 Task: Find connections with filter location Wiehl with filter topic #healthwith filter profile language English with filter current company Work from Home Jobs with filter school Indian Institute Of Tourism And Travel Management with filter industry Non-profit Organizations with filter service category Print Design with filter keywords title Hotel Manager
Action: Mouse moved to (669, 83)
Screenshot: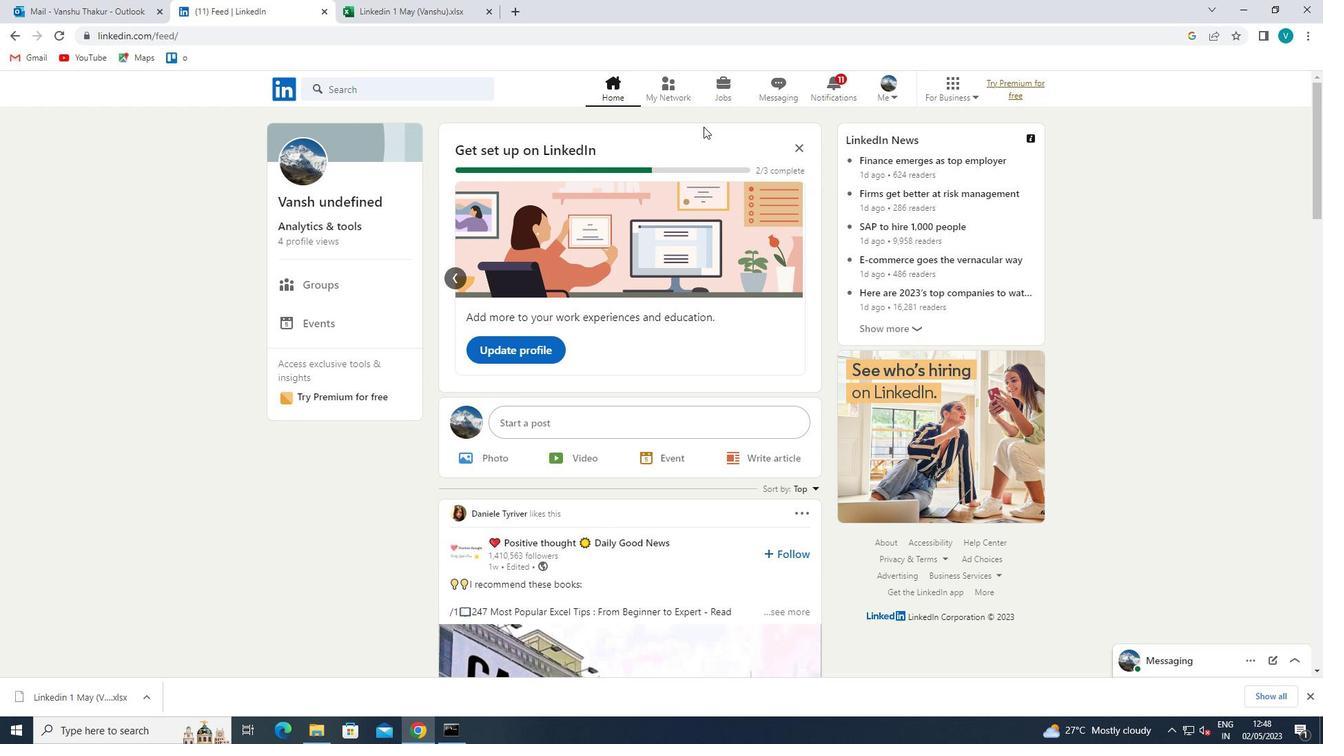 
Action: Mouse pressed left at (669, 83)
Screenshot: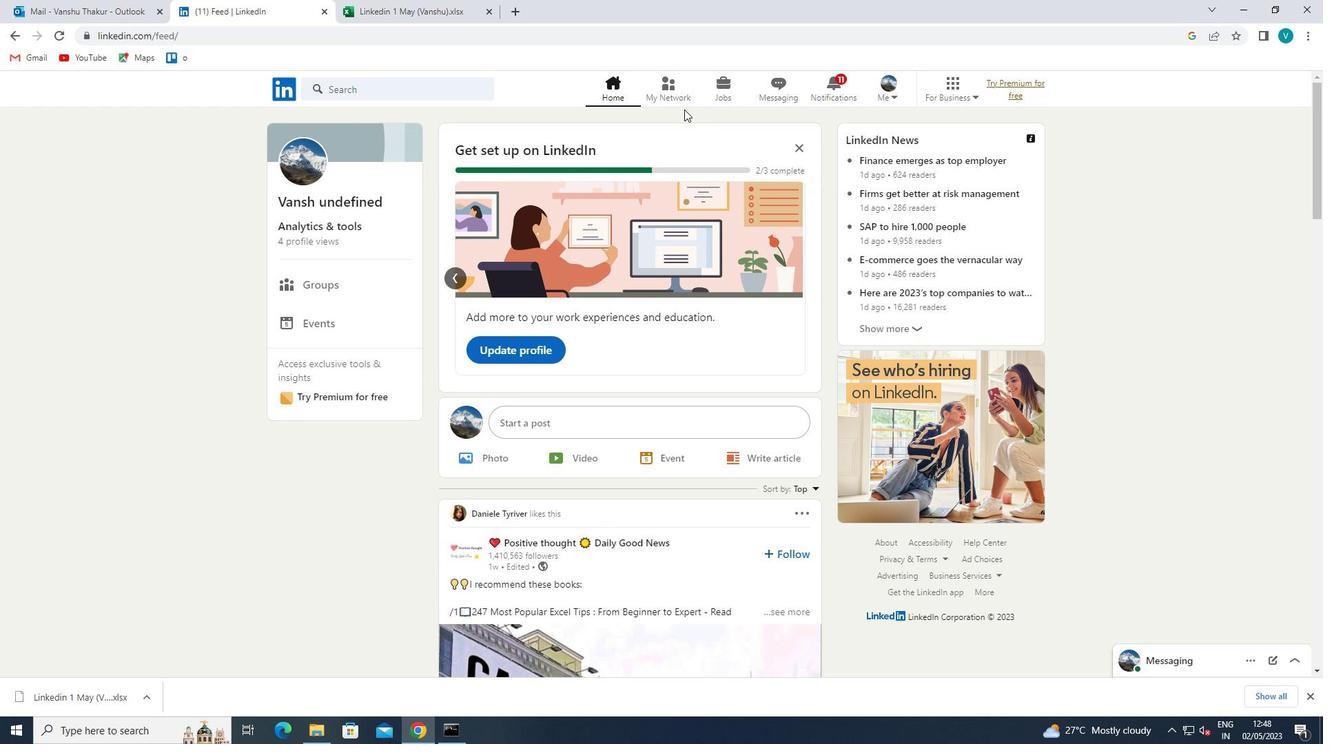 
Action: Mouse moved to (333, 157)
Screenshot: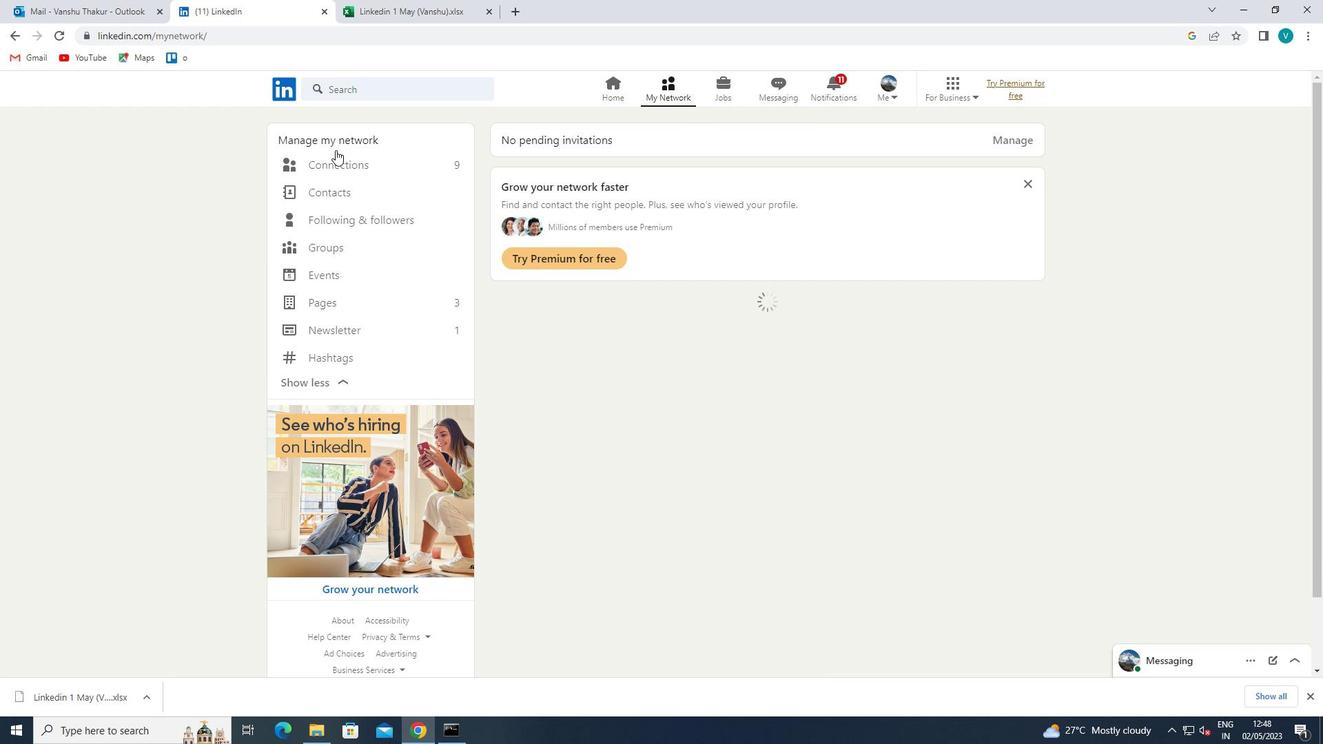 
Action: Mouse pressed left at (333, 157)
Screenshot: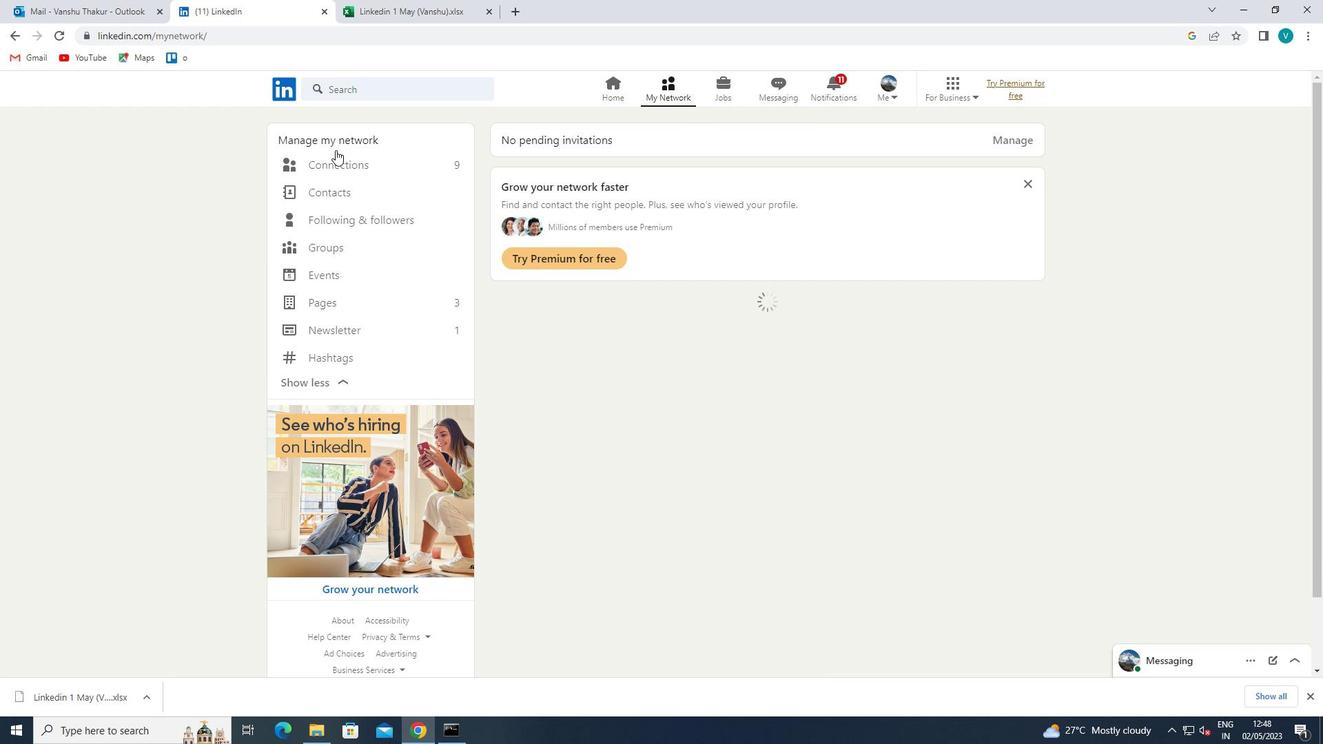 
Action: Mouse moved to (782, 172)
Screenshot: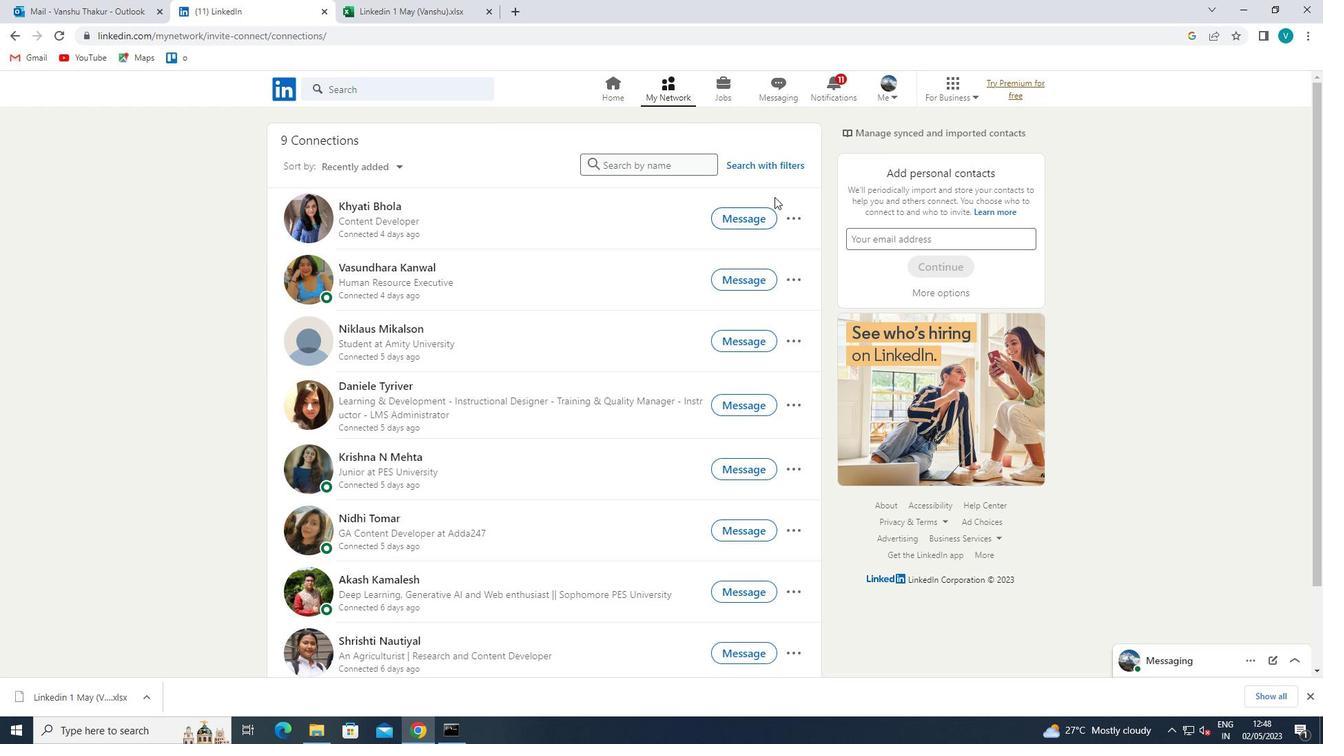 
Action: Mouse pressed left at (782, 172)
Screenshot: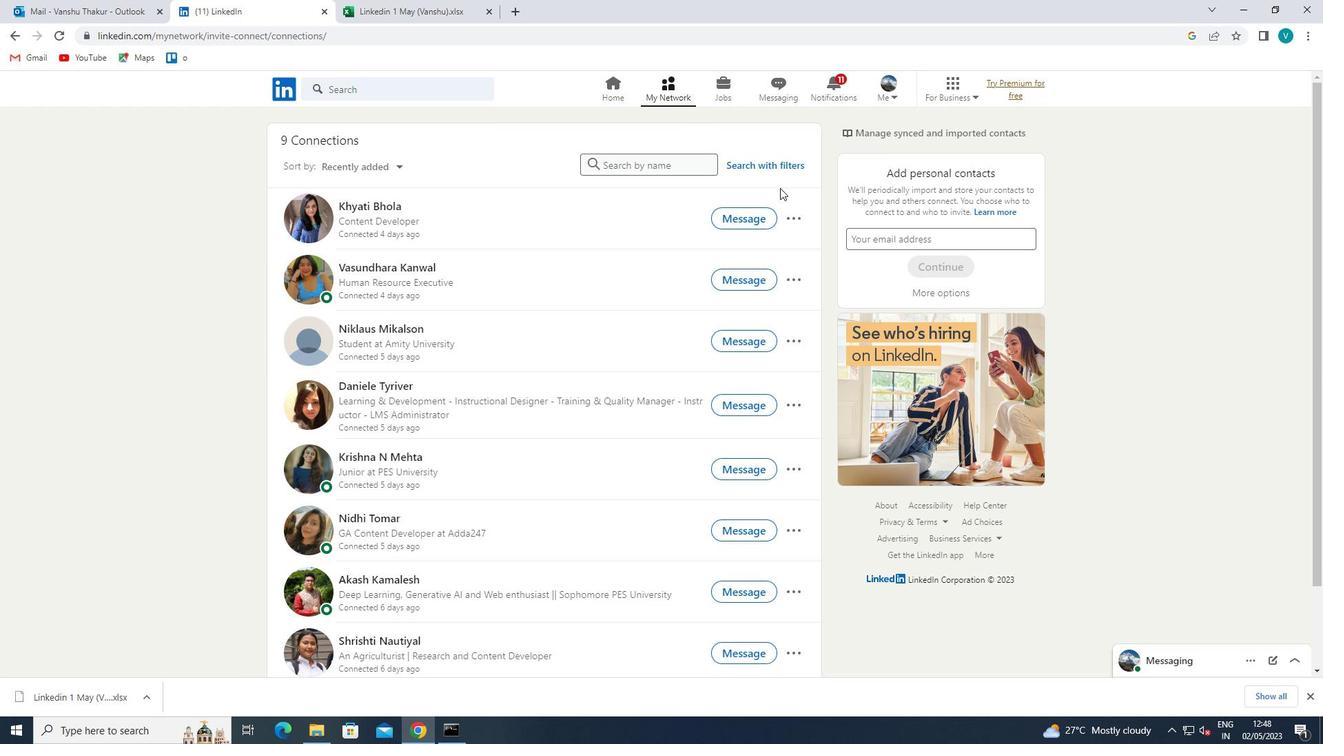 
Action: Mouse moved to (782, 166)
Screenshot: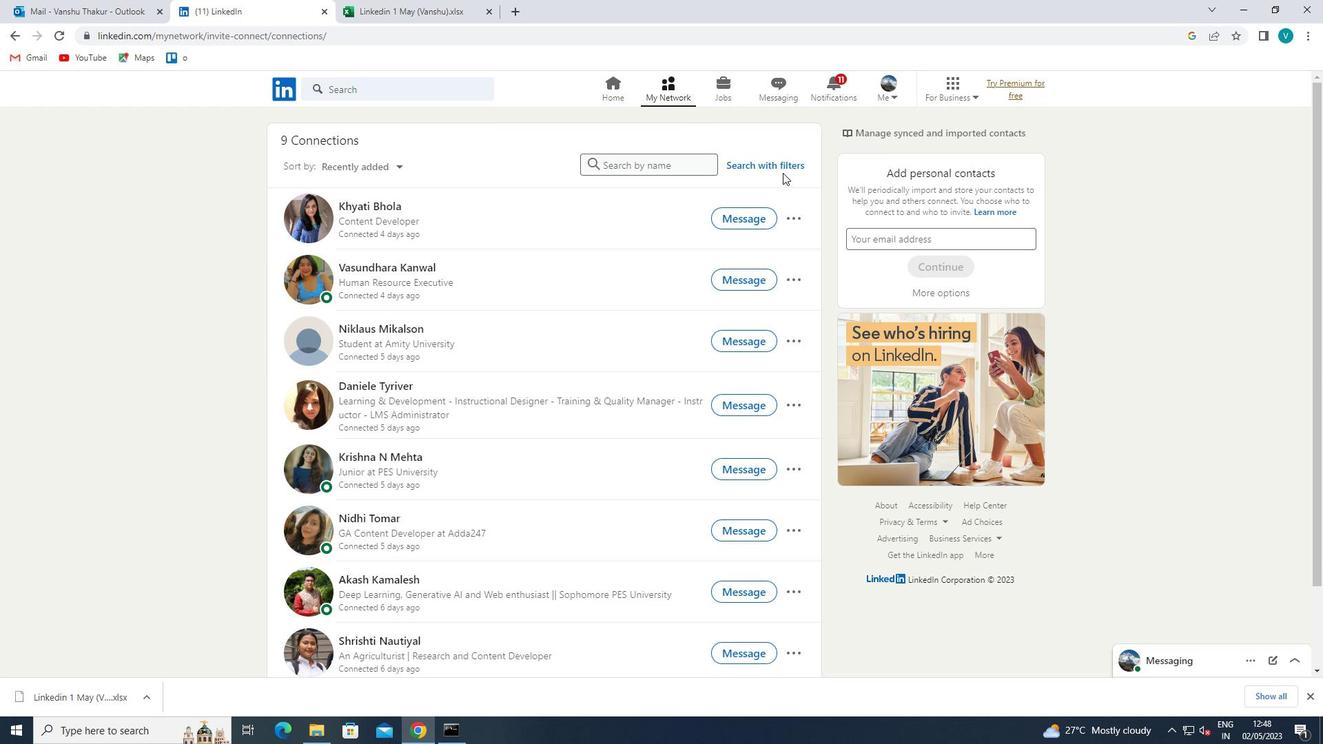 
Action: Mouse pressed left at (782, 166)
Screenshot: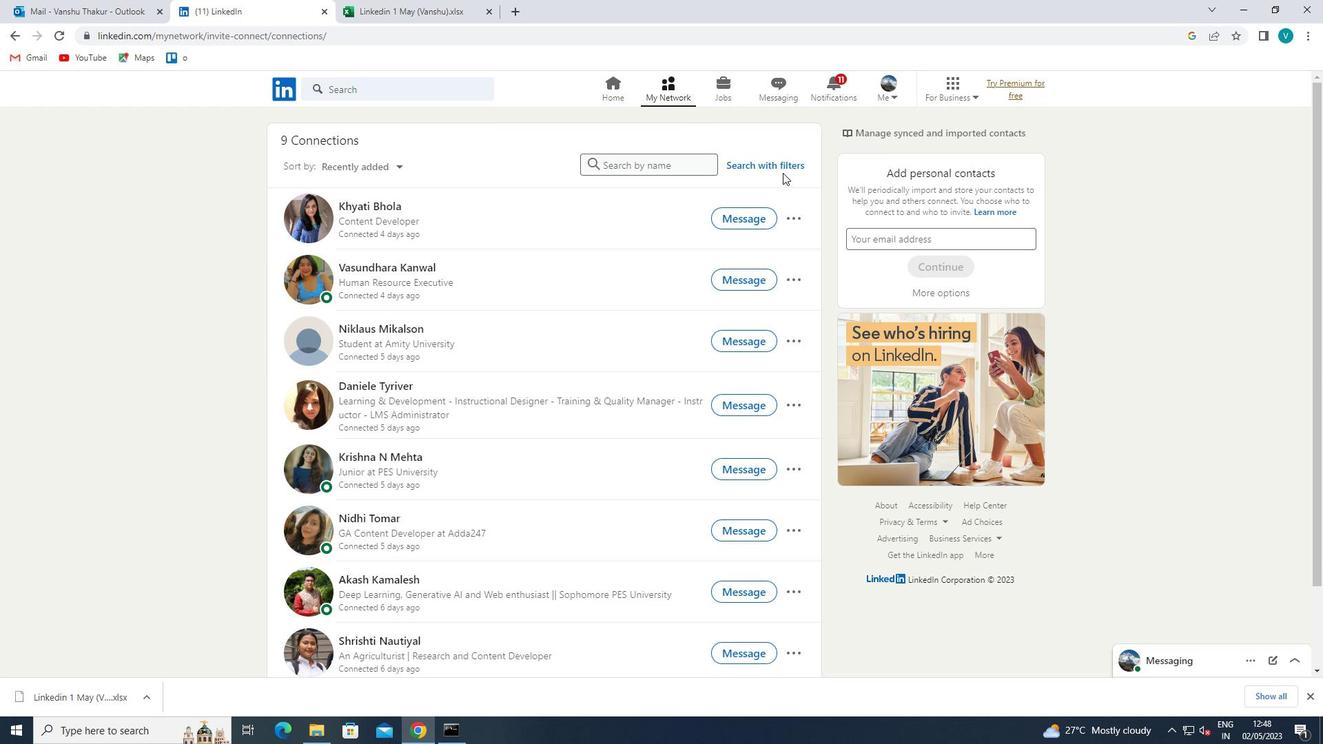 
Action: Mouse moved to (646, 126)
Screenshot: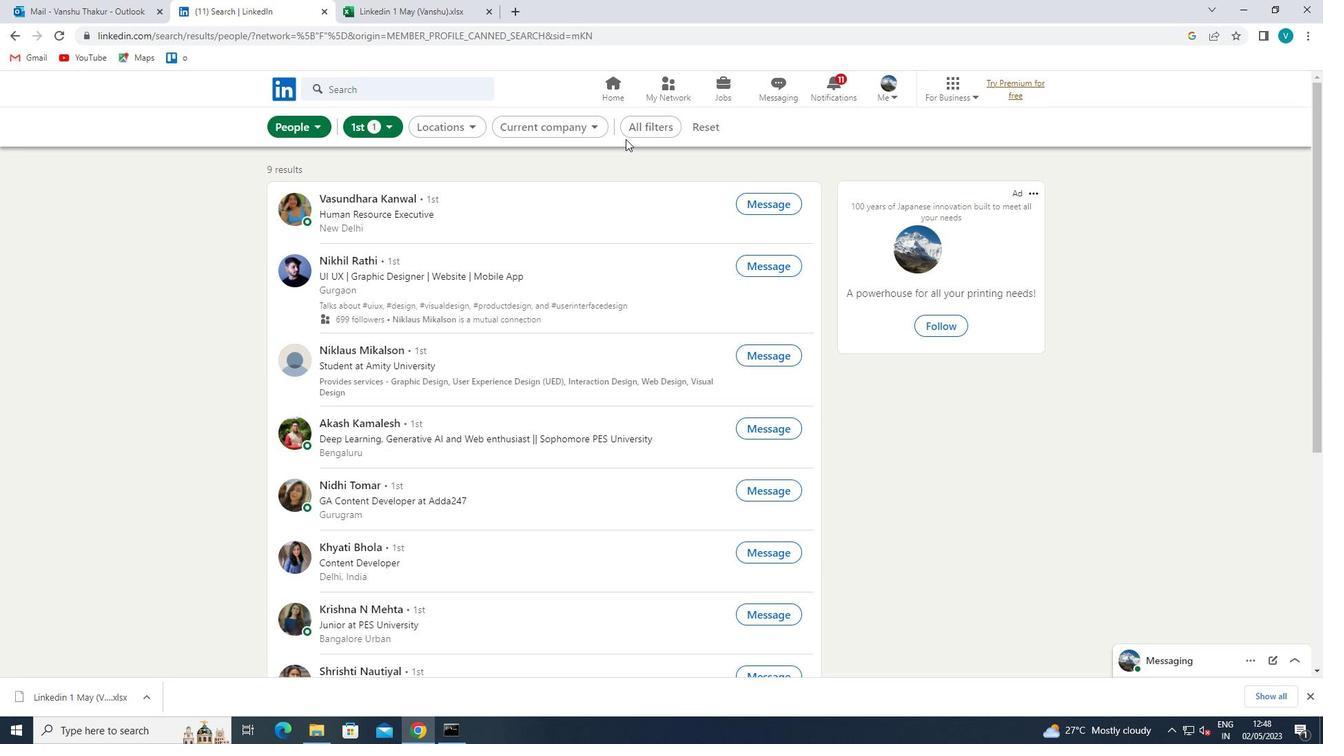 
Action: Mouse pressed left at (646, 126)
Screenshot: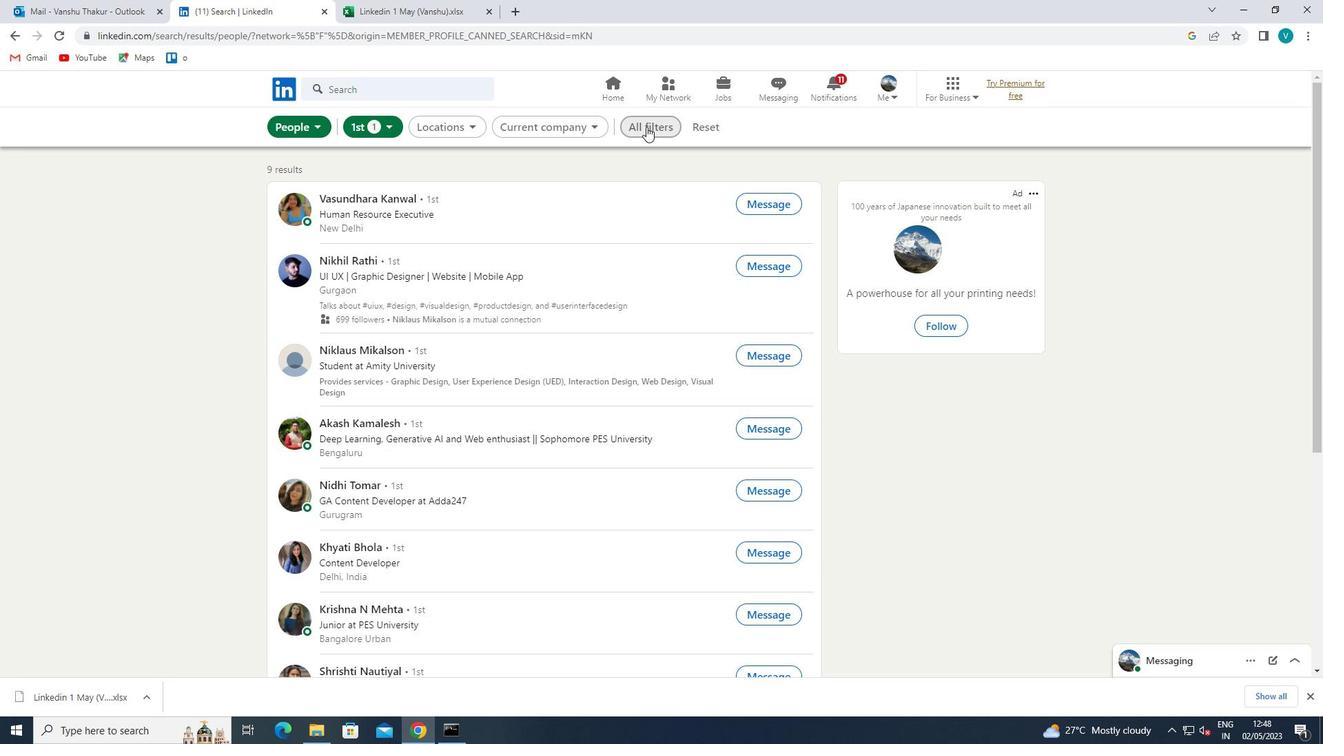
Action: Mouse moved to (1072, 423)
Screenshot: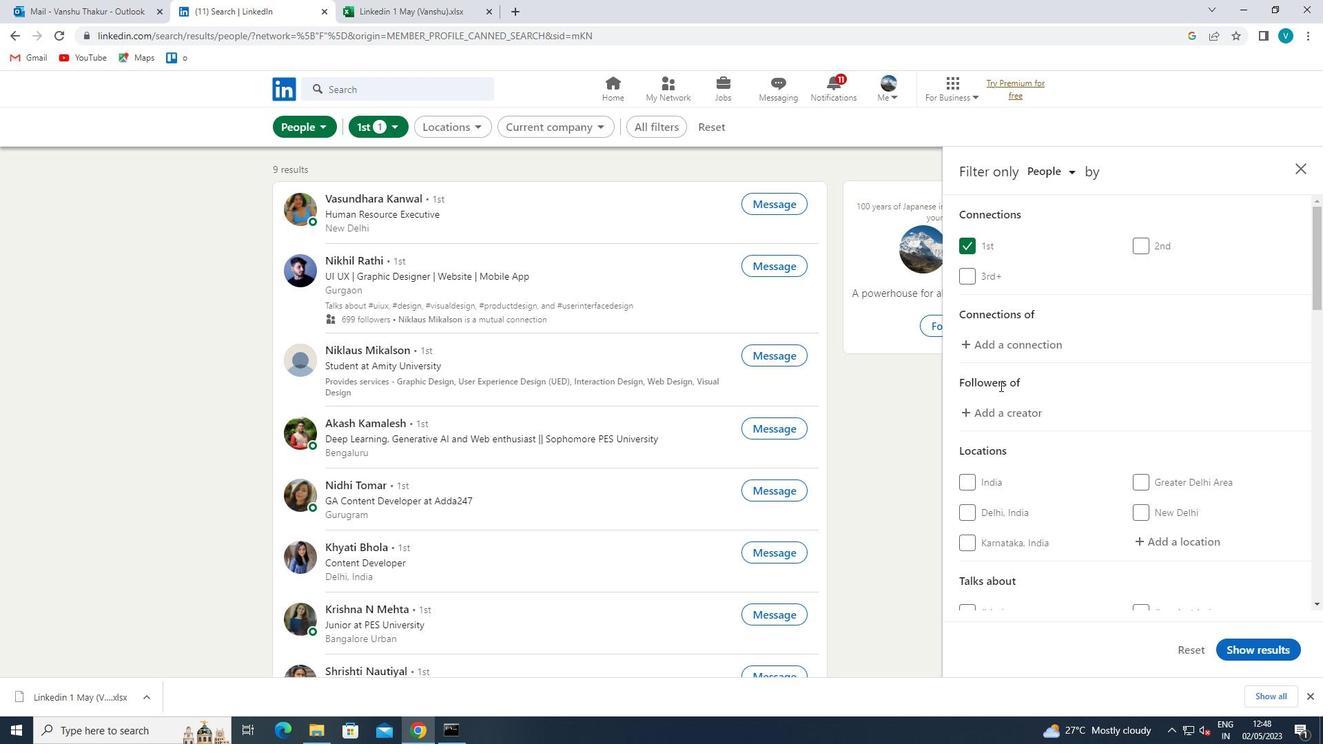 
Action: Mouse scrolled (1072, 423) with delta (0, 0)
Screenshot: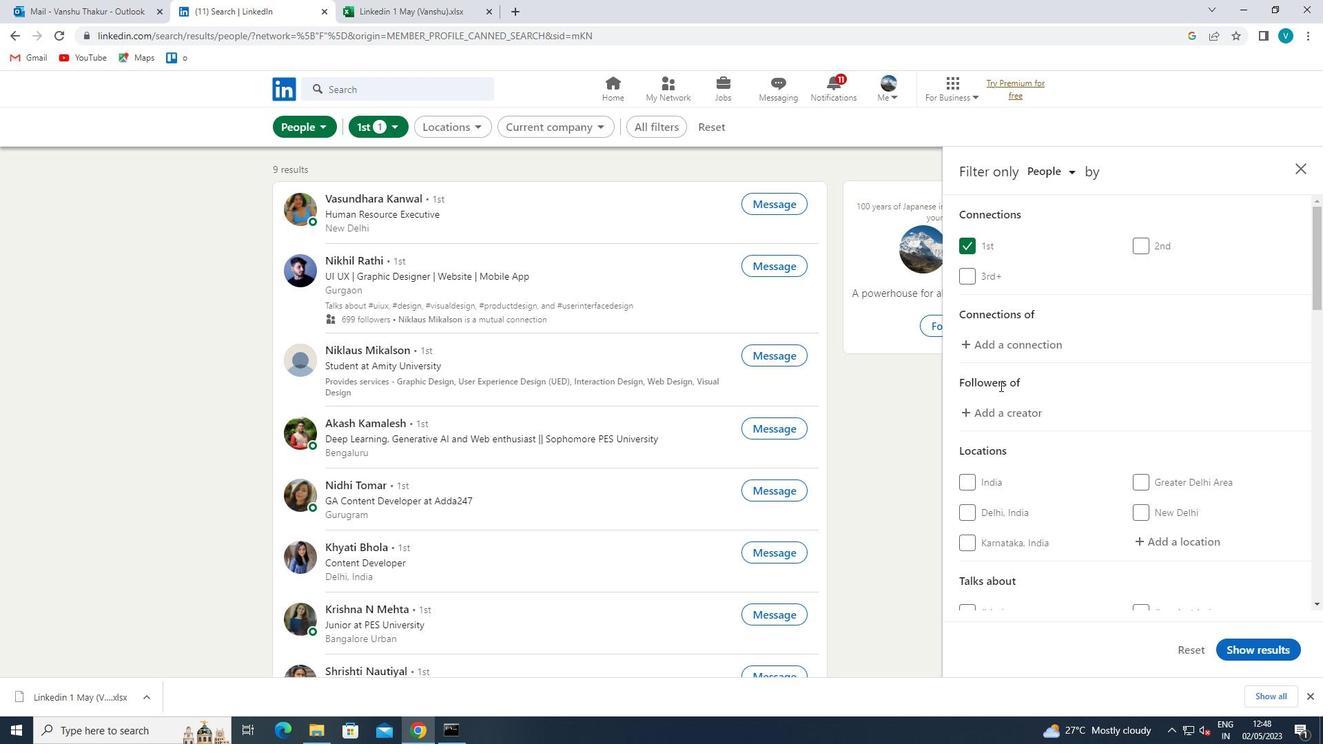 
Action: Mouse moved to (1112, 444)
Screenshot: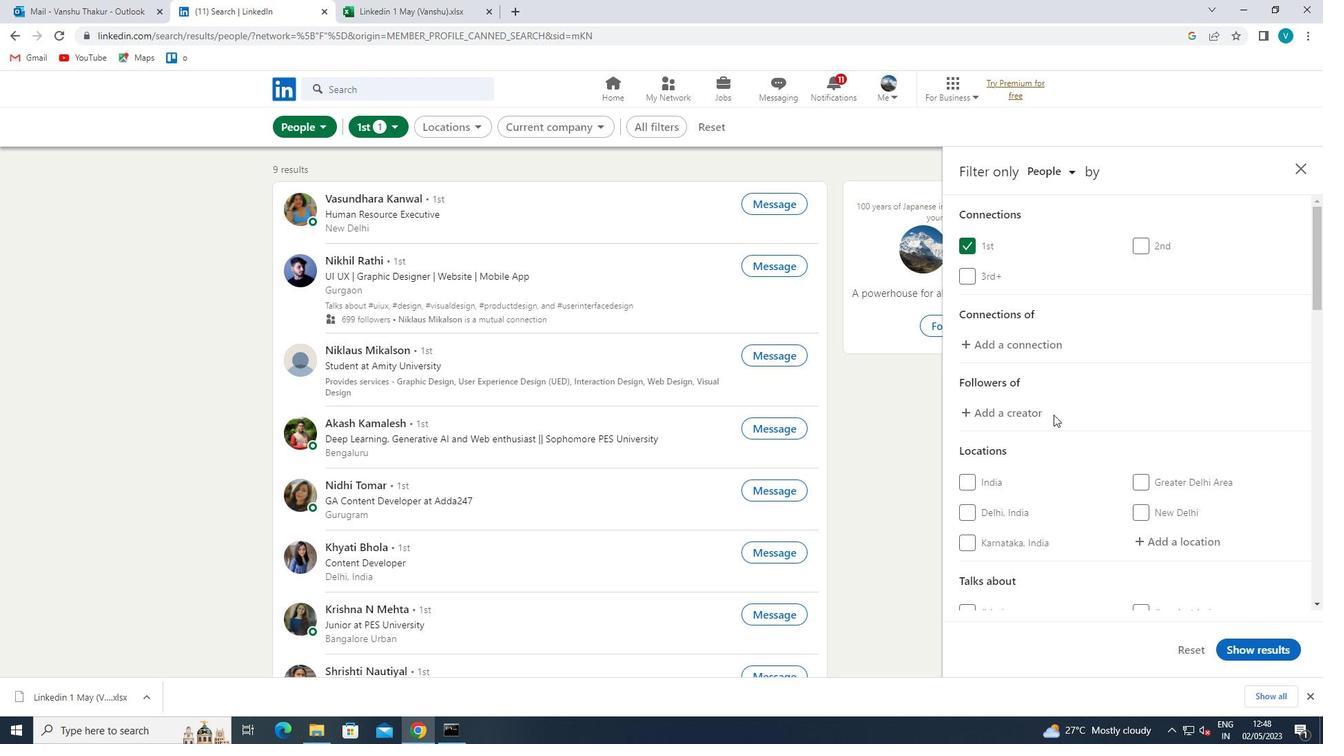 
Action: Mouse scrolled (1112, 443) with delta (0, 0)
Screenshot: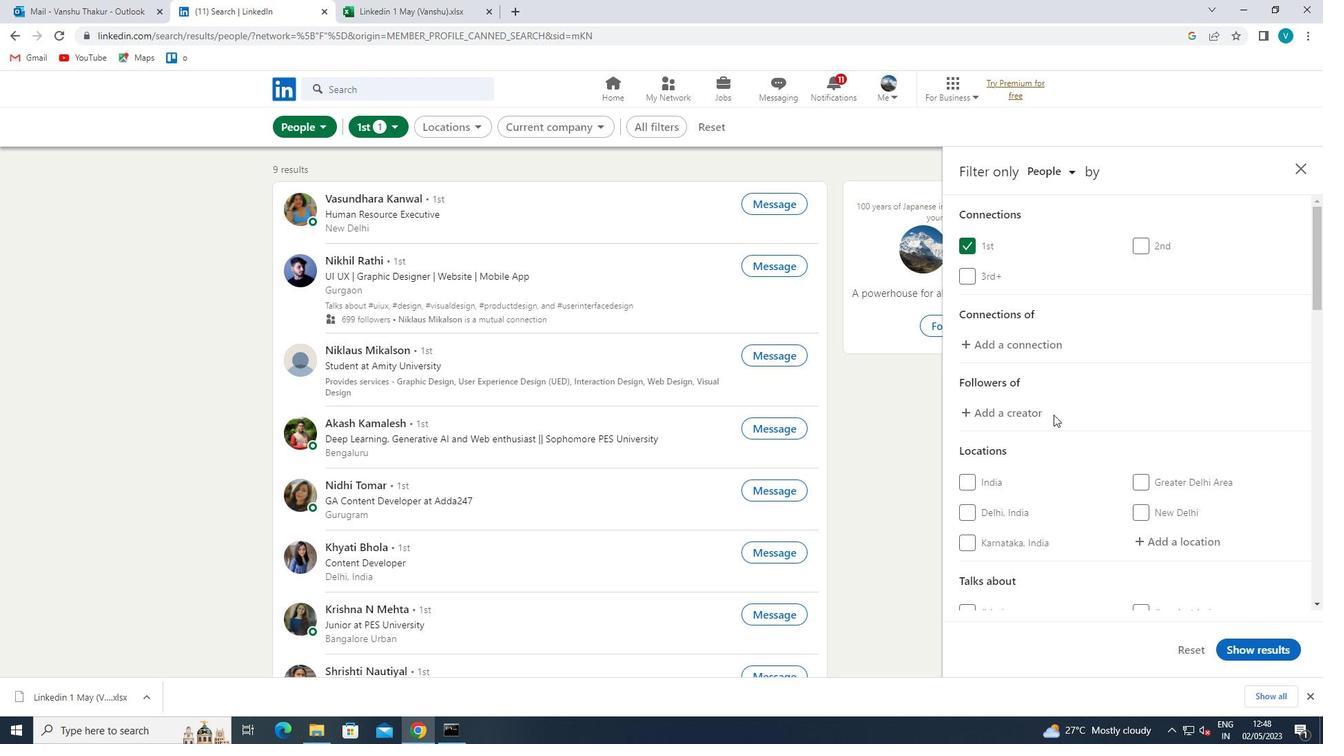 
Action: Mouse moved to (1161, 398)
Screenshot: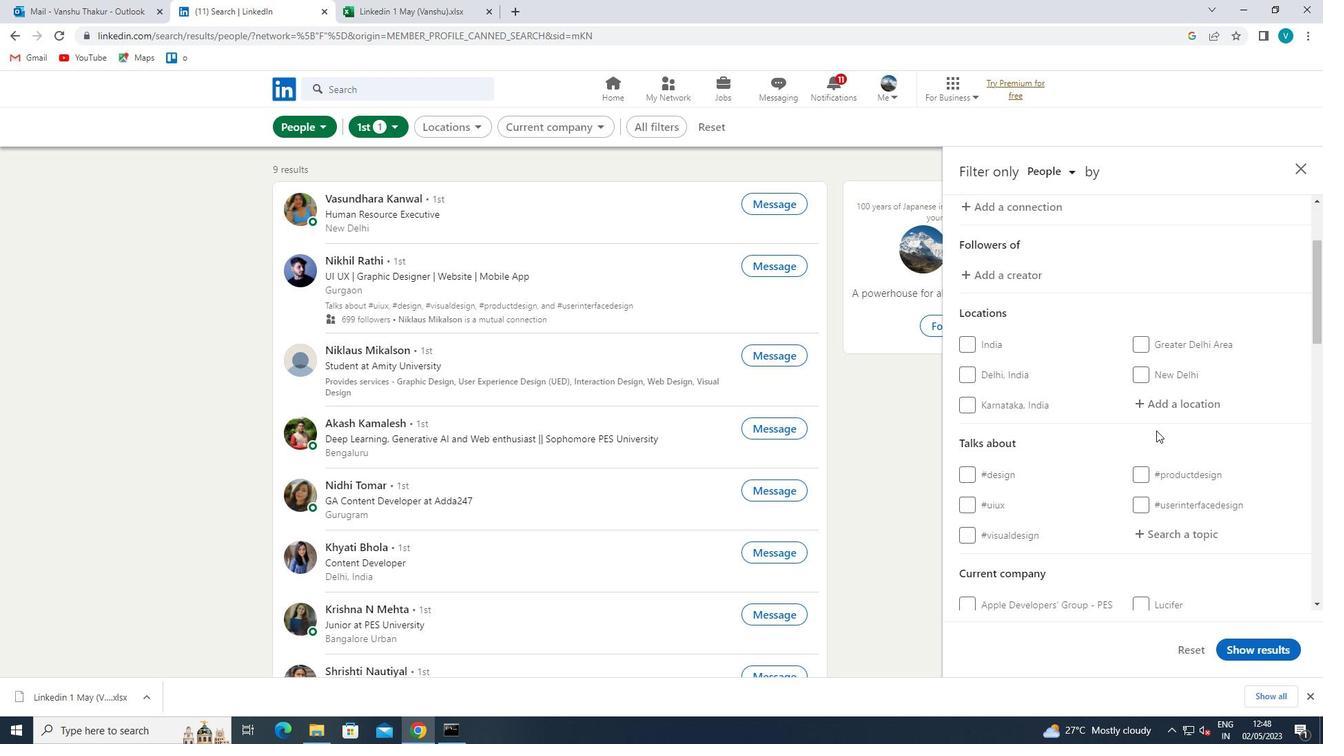 
Action: Mouse pressed left at (1161, 398)
Screenshot: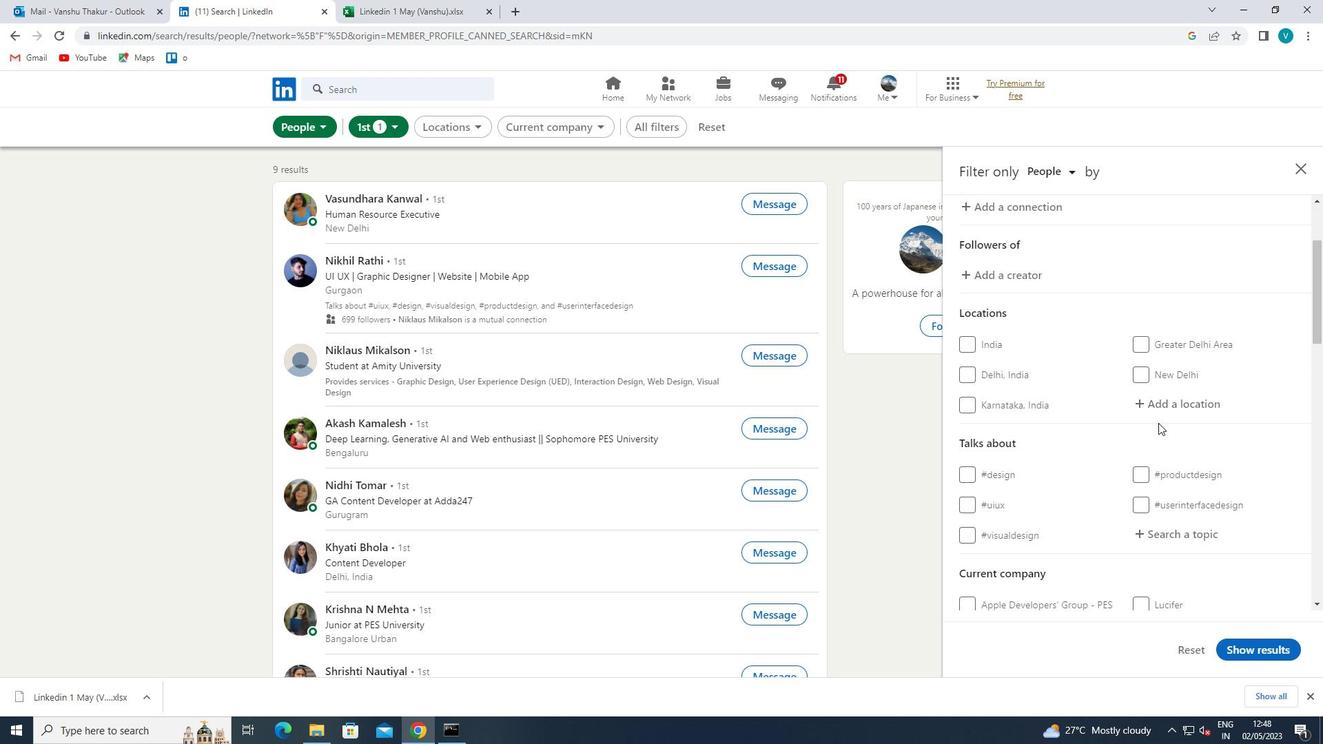 
Action: Key pressed <Key.shift>WIEHL
Screenshot: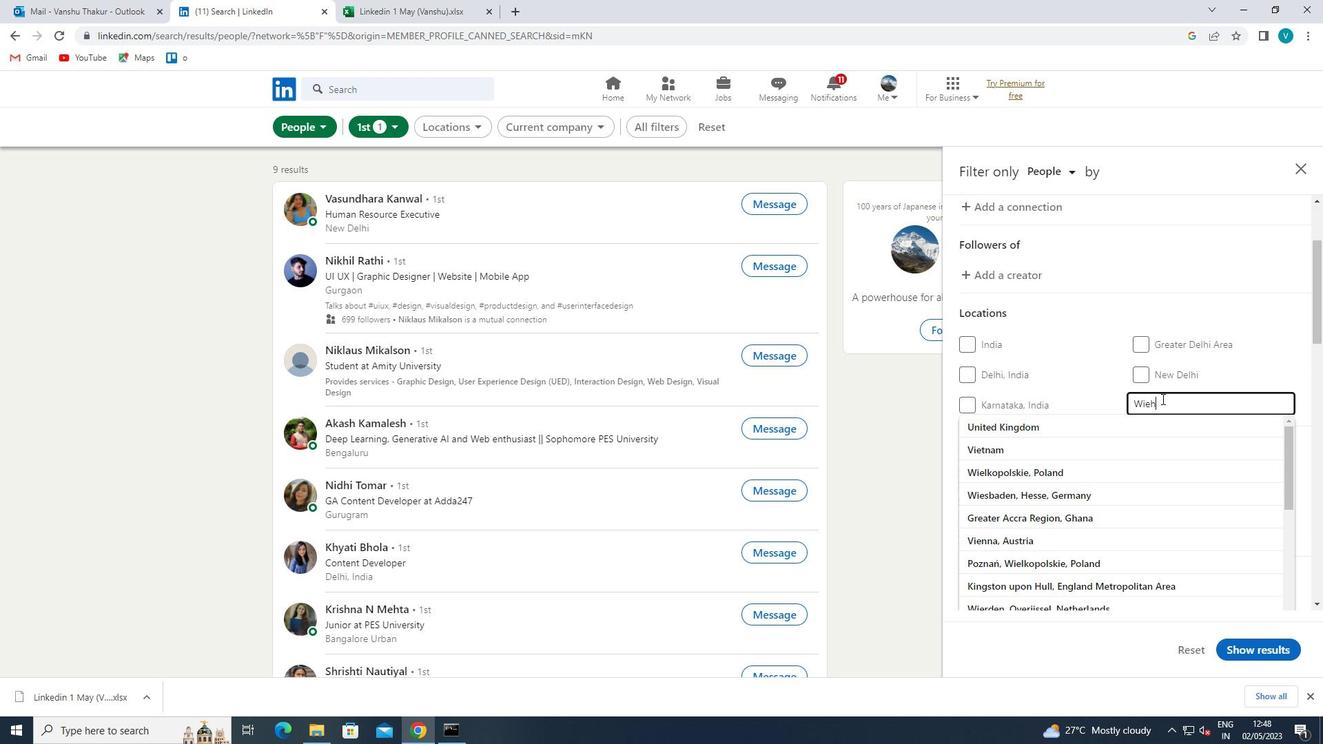 
Action: Mouse moved to (1137, 421)
Screenshot: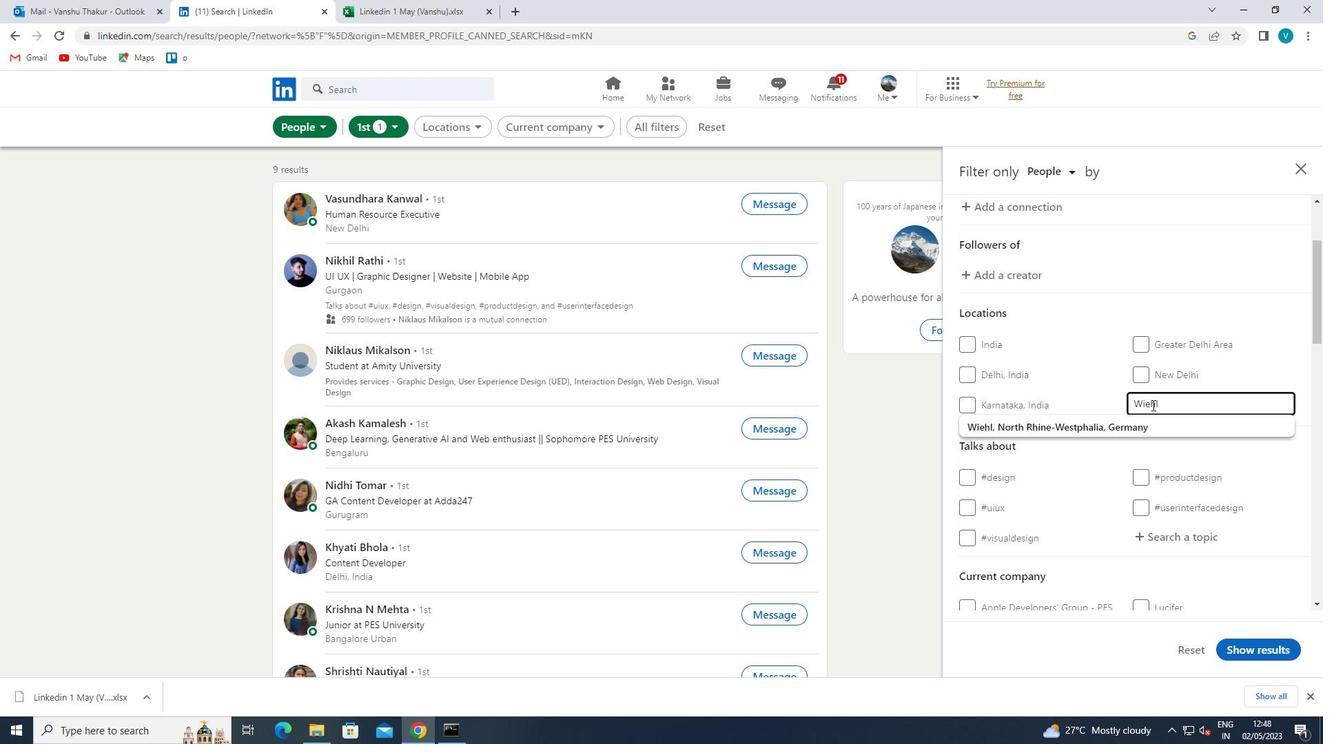 
Action: Mouse pressed left at (1137, 421)
Screenshot: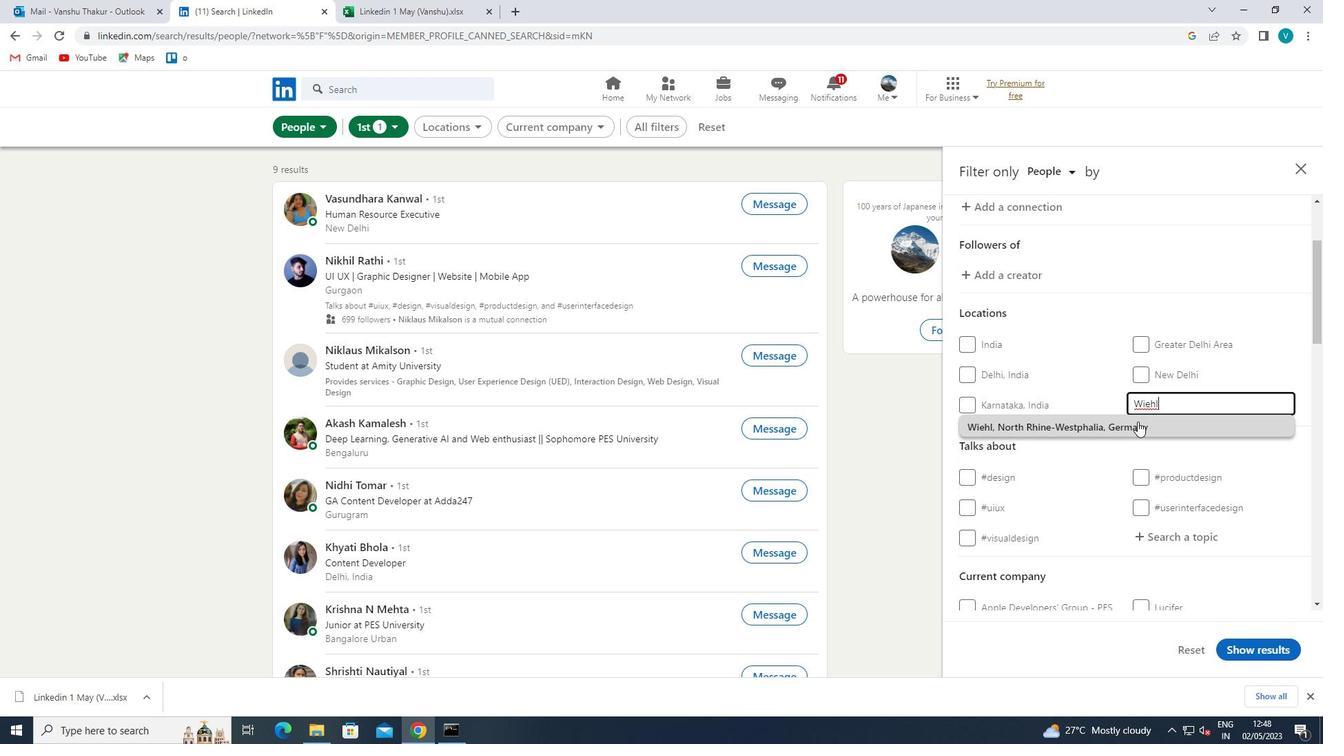 
Action: Mouse moved to (1135, 438)
Screenshot: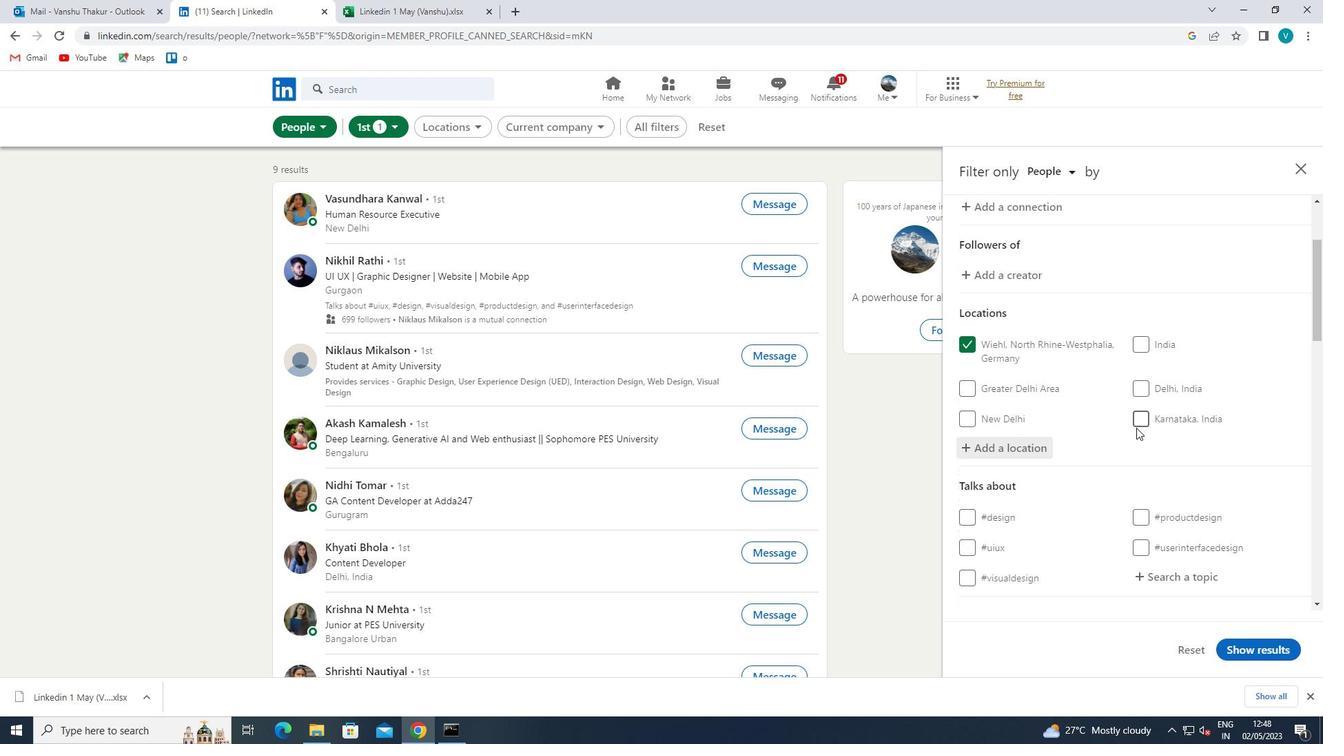 
Action: Mouse scrolled (1135, 437) with delta (0, 0)
Screenshot: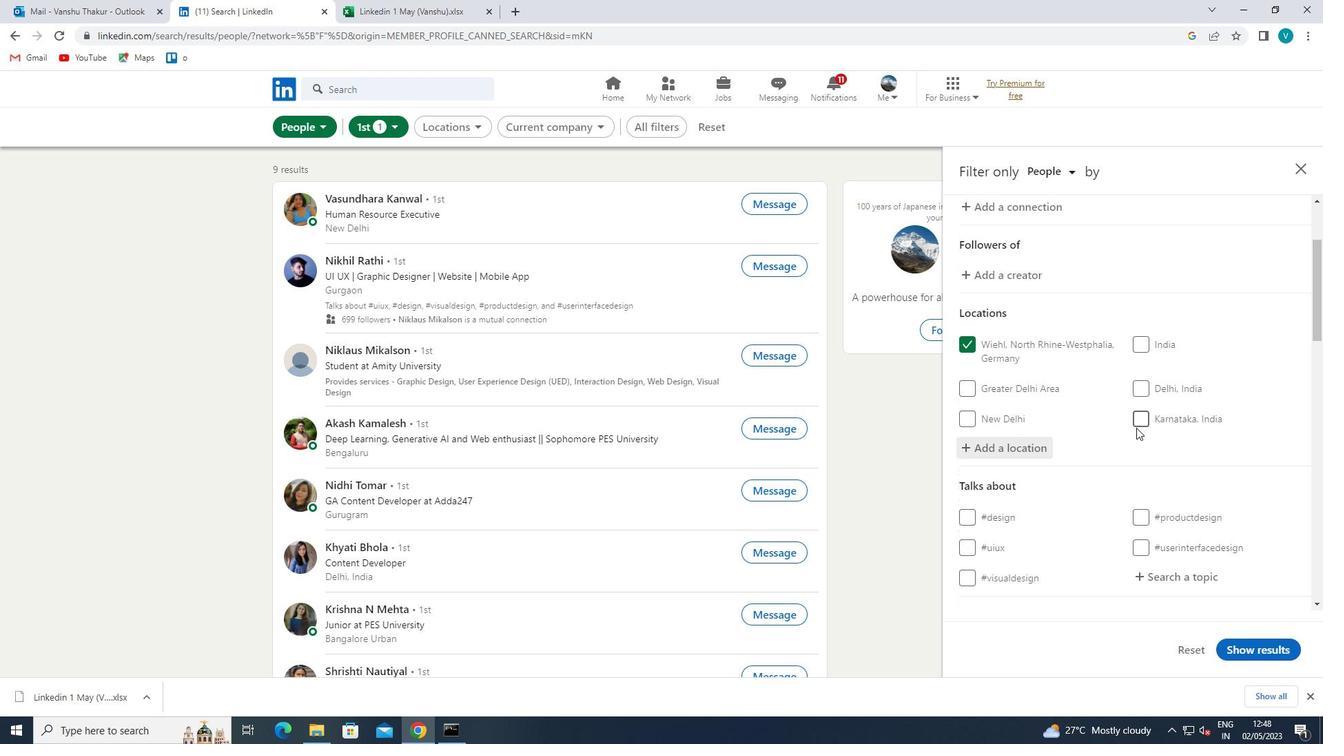 
Action: Mouse moved to (1139, 454)
Screenshot: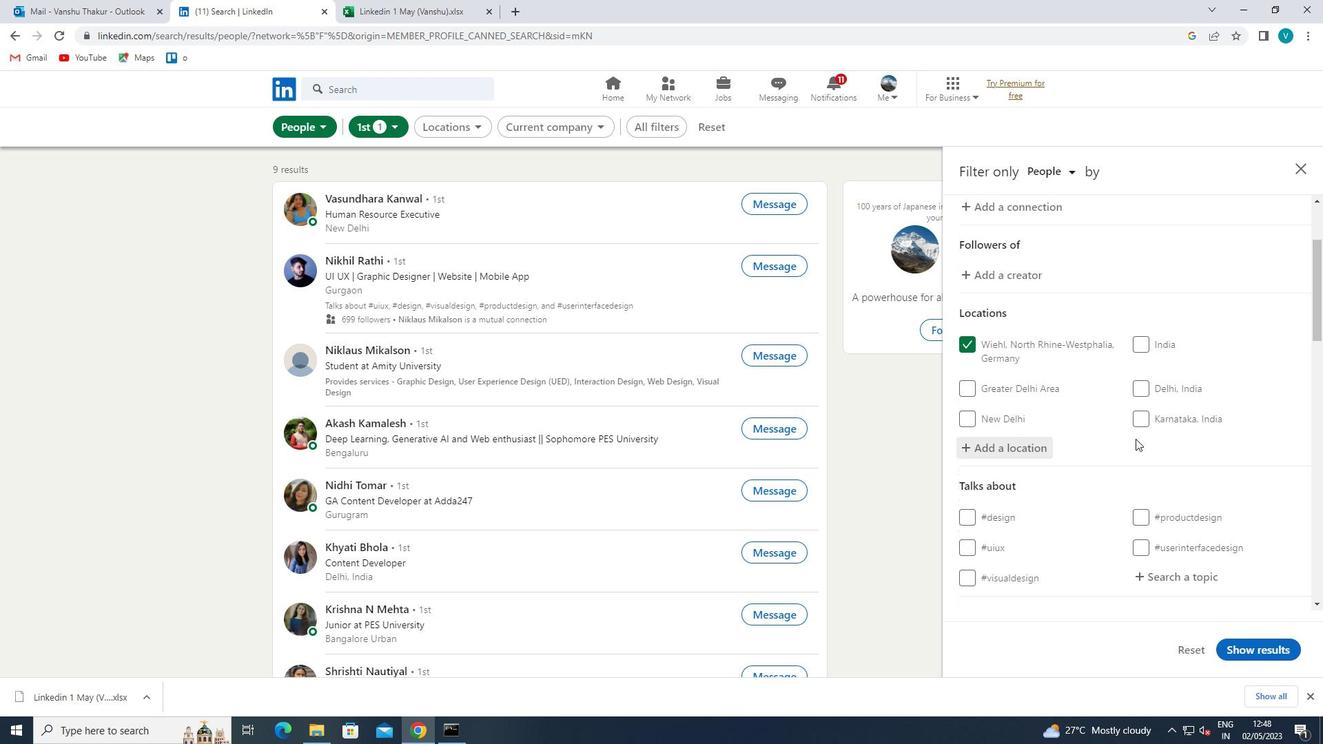 
Action: Mouse scrolled (1139, 454) with delta (0, 0)
Screenshot: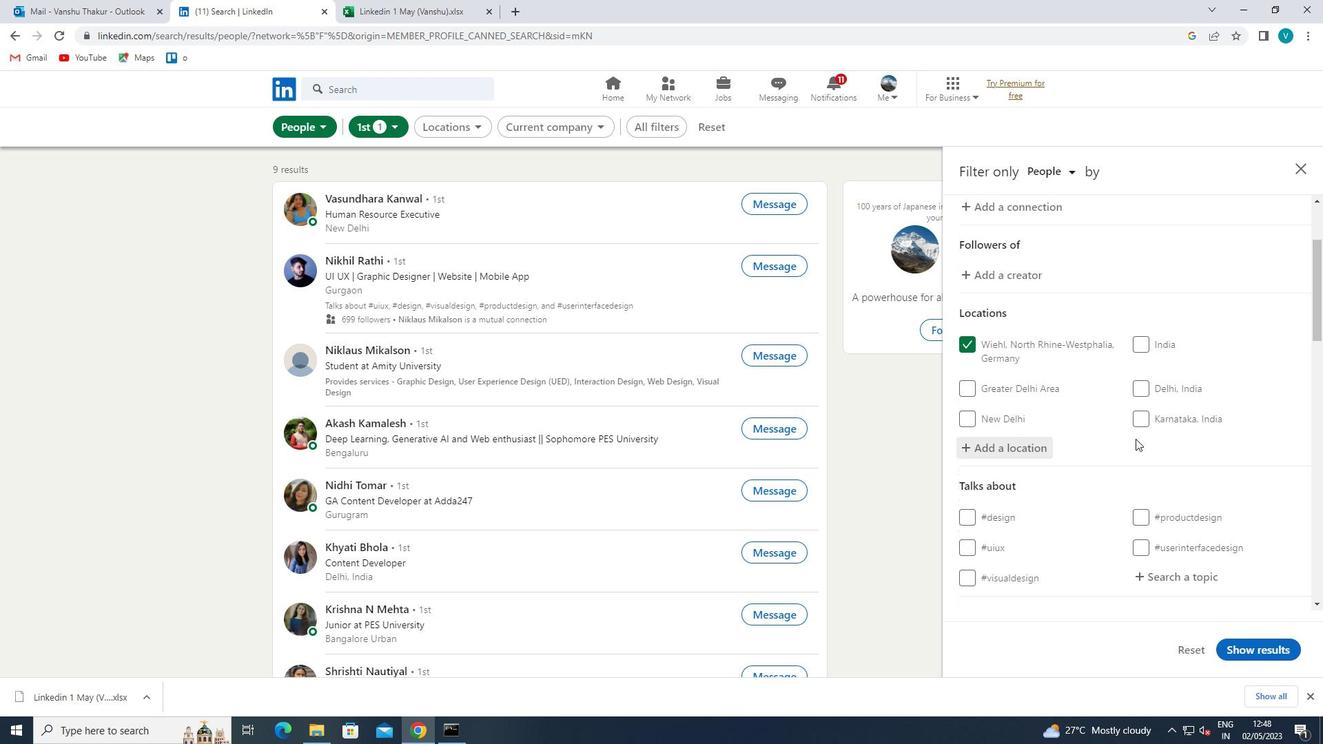 
Action: Mouse moved to (1212, 441)
Screenshot: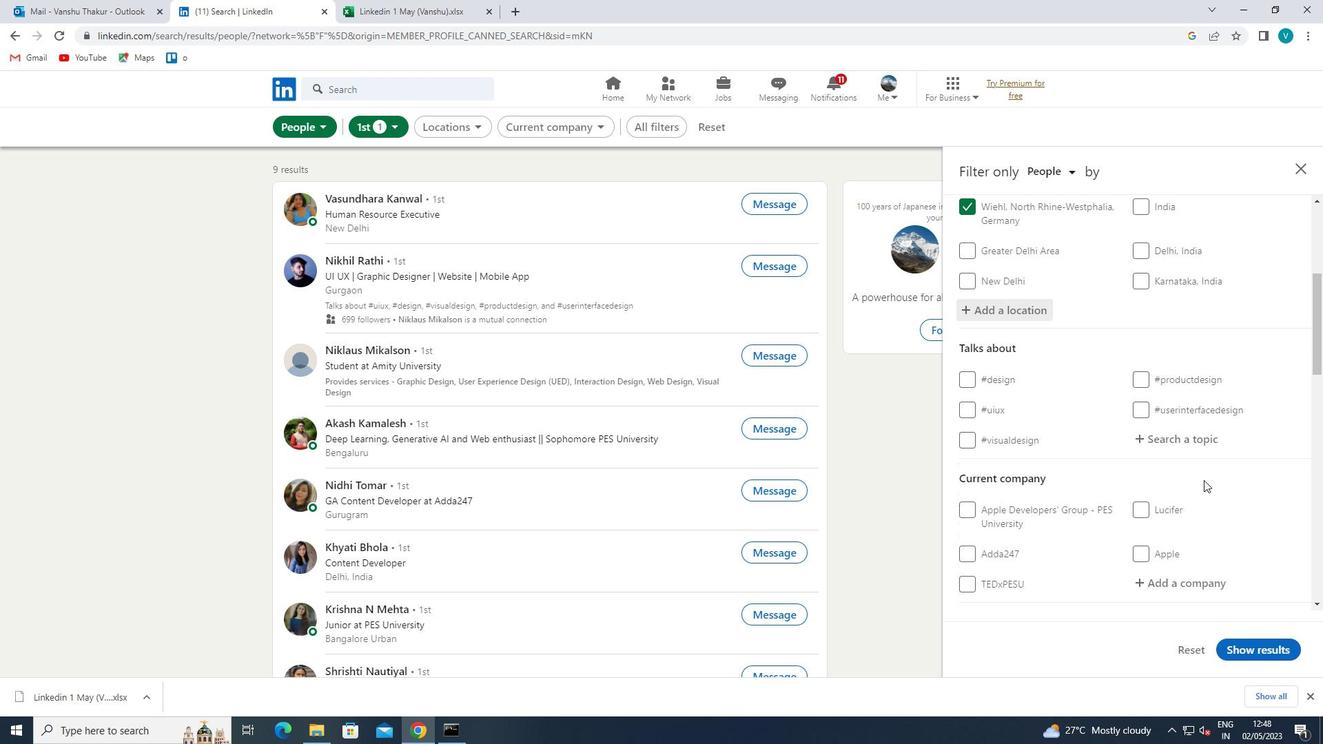 
Action: Mouse pressed left at (1212, 441)
Screenshot: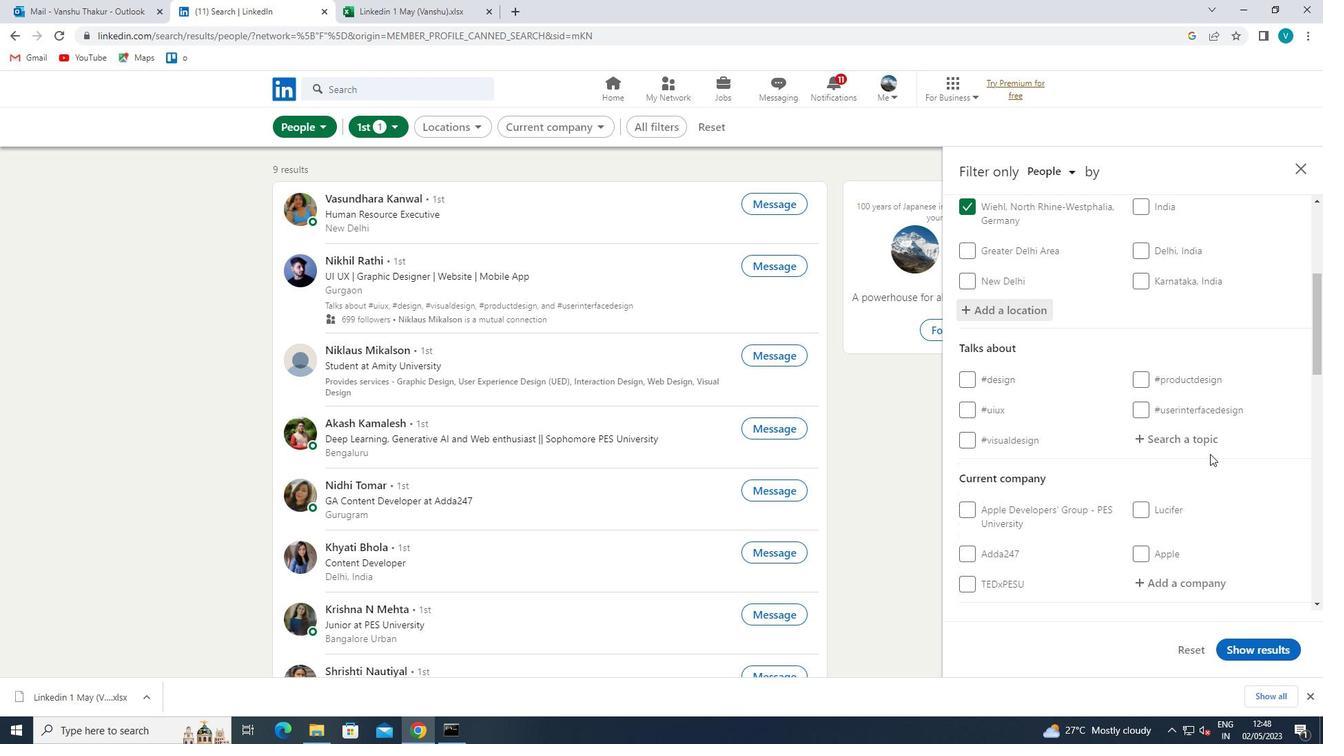 
Action: Key pressed <Key.shift>#HEALTH
Screenshot: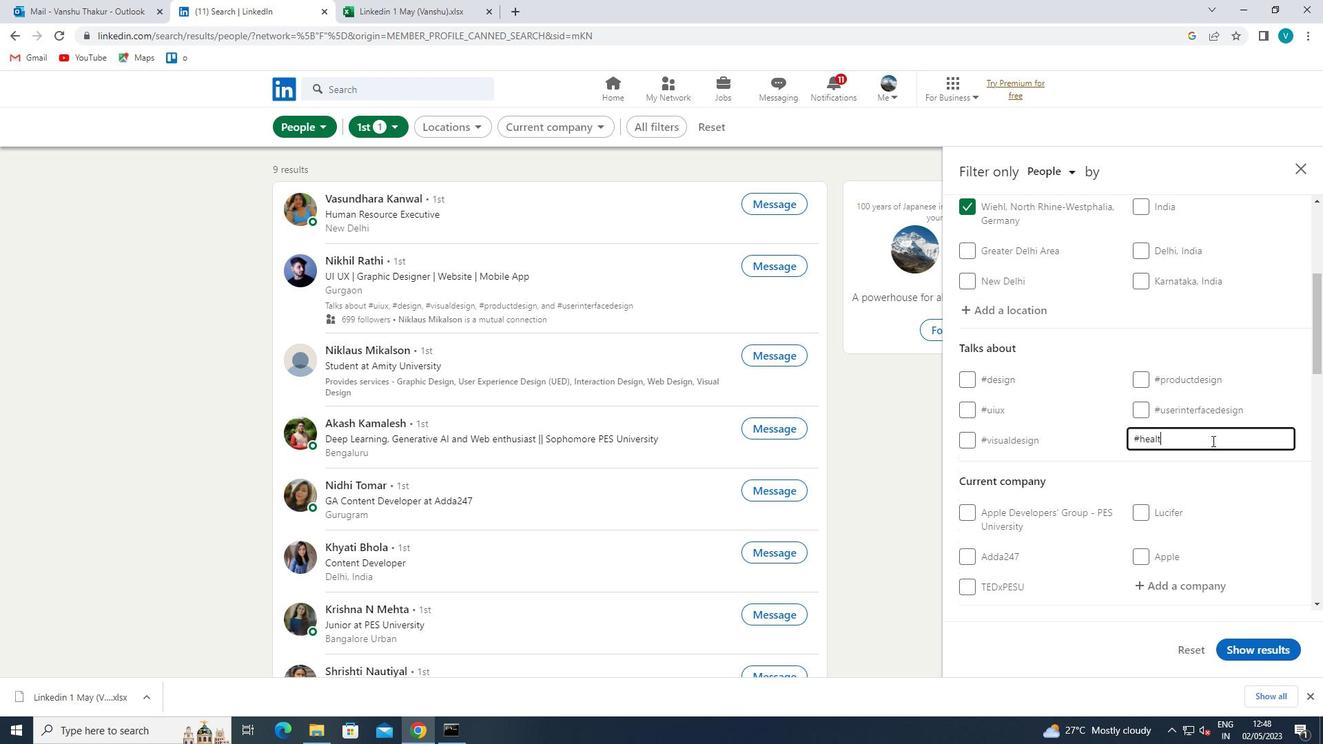 
Action: Mouse moved to (1138, 478)
Screenshot: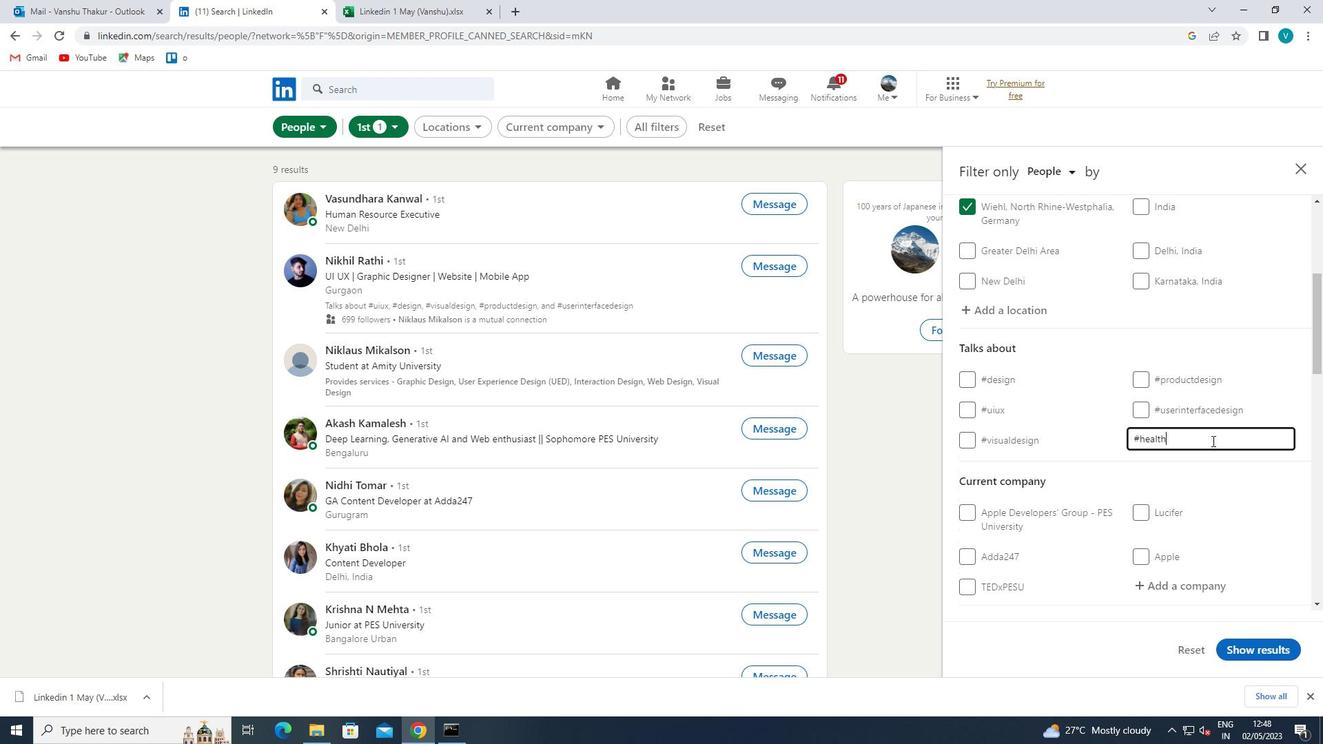 
Action: Mouse pressed left at (1138, 478)
Screenshot: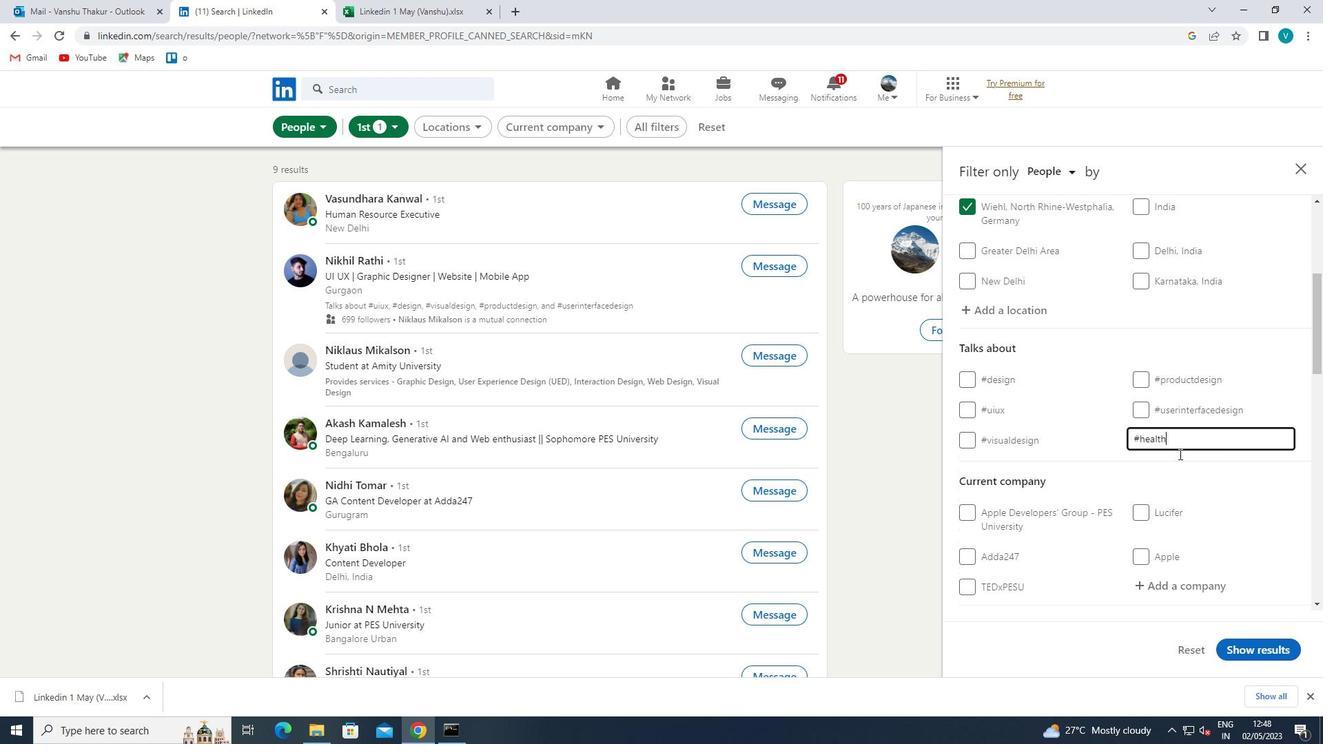
Action: Mouse moved to (1106, 457)
Screenshot: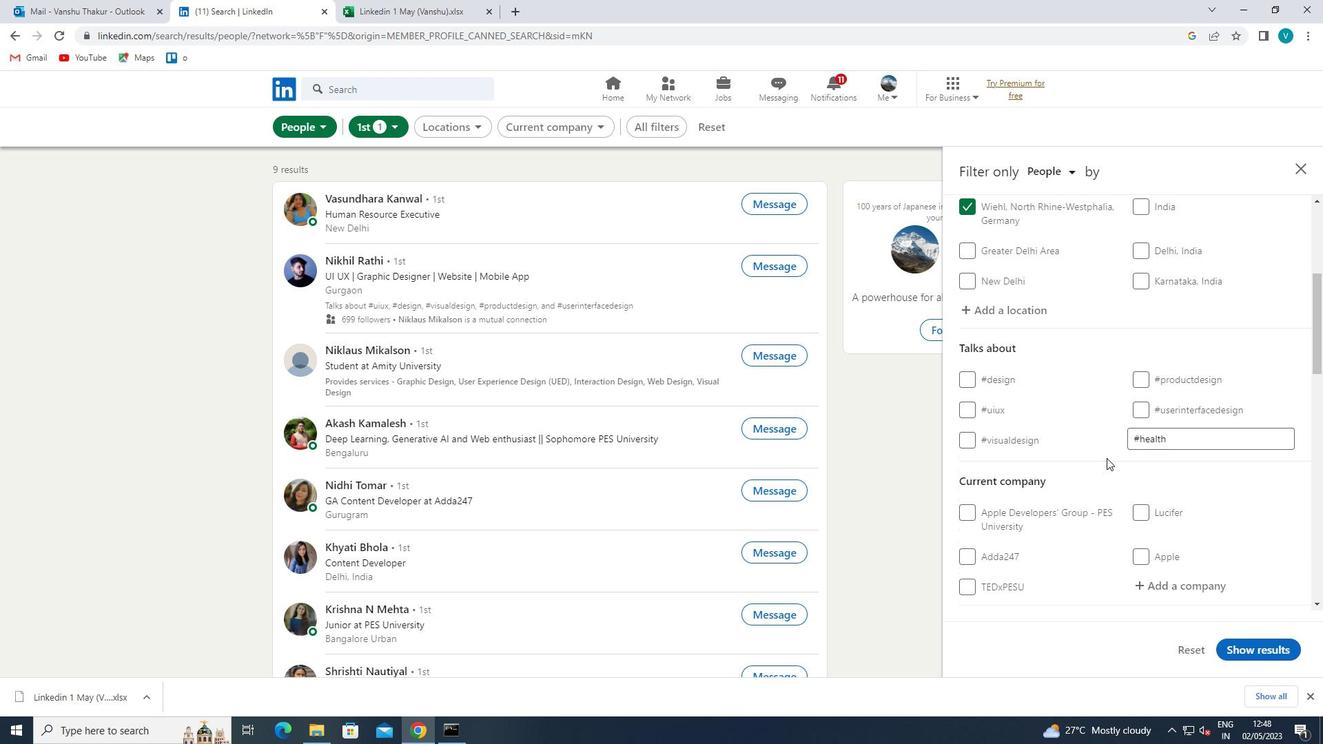 
Action: Mouse scrolled (1106, 456) with delta (0, 0)
Screenshot: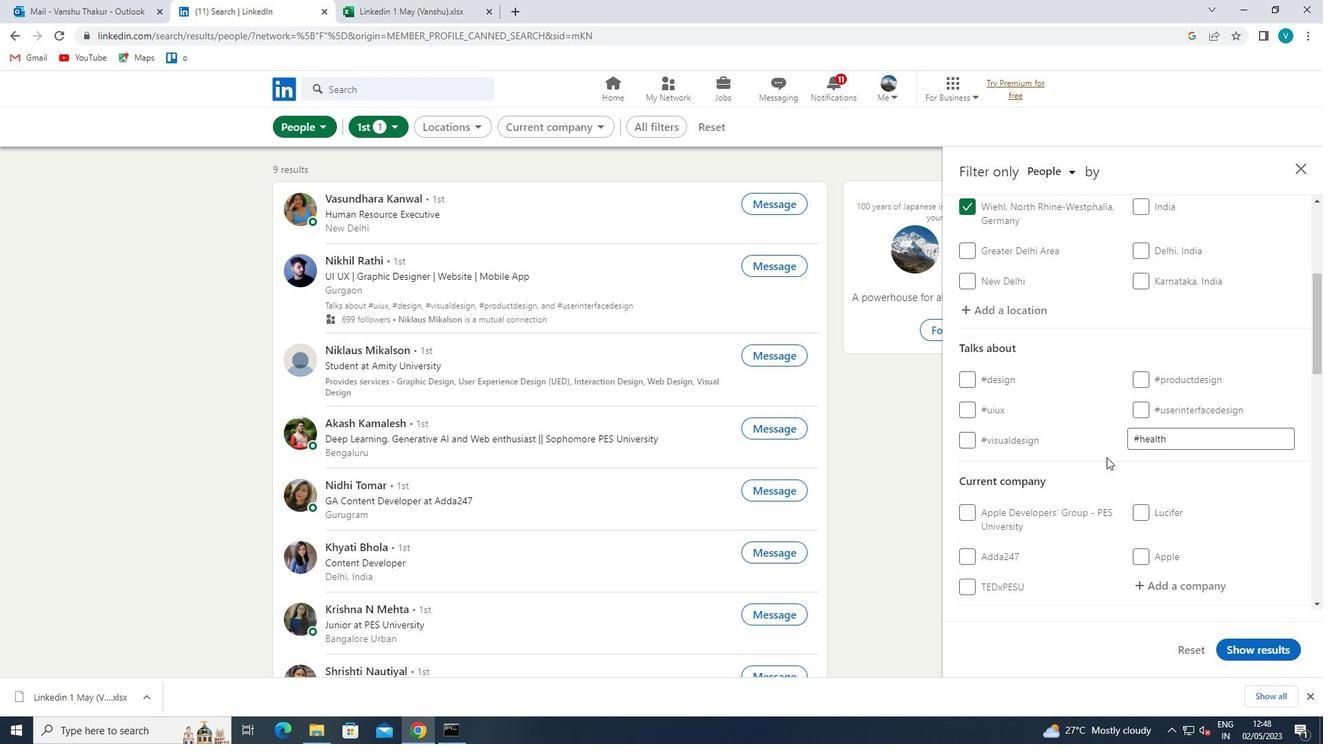 
Action: Mouse scrolled (1106, 456) with delta (0, 0)
Screenshot: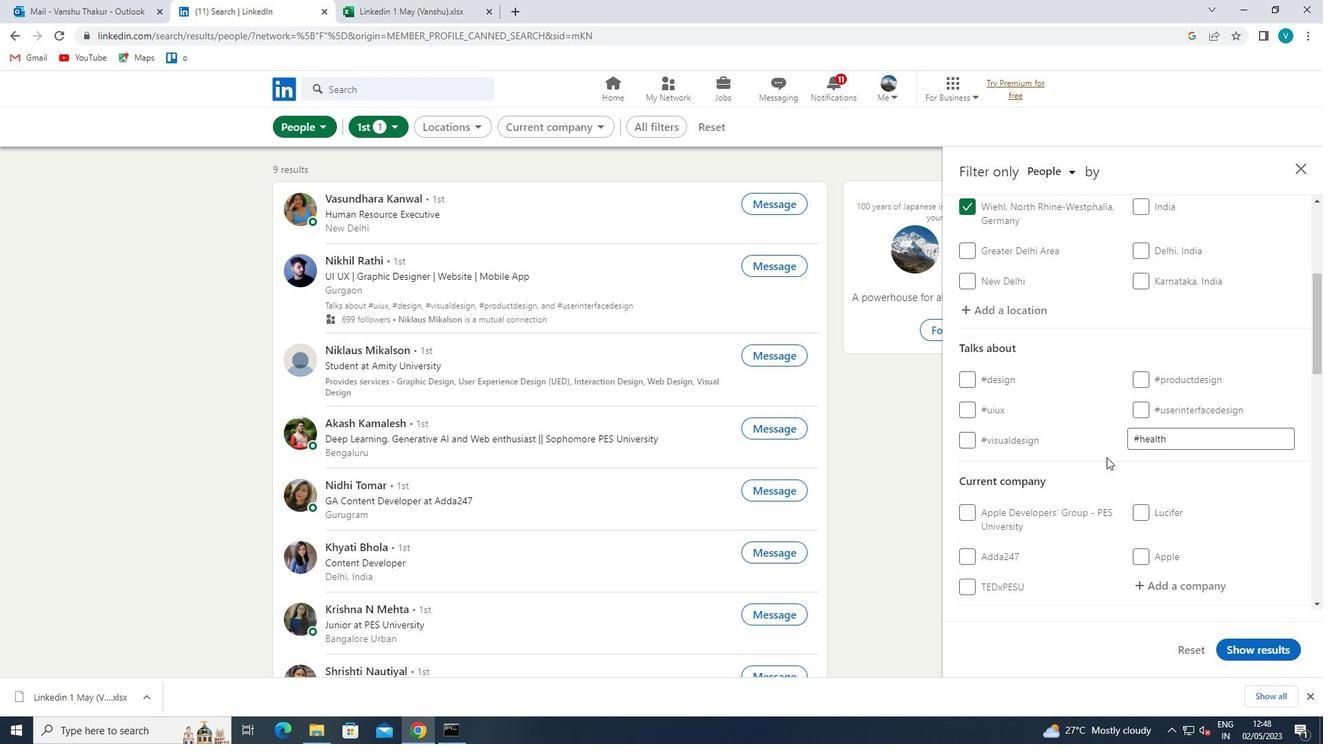 
Action: Mouse scrolled (1106, 456) with delta (0, 0)
Screenshot: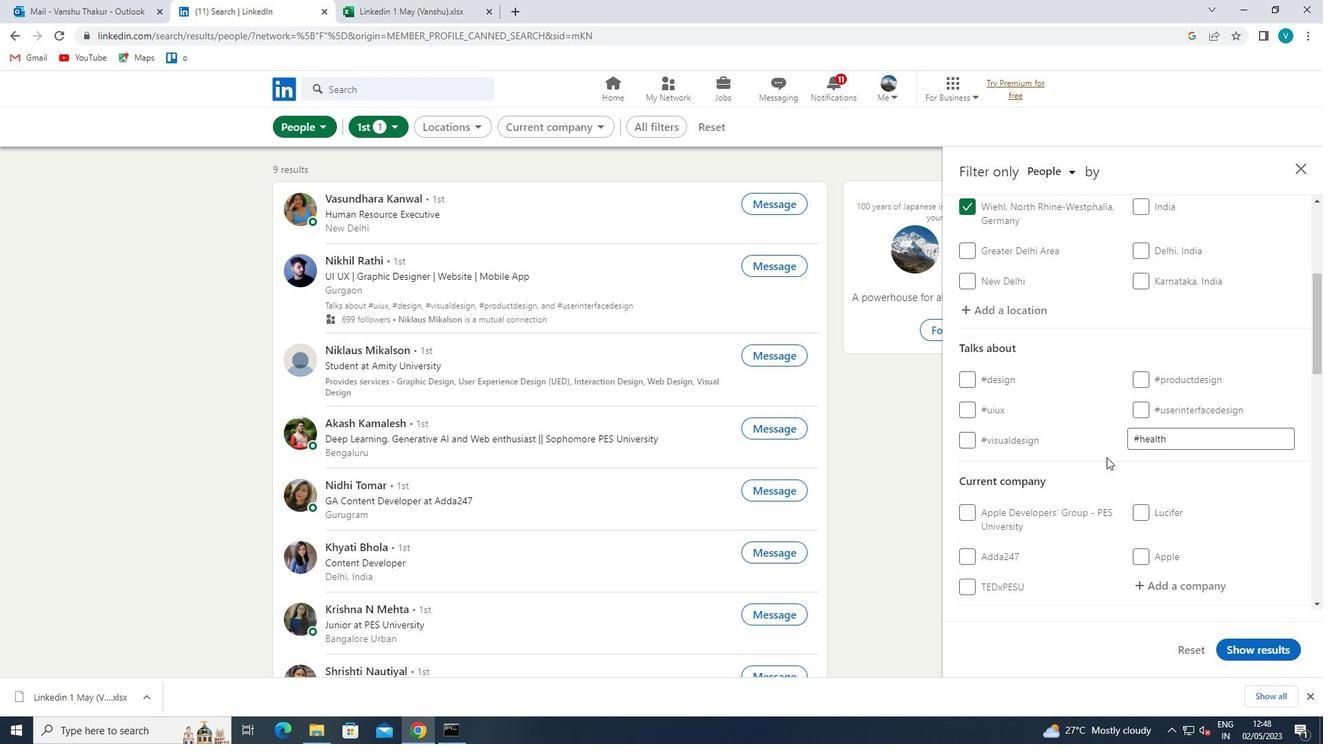 
Action: Mouse scrolled (1106, 456) with delta (0, 0)
Screenshot: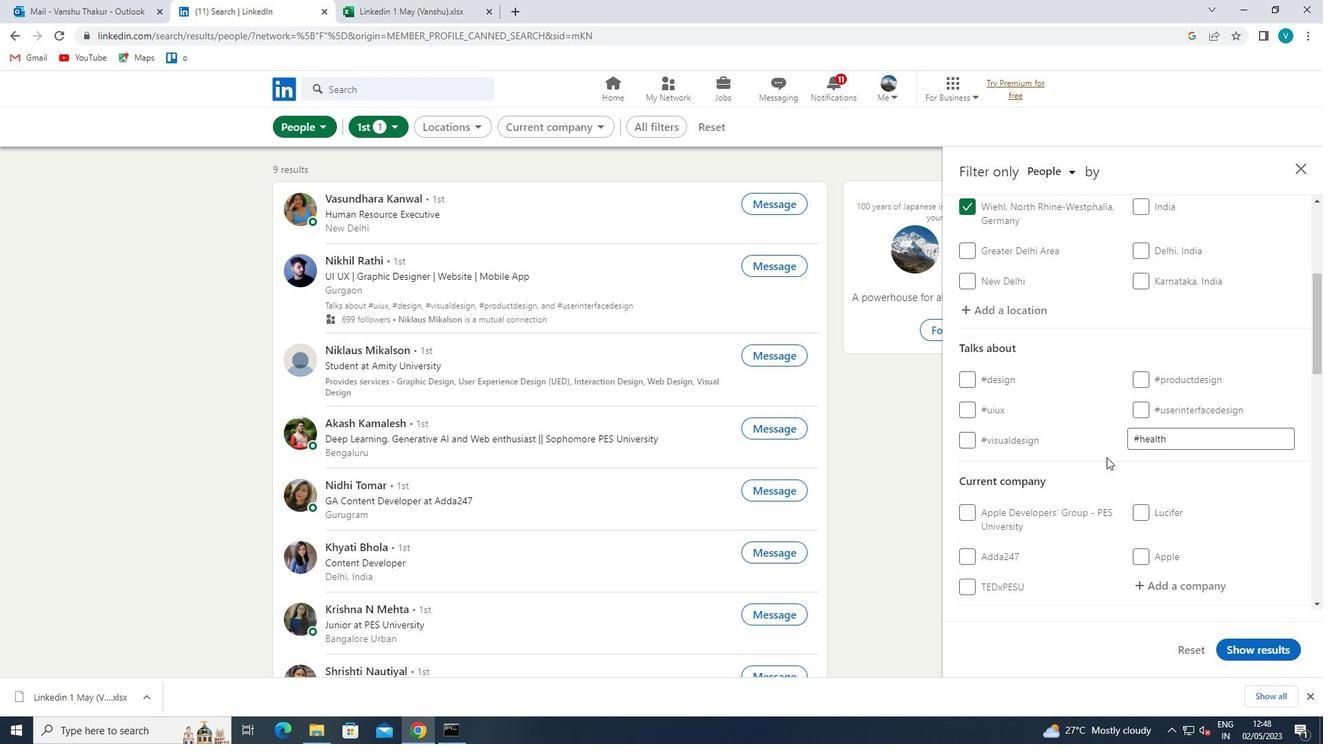
Action: Mouse scrolled (1106, 456) with delta (0, 0)
Screenshot: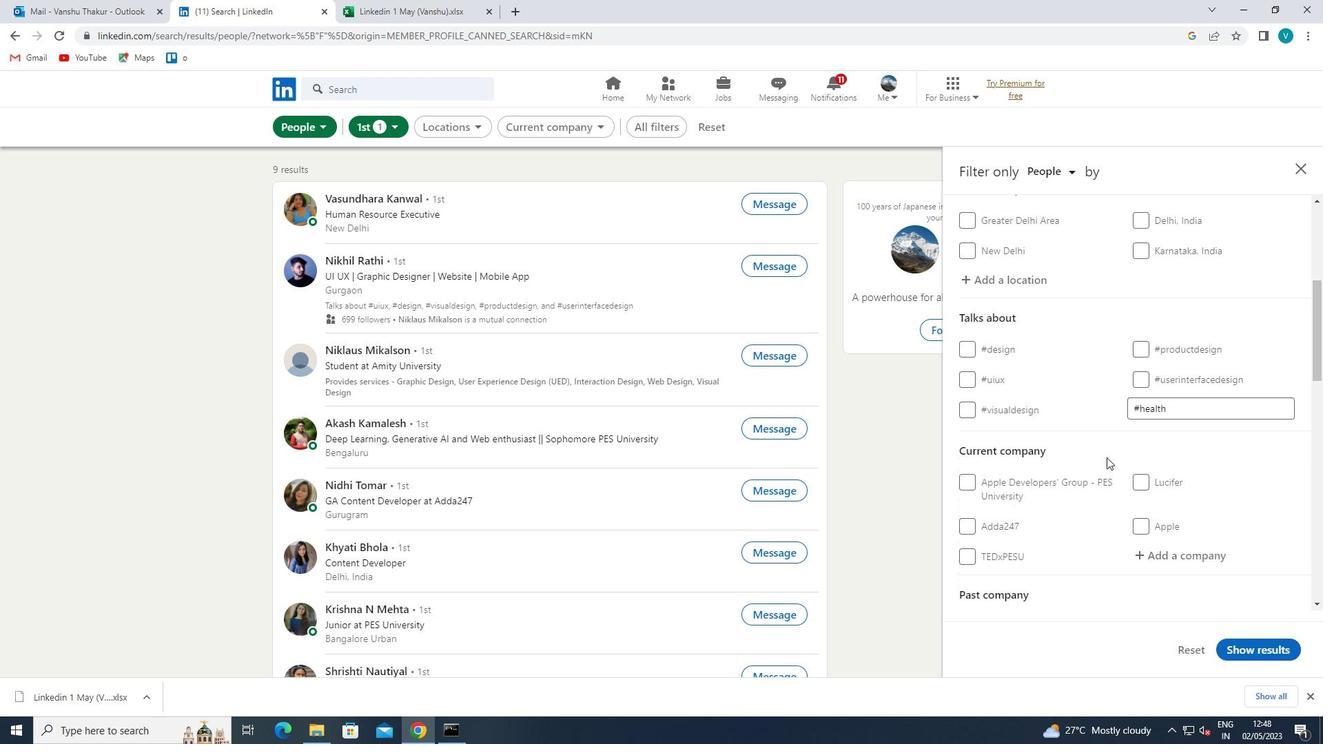 
Action: Mouse scrolled (1106, 456) with delta (0, 0)
Screenshot: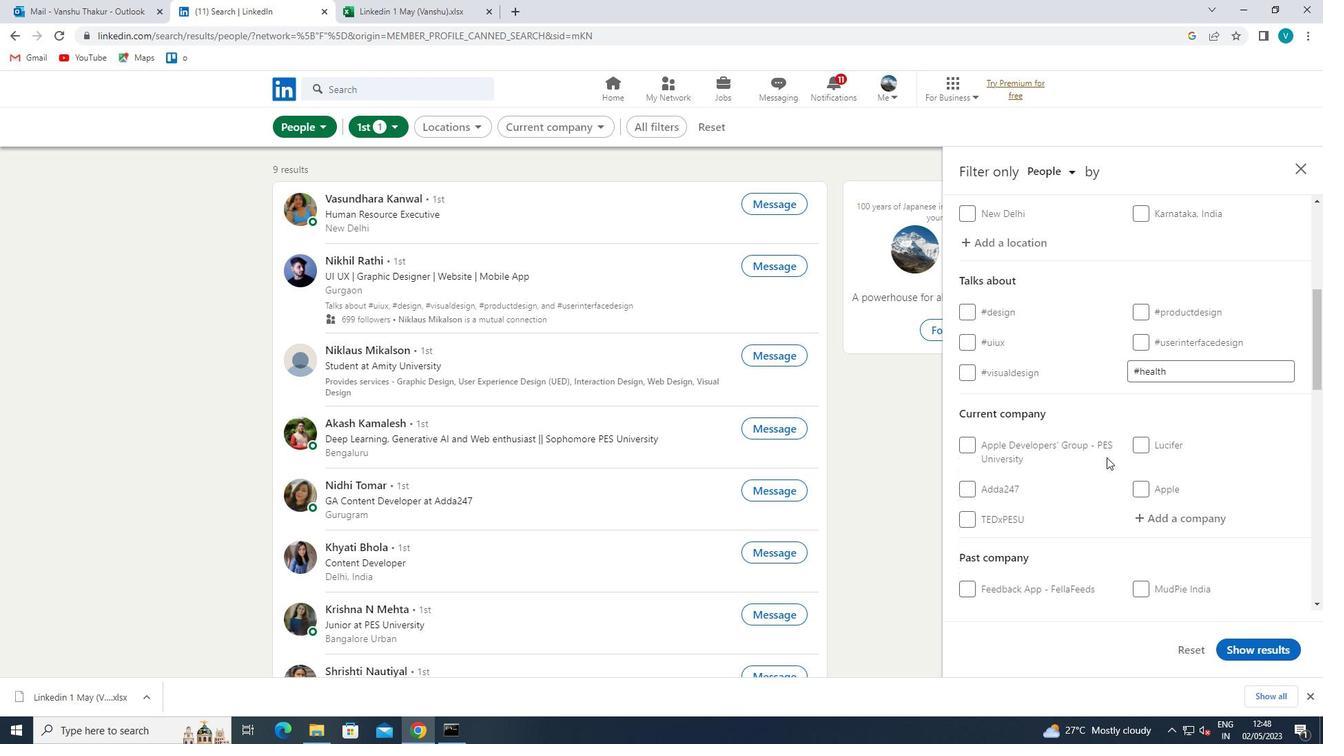 
Action: Mouse scrolled (1106, 456) with delta (0, 0)
Screenshot: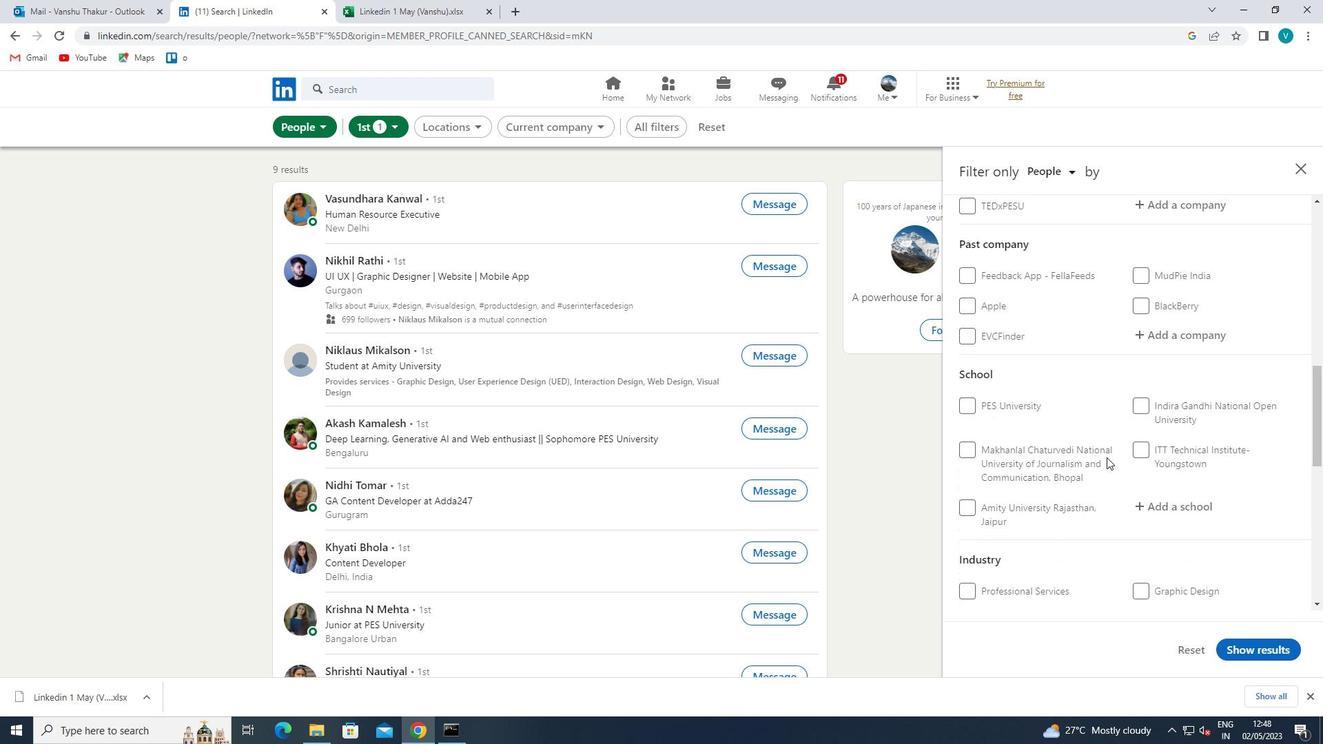
Action: Mouse scrolled (1106, 456) with delta (0, 0)
Screenshot: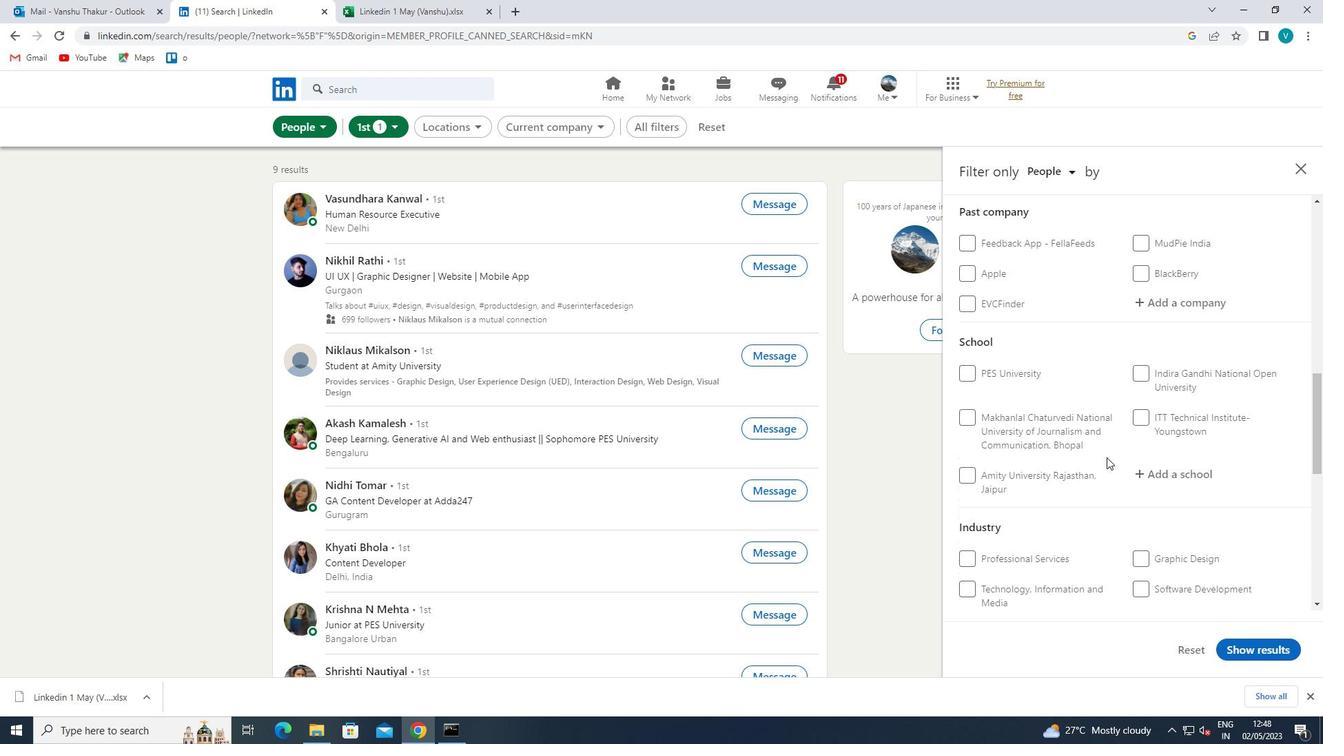 
Action: Mouse scrolled (1106, 456) with delta (0, 0)
Screenshot: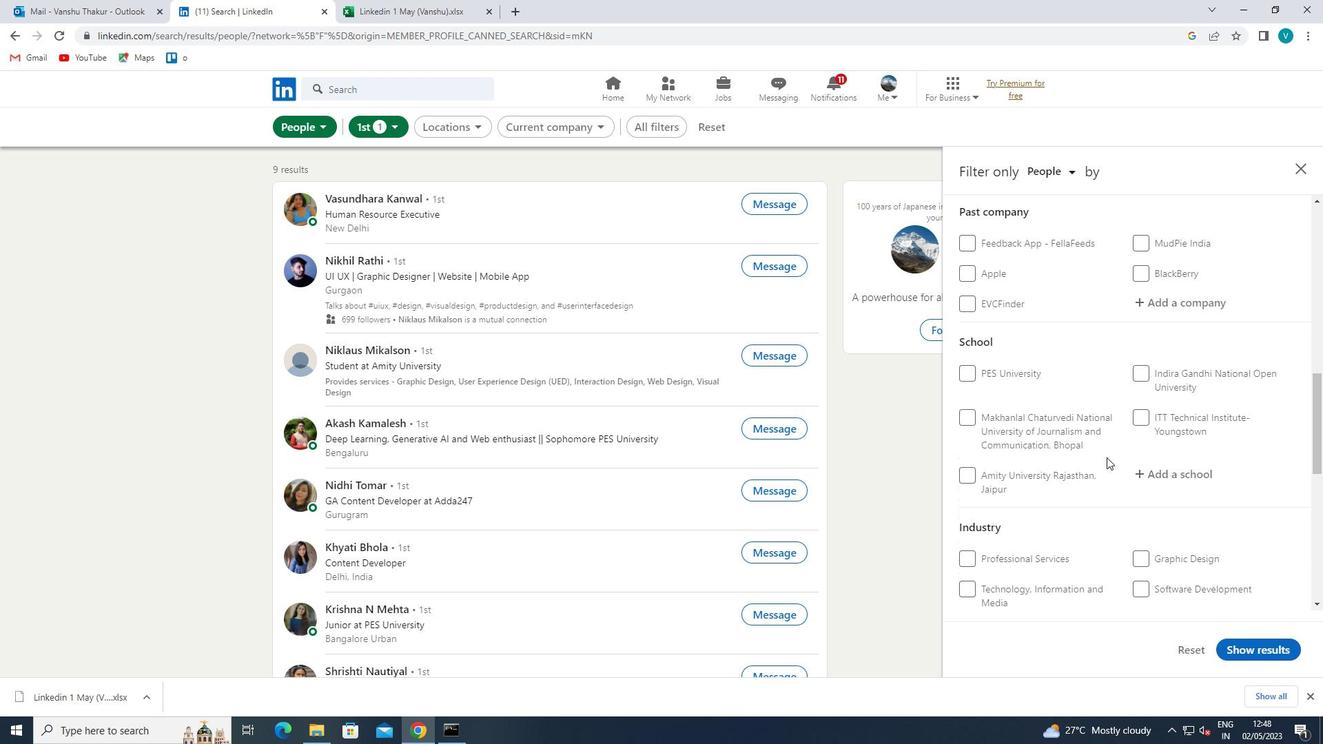 
Action: Mouse scrolled (1106, 456) with delta (0, 0)
Screenshot: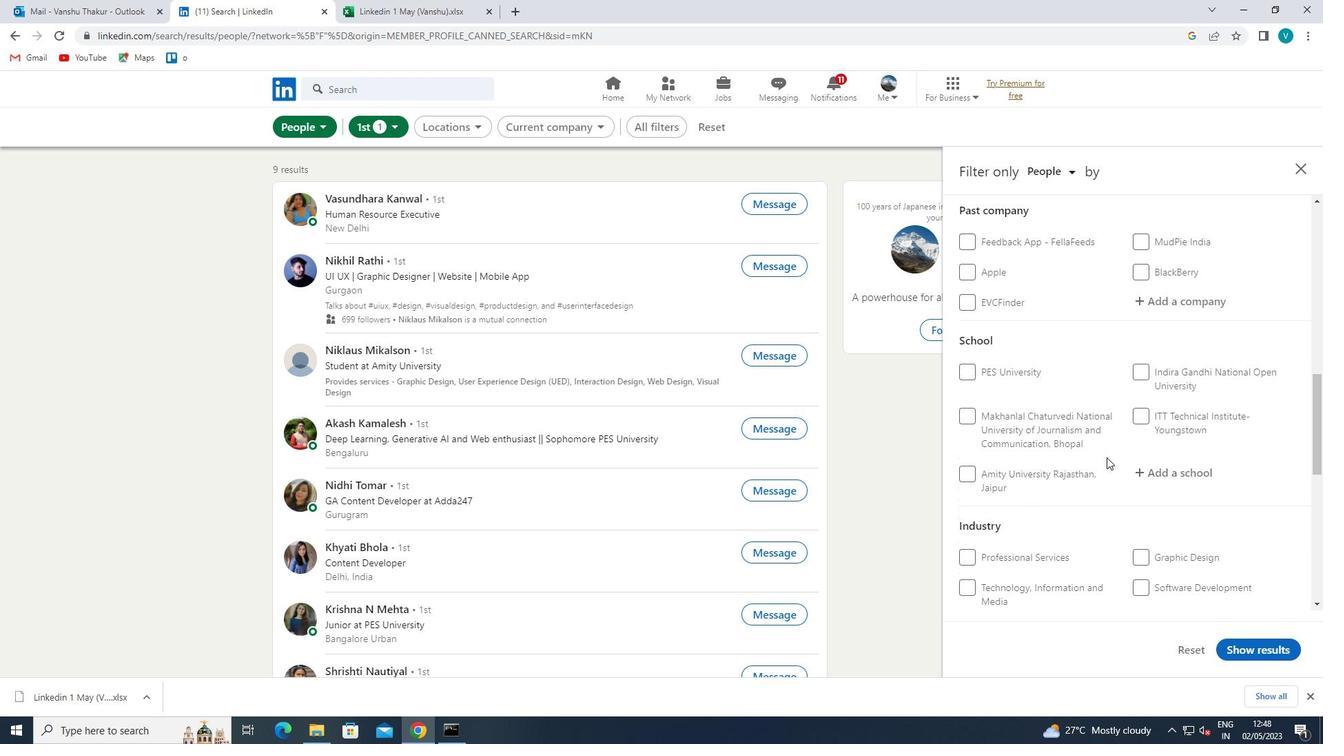 
Action: Mouse moved to (963, 440)
Screenshot: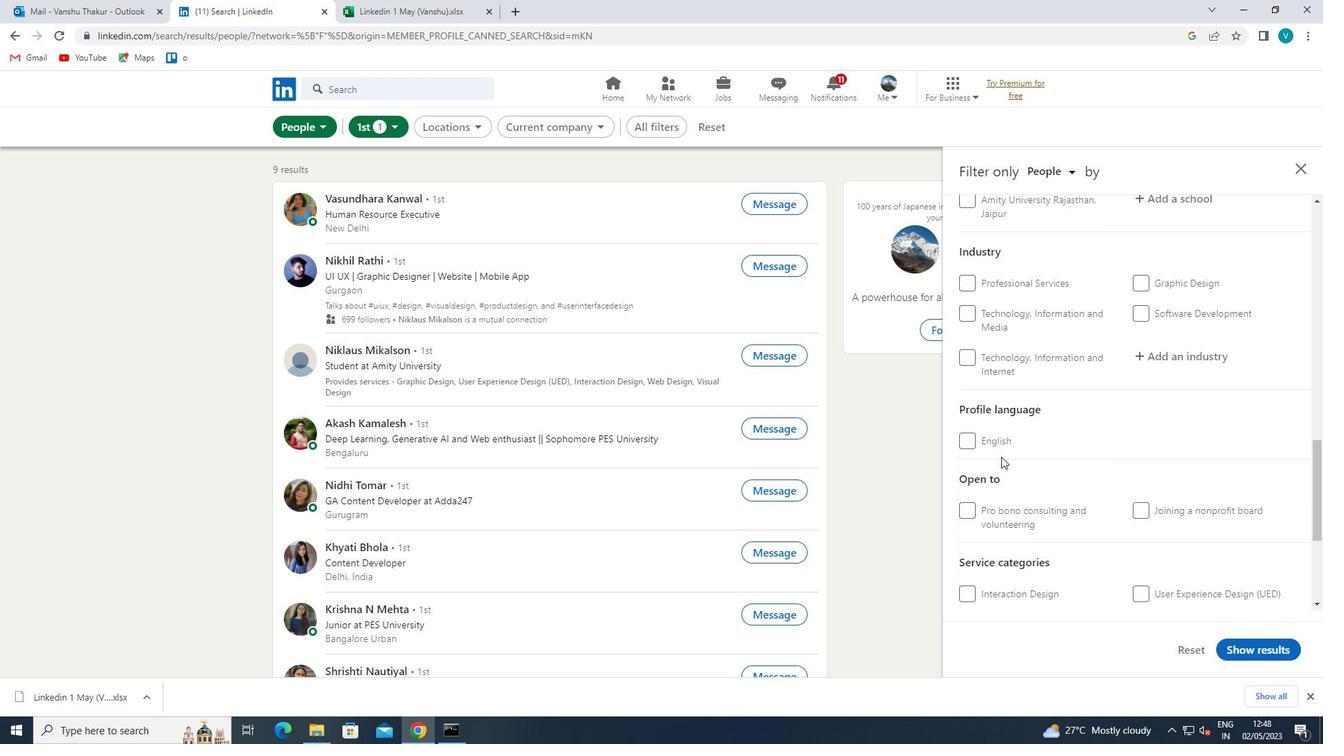 
Action: Mouse pressed left at (963, 440)
Screenshot: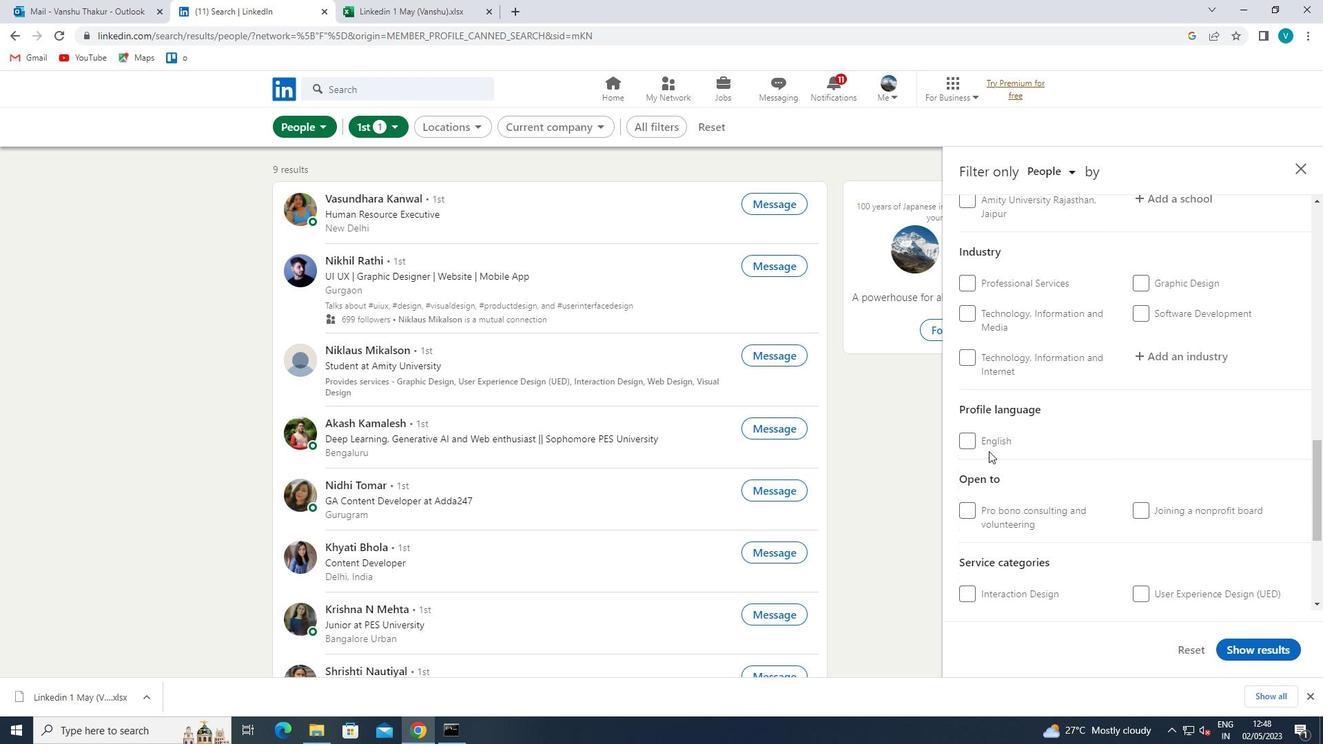 
Action: Mouse moved to (1092, 436)
Screenshot: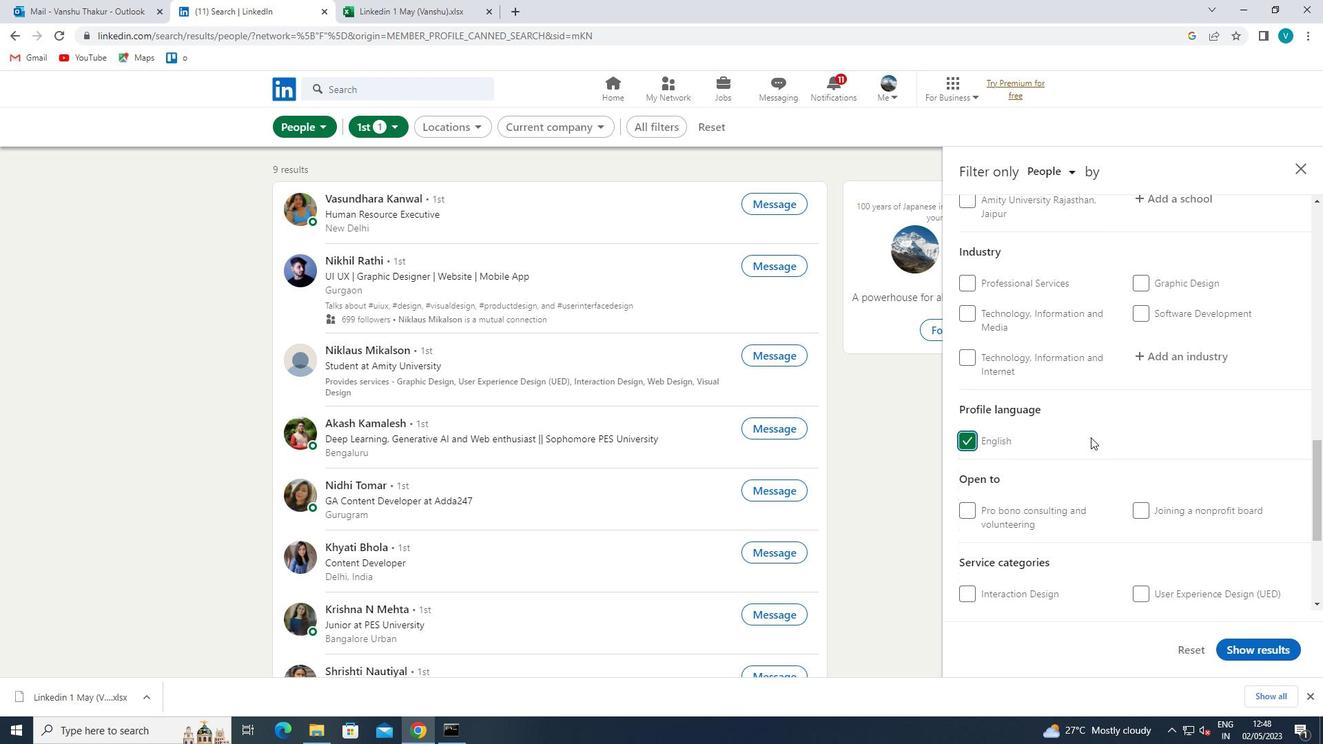 
Action: Mouse scrolled (1092, 437) with delta (0, 0)
Screenshot: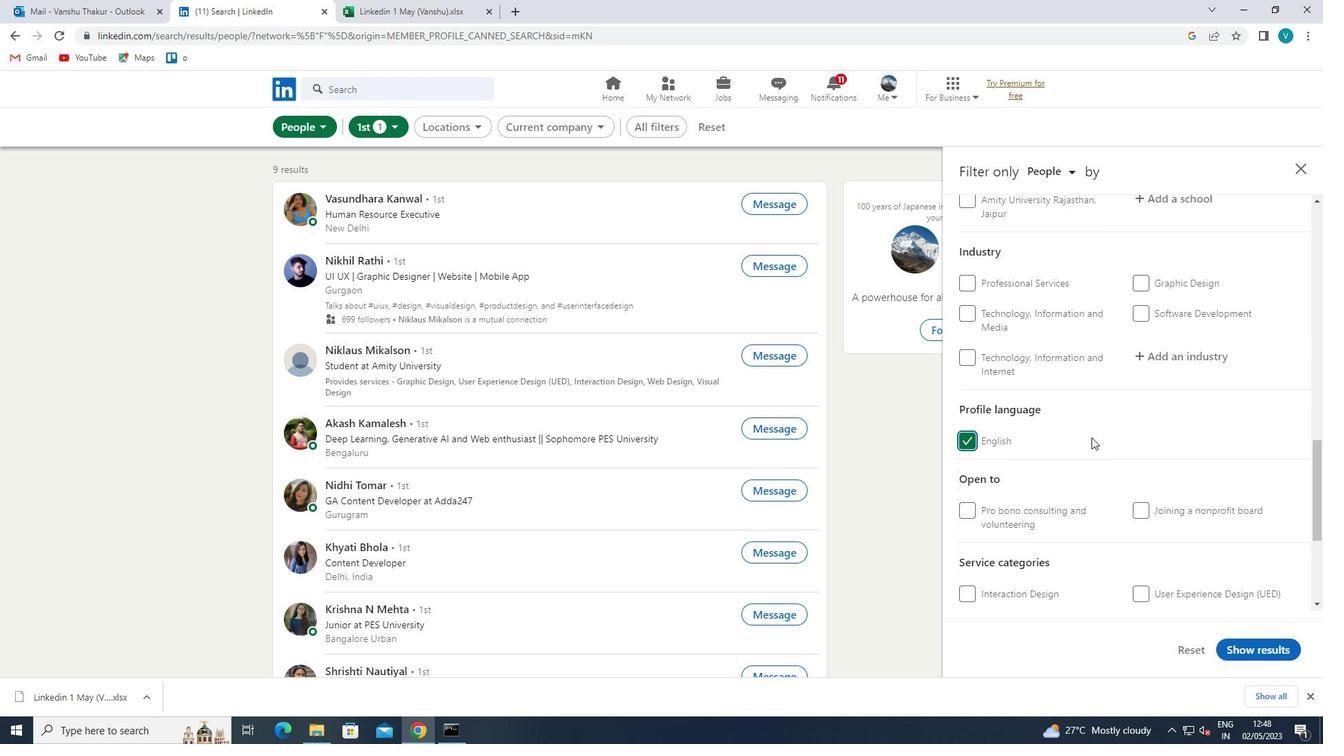 
Action: Mouse moved to (1092, 436)
Screenshot: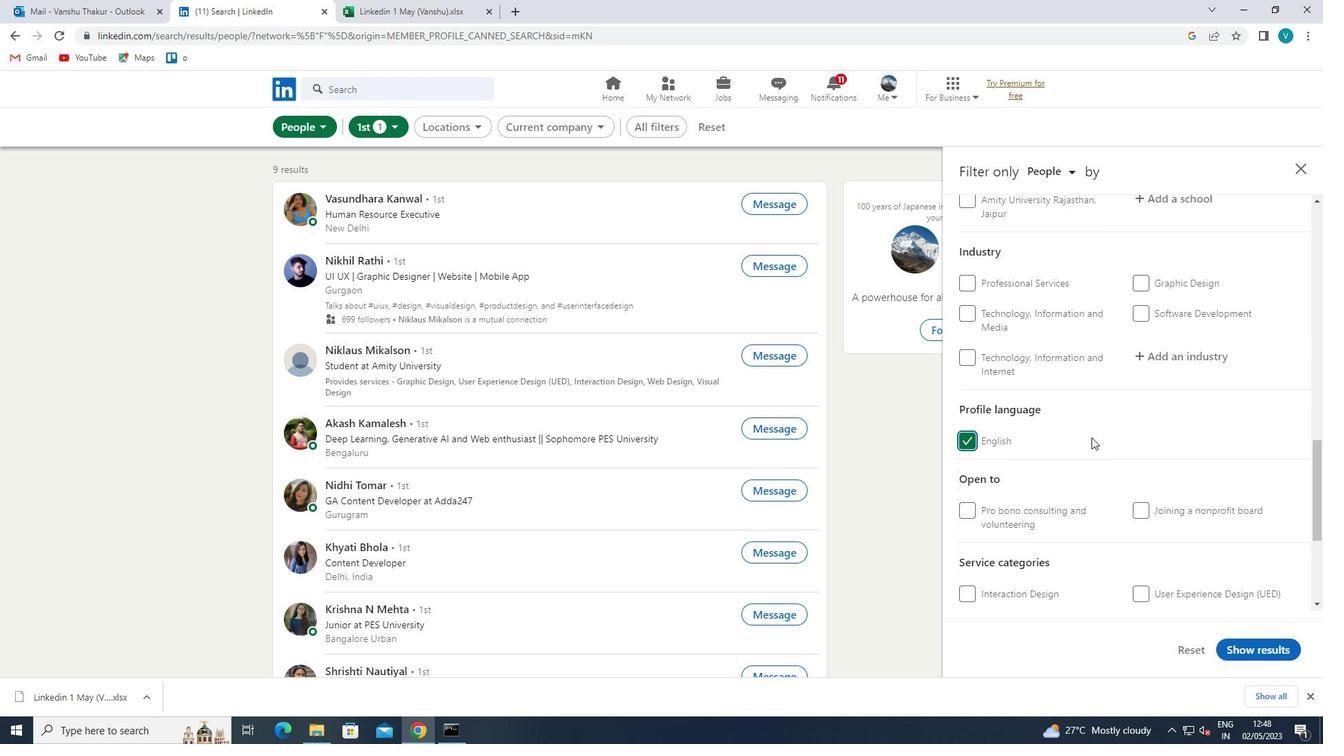 
Action: Mouse scrolled (1092, 437) with delta (0, 0)
Screenshot: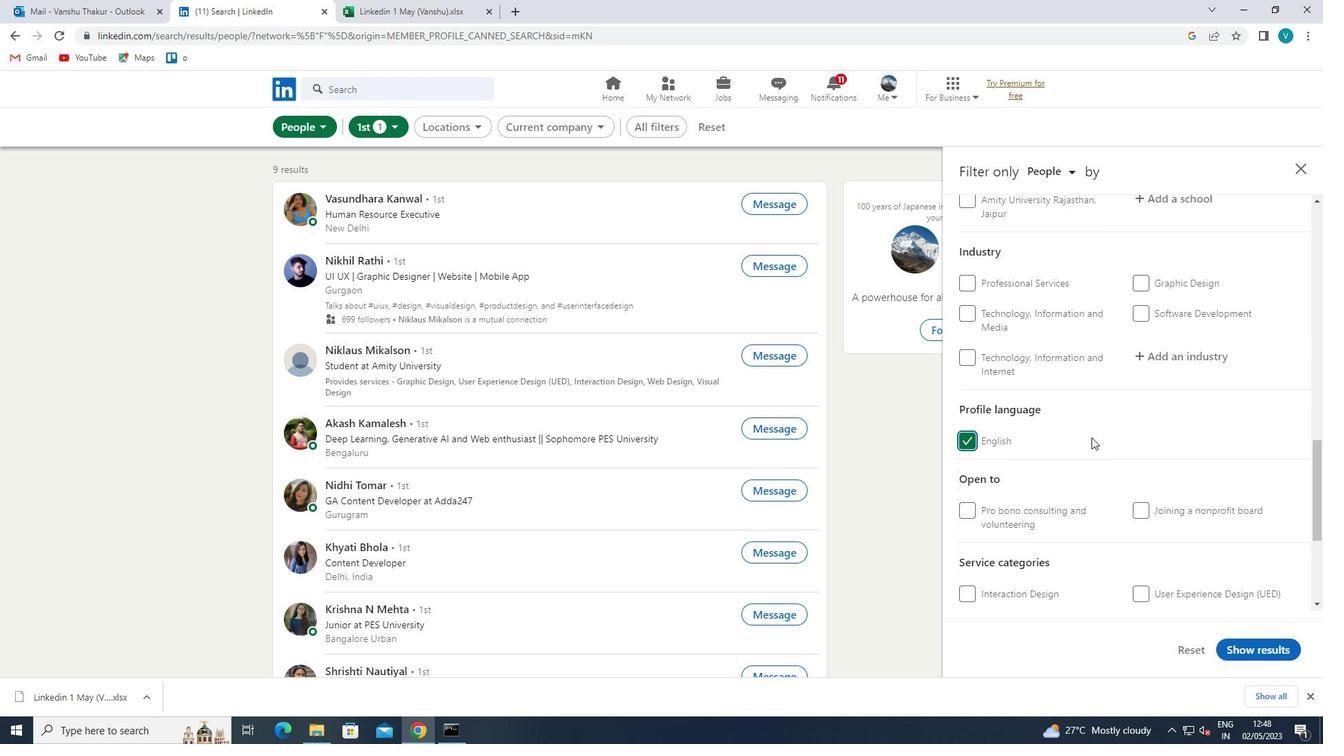 
Action: Mouse scrolled (1092, 437) with delta (0, 0)
Screenshot: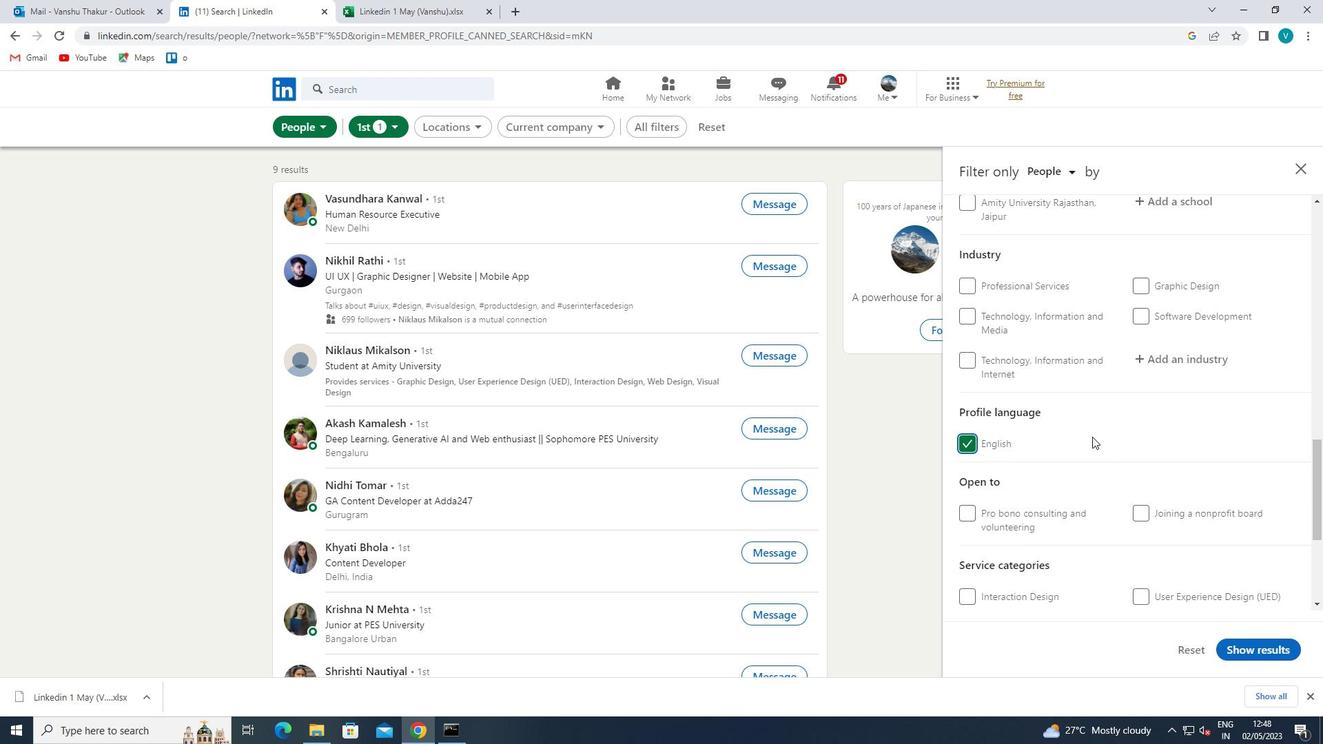 
Action: Mouse scrolled (1092, 437) with delta (0, 0)
Screenshot: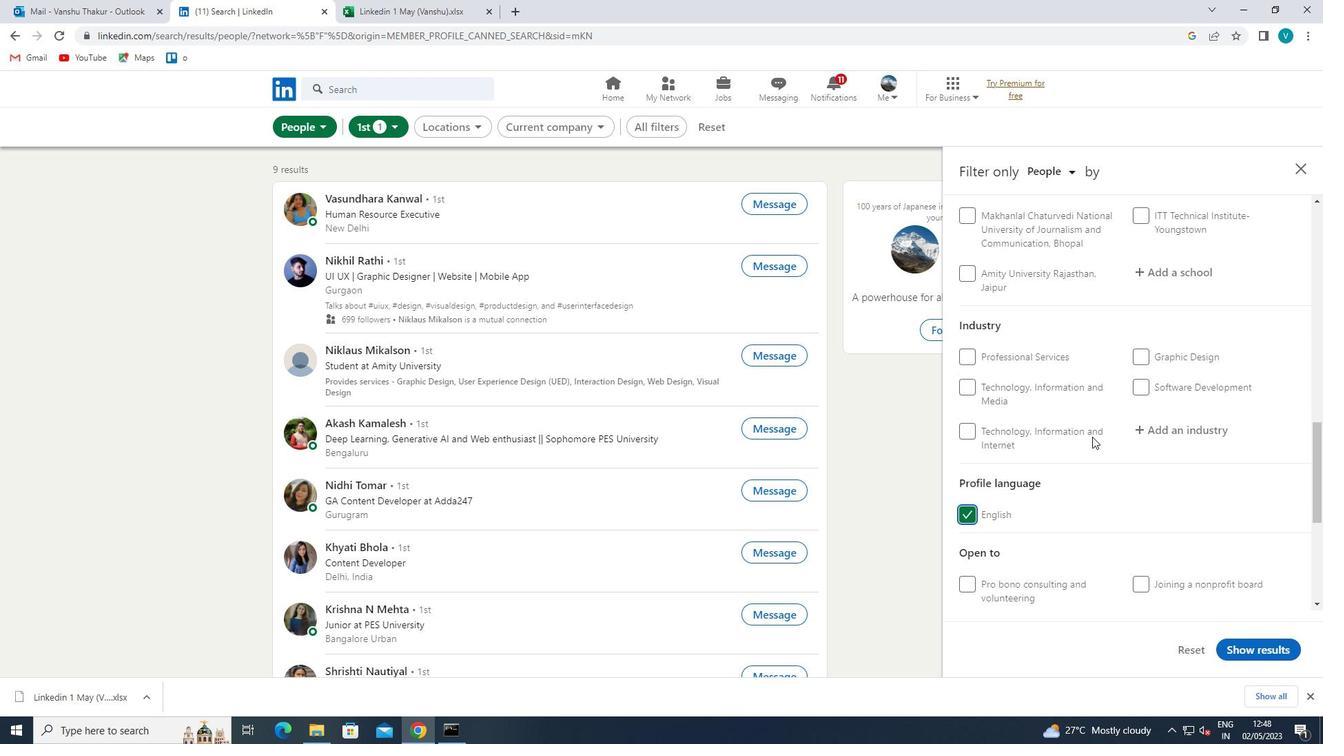 
Action: Mouse scrolled (1092, 437) with delta (0, 0)
Screenshot: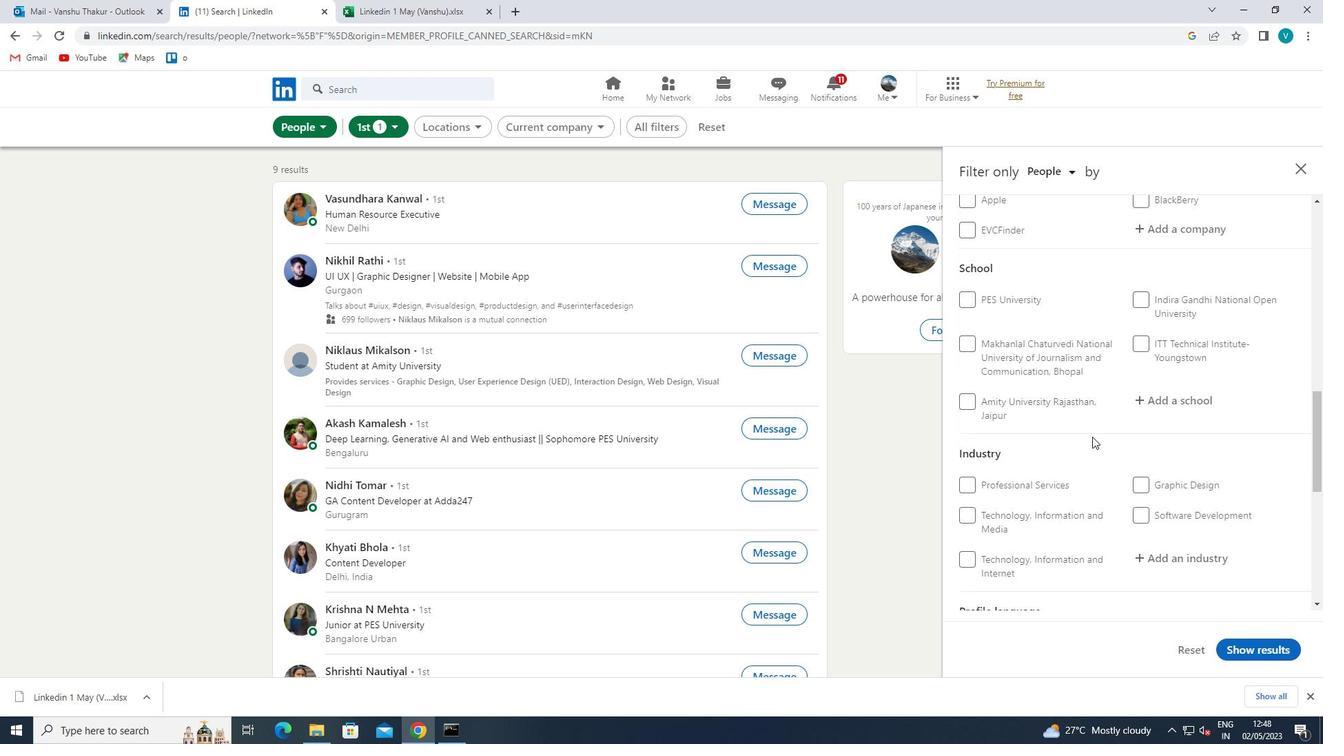 
Action: Mouse scrolled (1092, 437) with delta (0, 0)
Screenshot: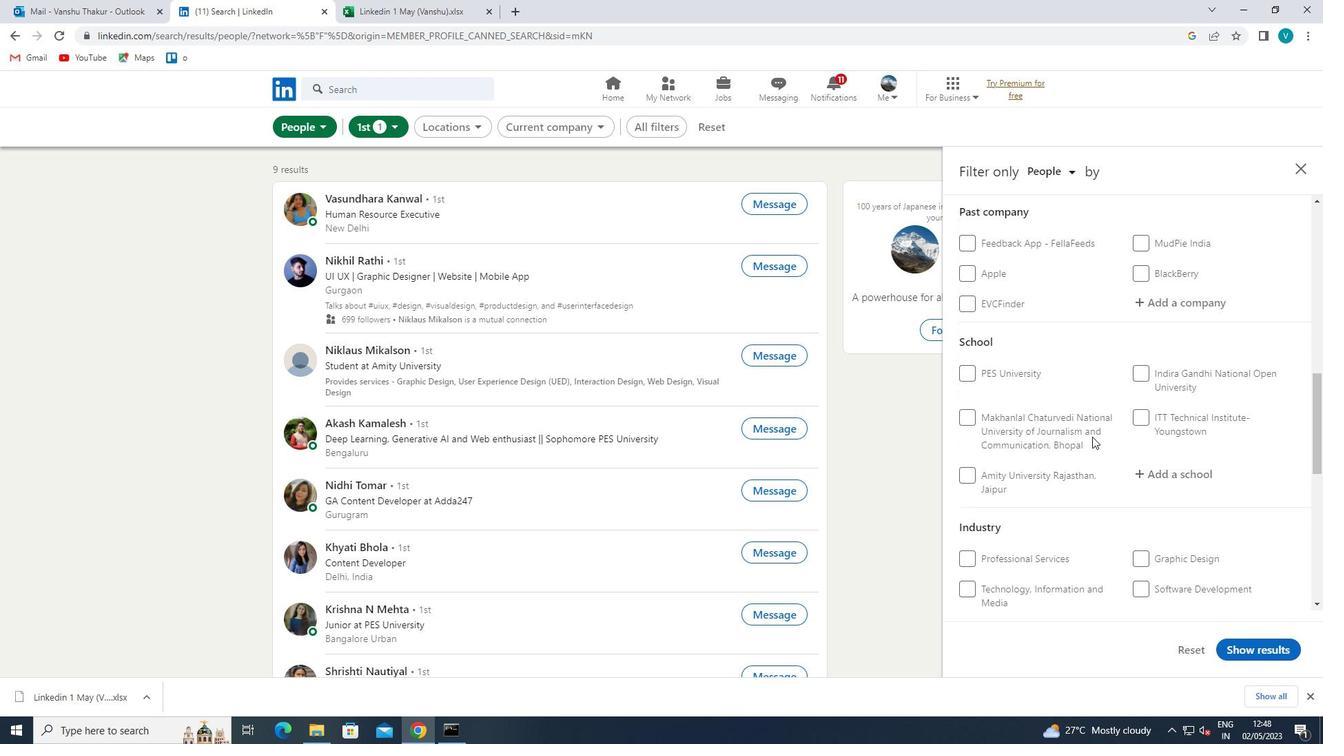 
Action: Mouse scrolled (1092, 437) with delta (0, 0)
Screenshot: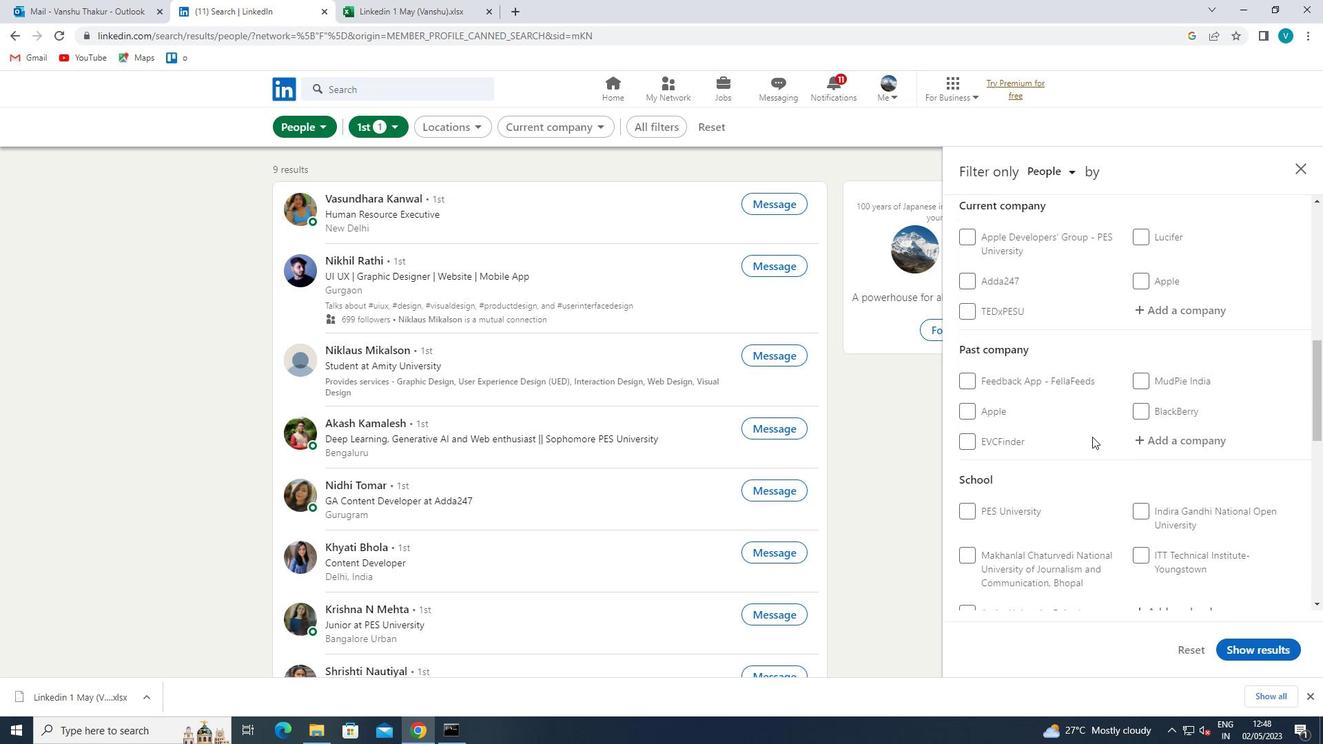 
Action: Mouse moved to (1183, 384)
Screenshot: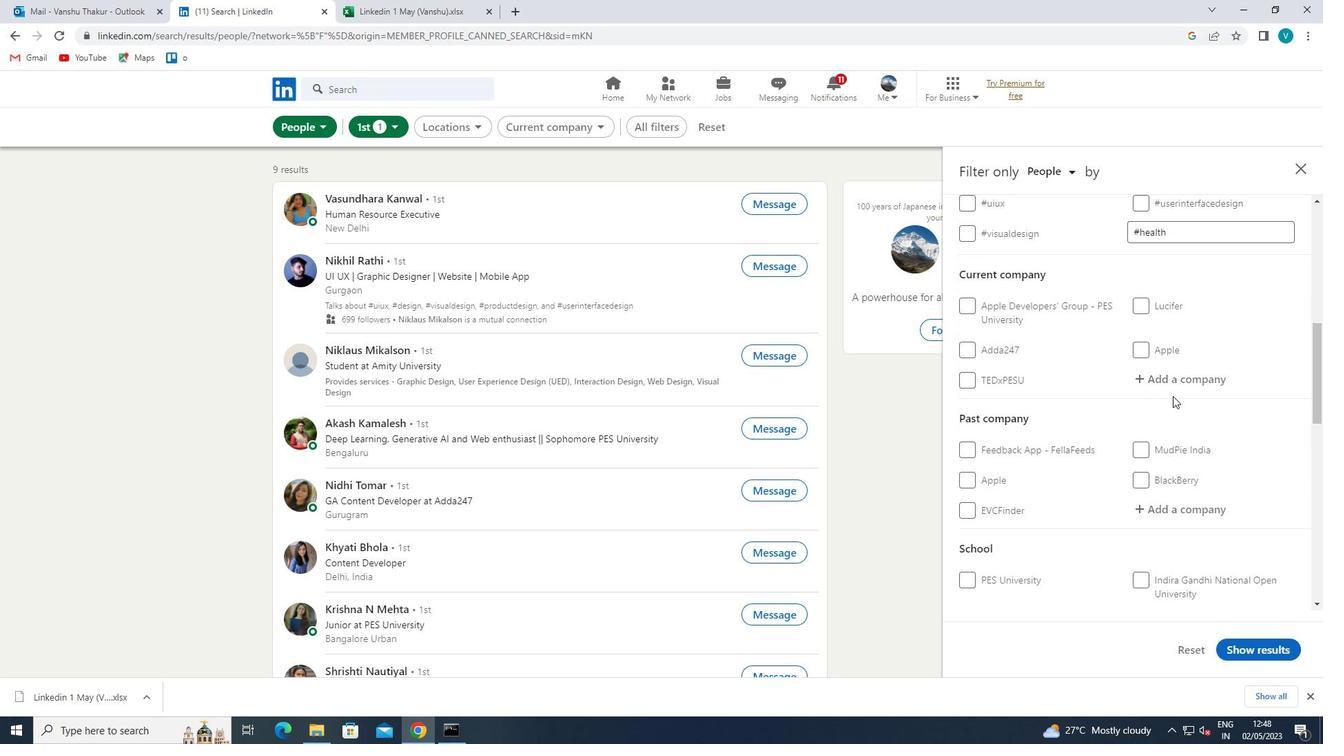 
Action: Mouse pressed left at (1183, 384)
Screenshot: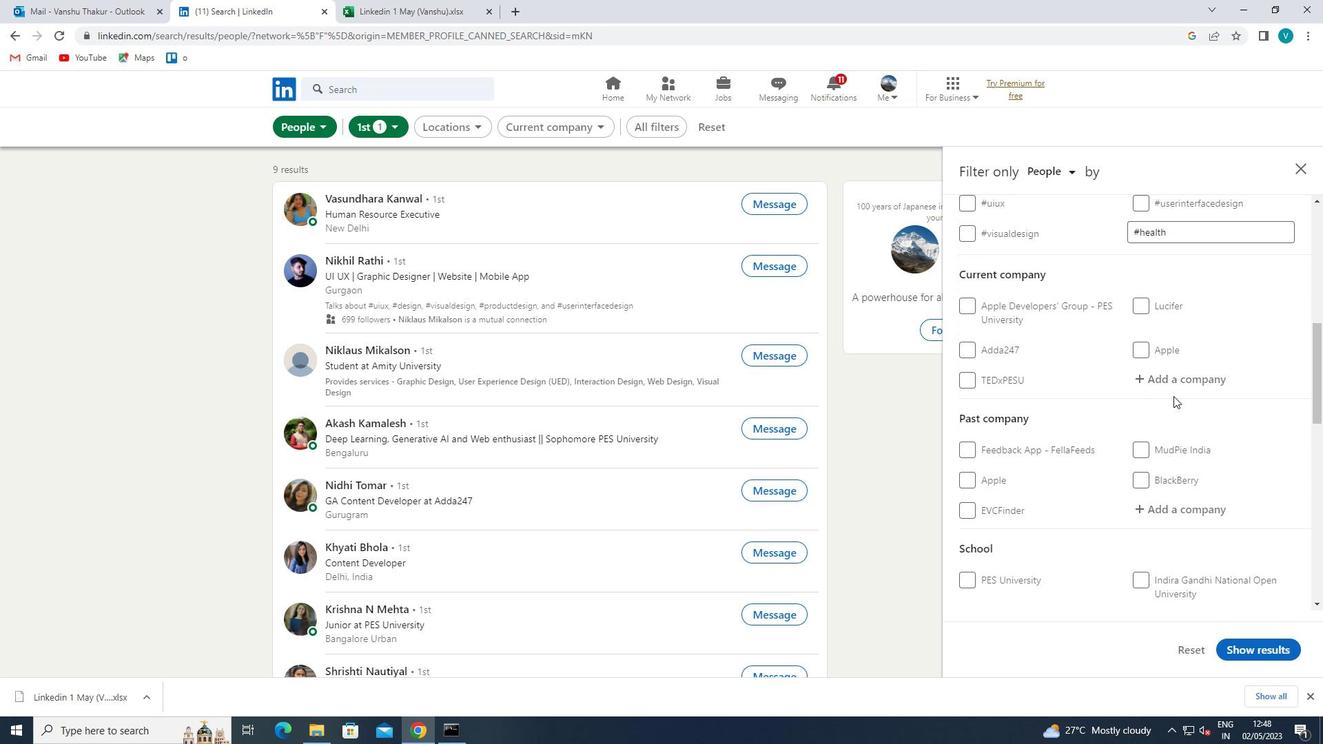 
Action: Key pressed <Key.shift>WORK<Key.space>FROM<Key.space><Key.shift><Key.shift><Key.shift><Key.shift><Key.shift><Key.shift><Key.shift><Key.shift><Key.shift><Key.shift><Key.shift><Key.shift><Key.shift><Key.shift><Key.shift><Key.shift><Key.shift><Key.shift><Key.shift>HOME<Key.space>
Screenshot: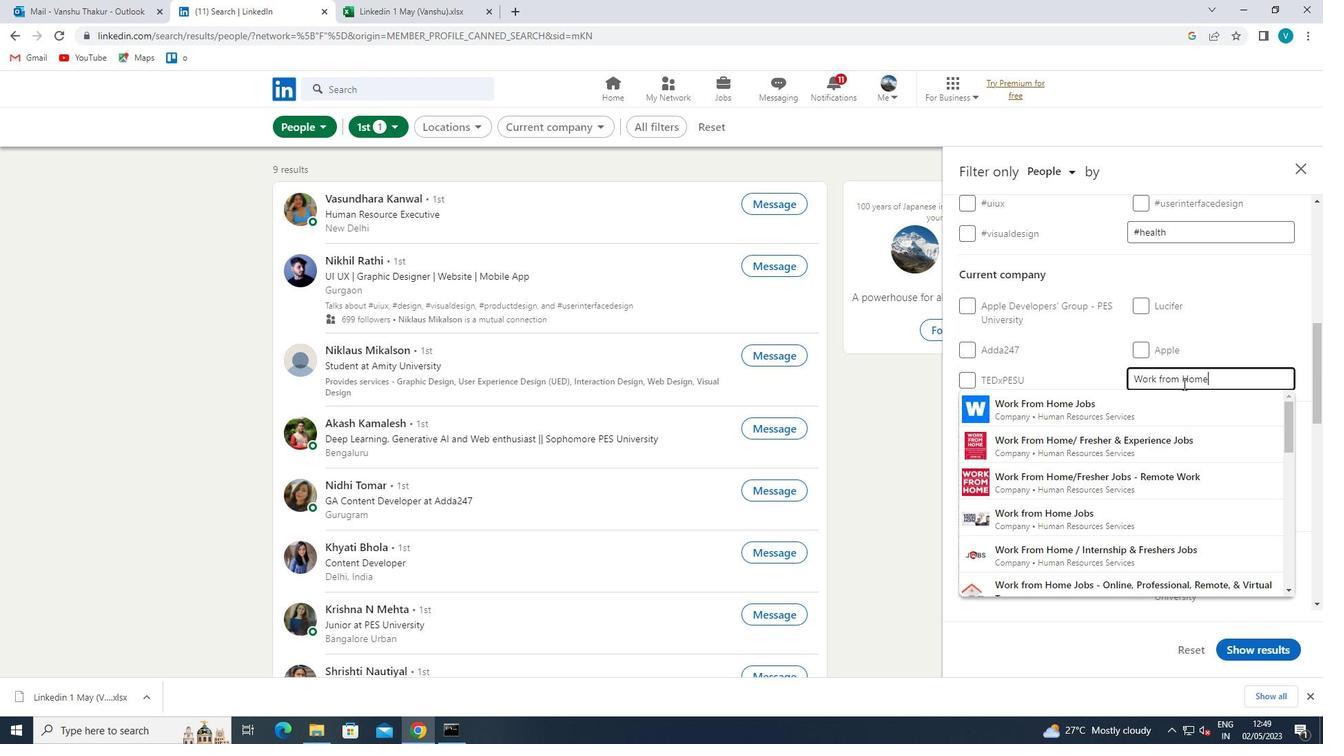 
Action: Mouse moved to (1183, 403)
Screenshot: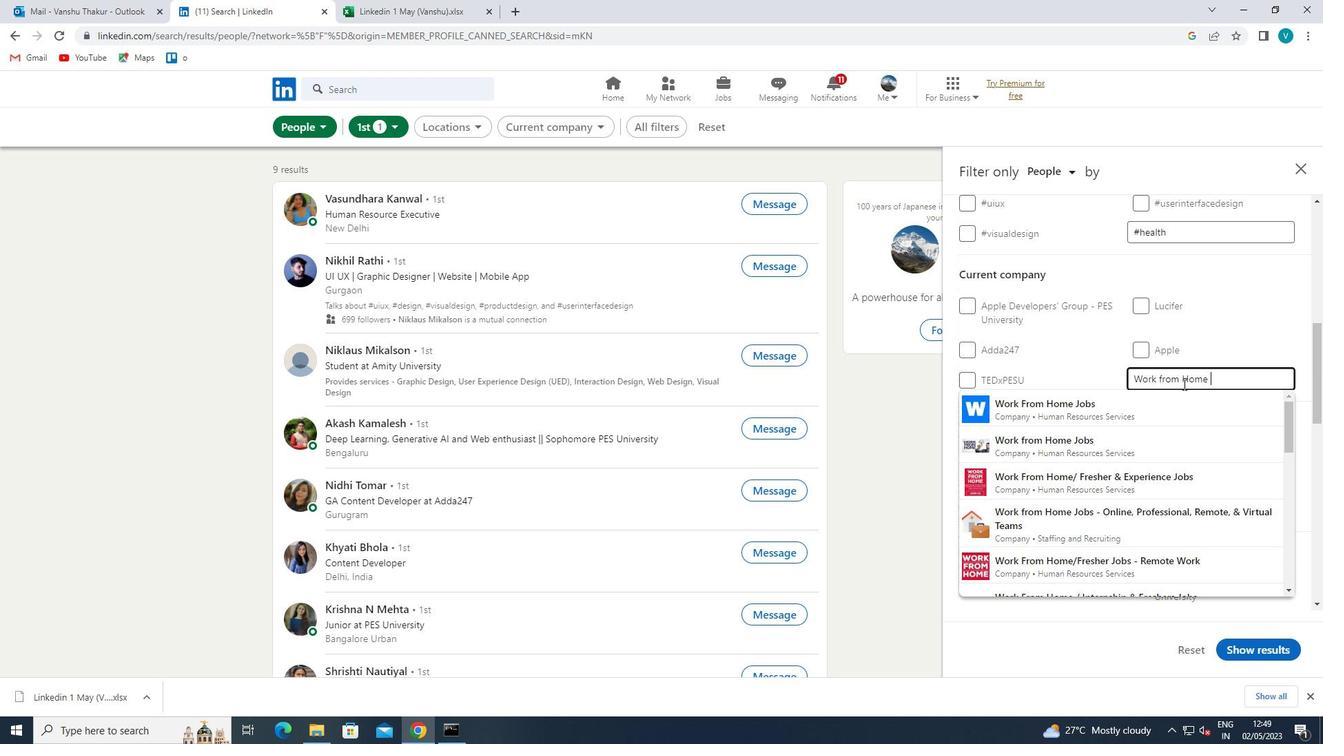 
Action: Mouse pressed left at (1183, 403)
Screenshot: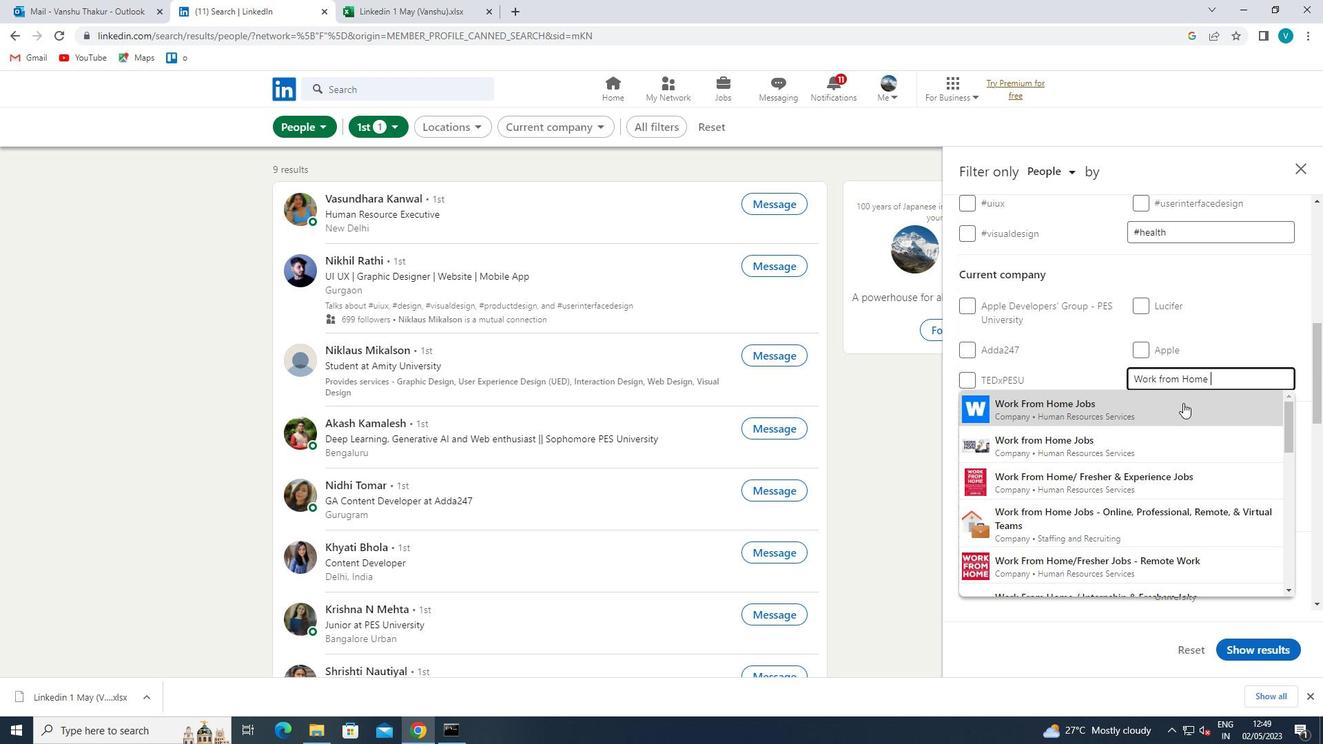 
Action: Mouse moved to (1183, 410)
Screenshot: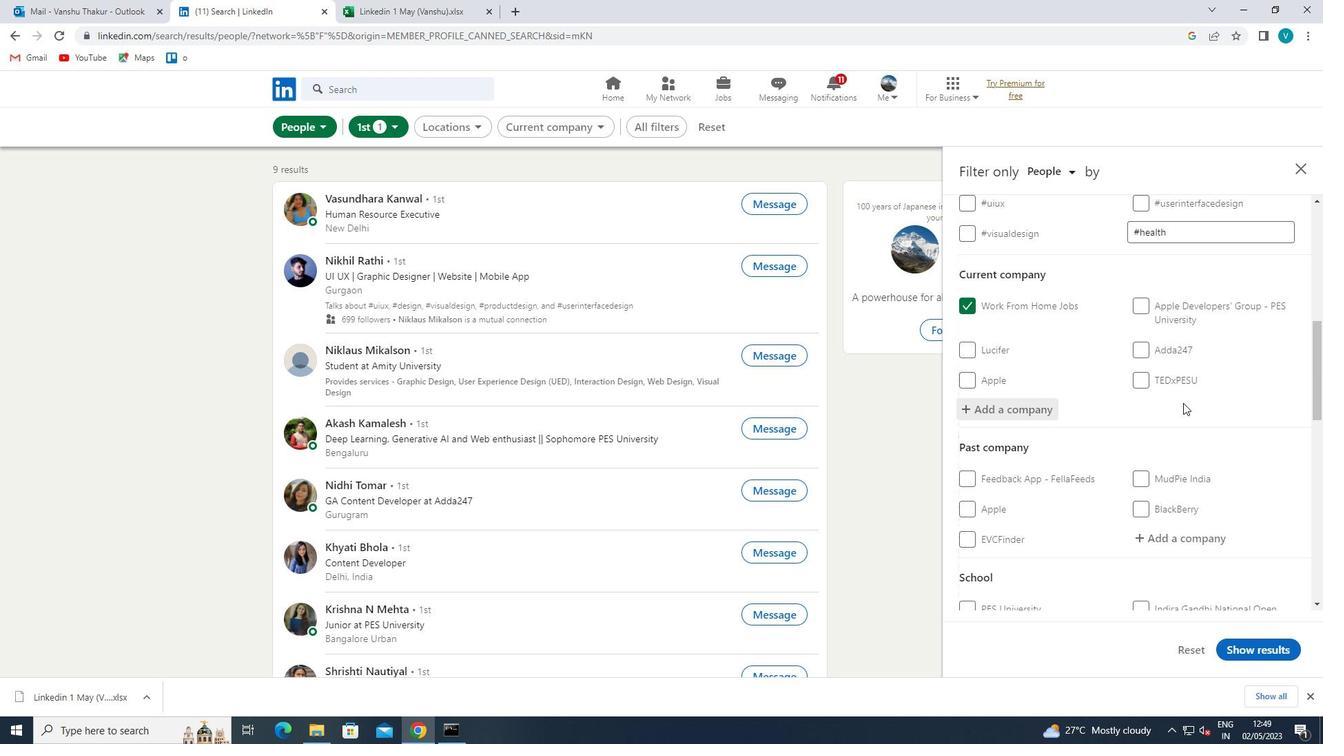 
Action: Mouse scrolled (1183, 409) with delta (0, 0)
Screenshot: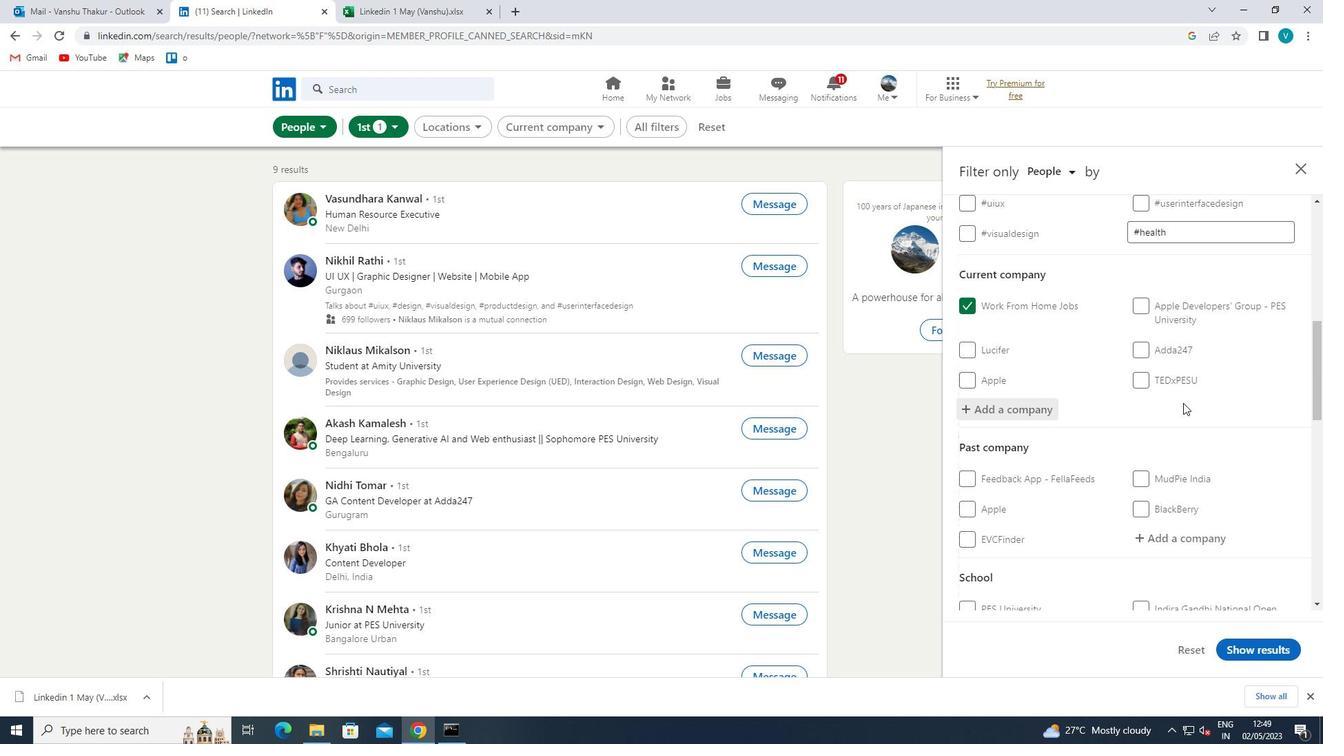 
Action: Mouse moved to (1183, 411)
Screenshot: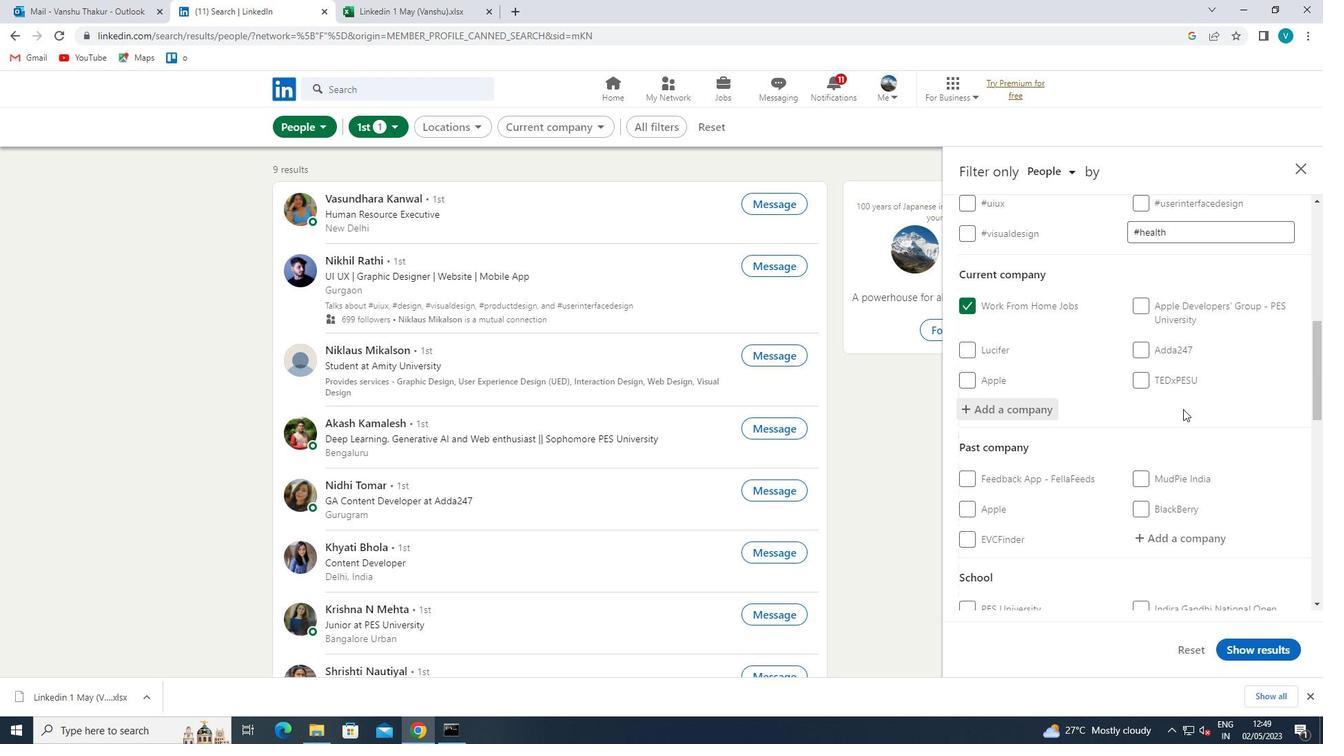 
Action: Mouse scrolled (1183, 410) with delta (0, 0)
Screenshot: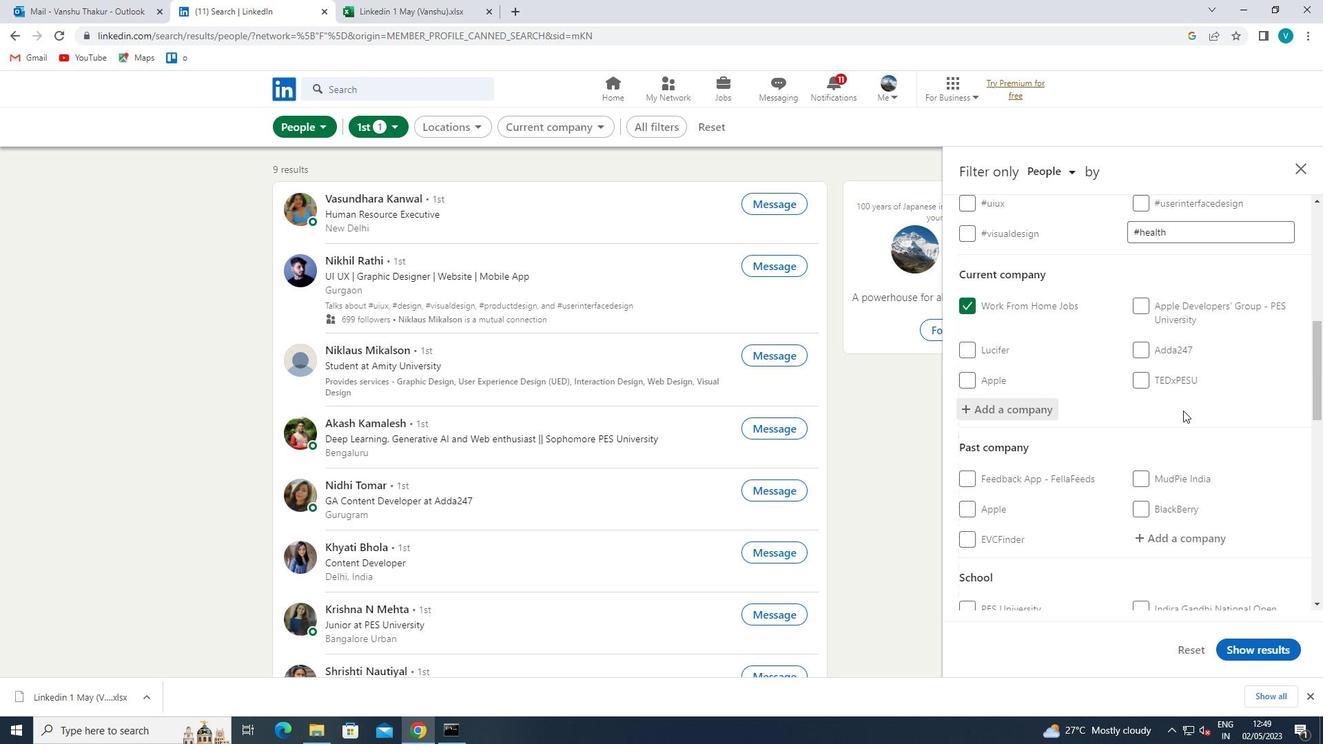 
Action: Mouse scrolled (1183, 410) with delta (0, 0)
Screenshot: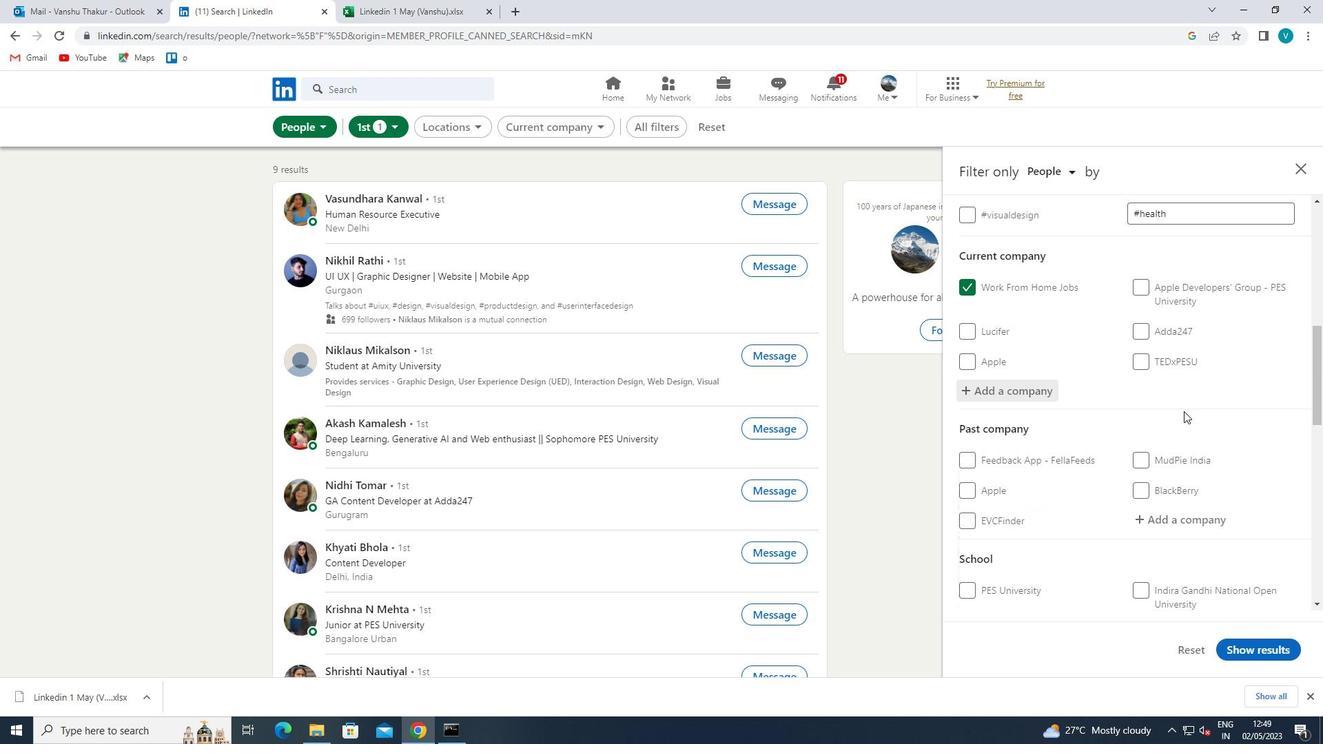 
Action: Mouse moved to (1183, 417)
Screenshot: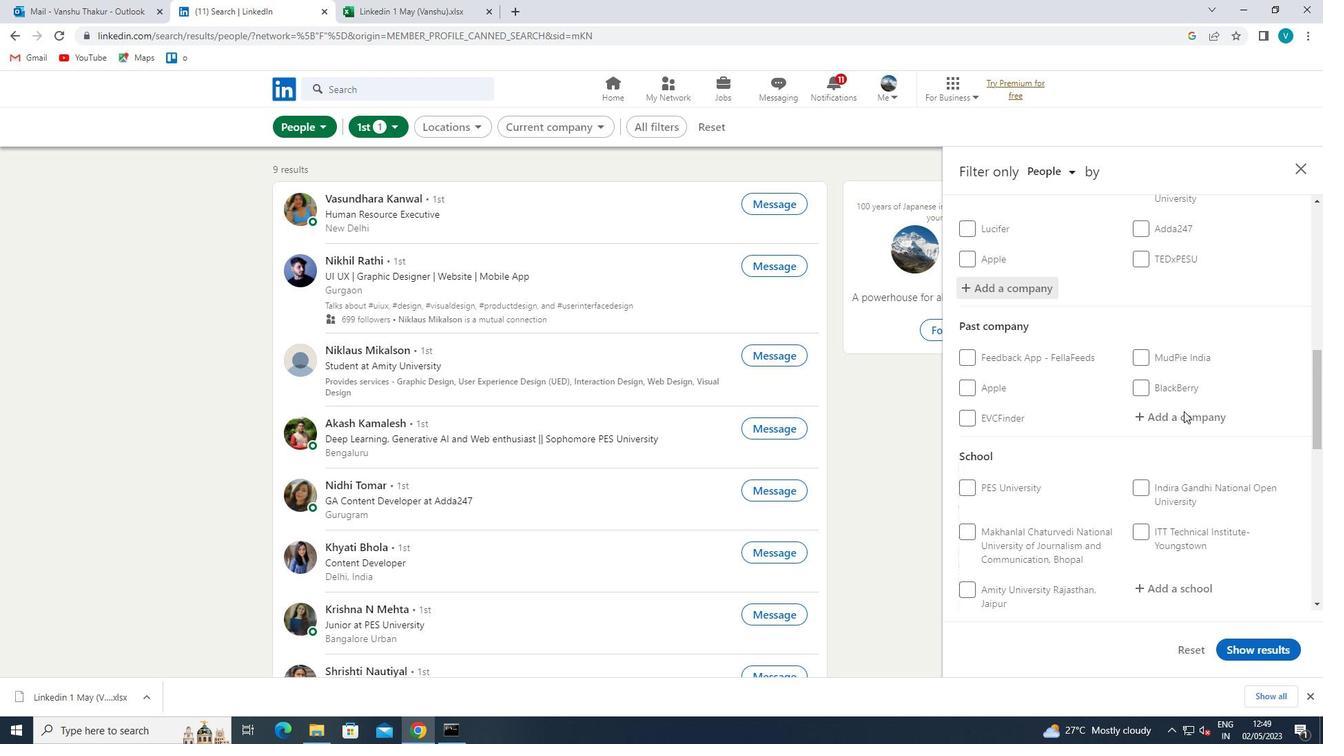 
Action: Mouse scrolled (1183, 416) with delta (0, 0)
Screenshot: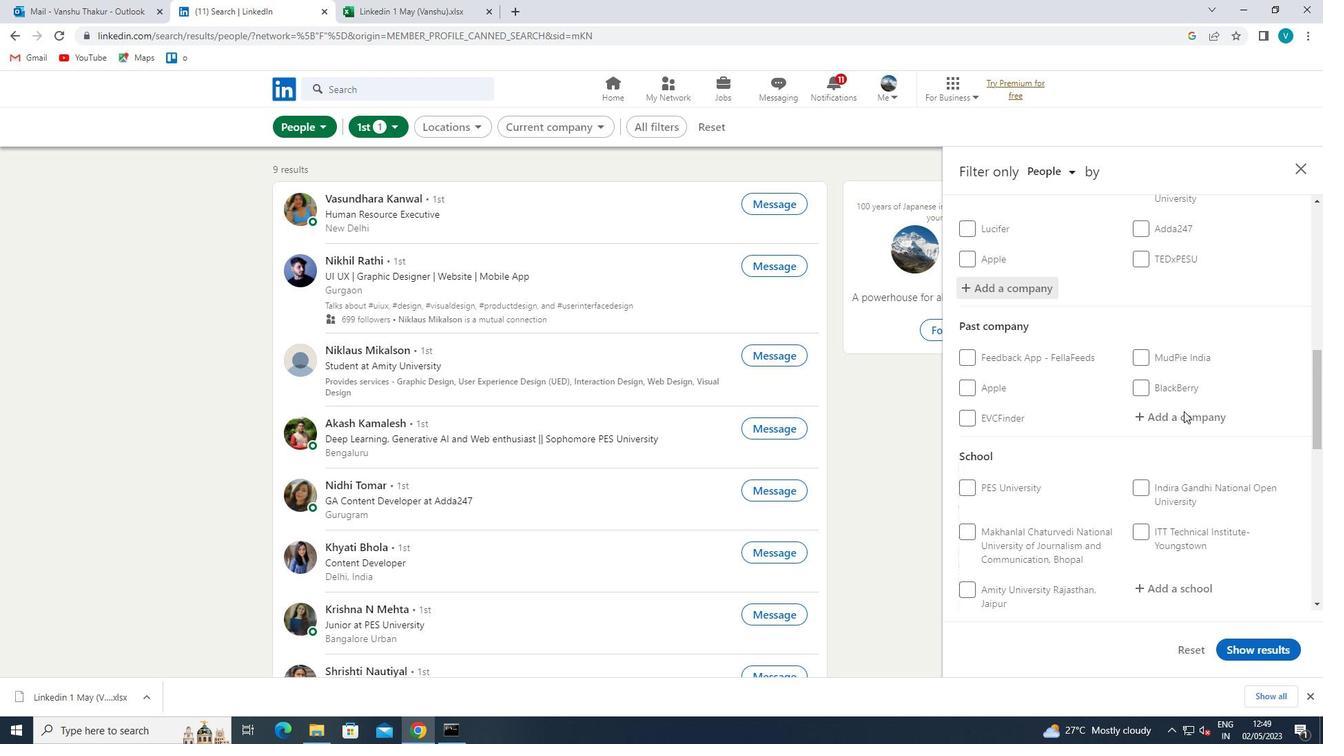 
Action: Mouse moved to (1184, 436)
Screenshot: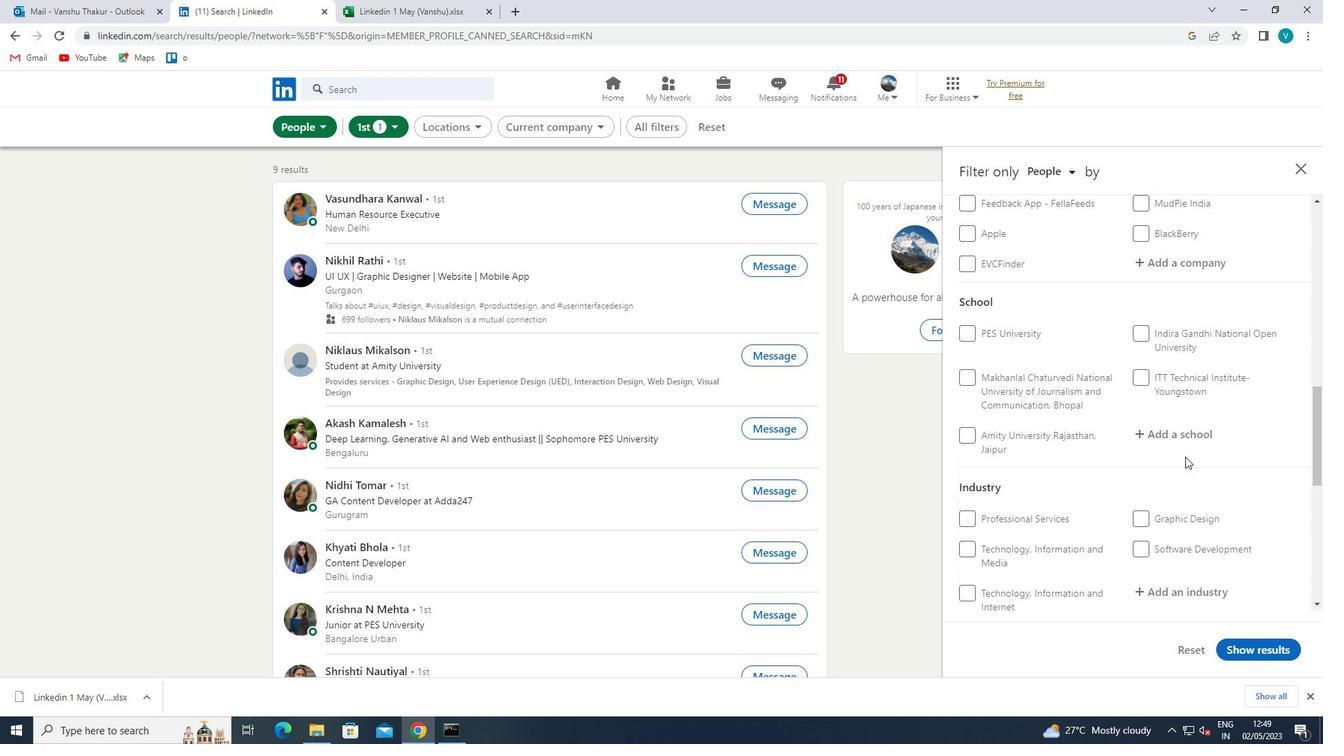 
Action: Mouse pressed left at (1184, 436)
Screenshot: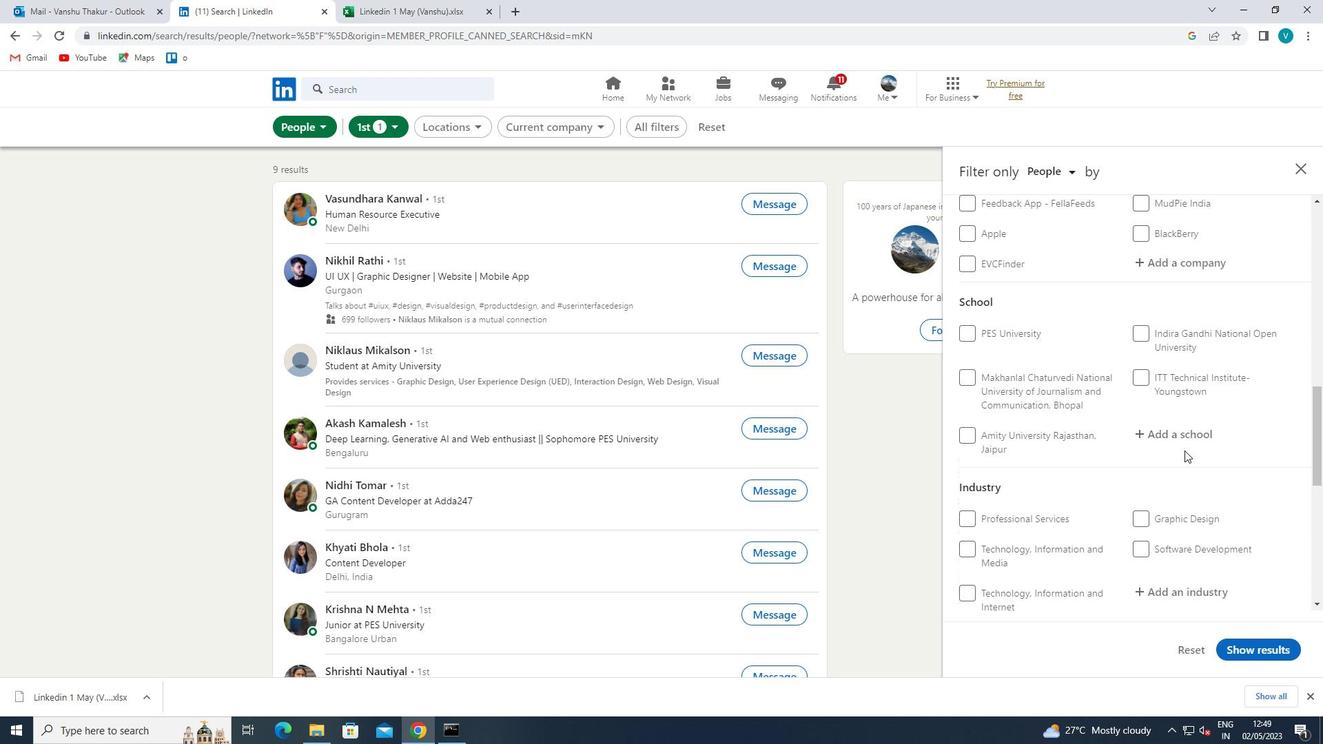 
Action: Mouse moved to (1184, 435)
Screenshot: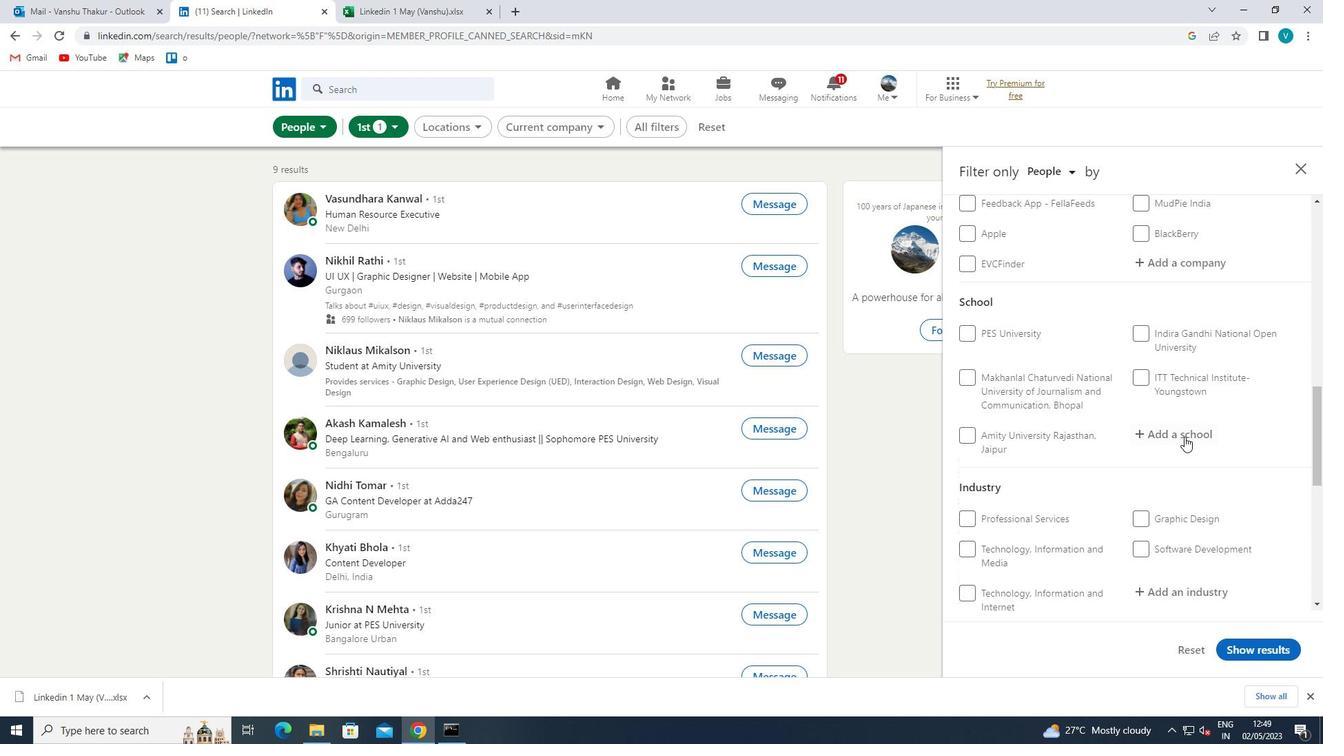 
Action: Key pressed <Key.shift>INDIAN<Key.space><Key.shift>INSTITU
Screenshot: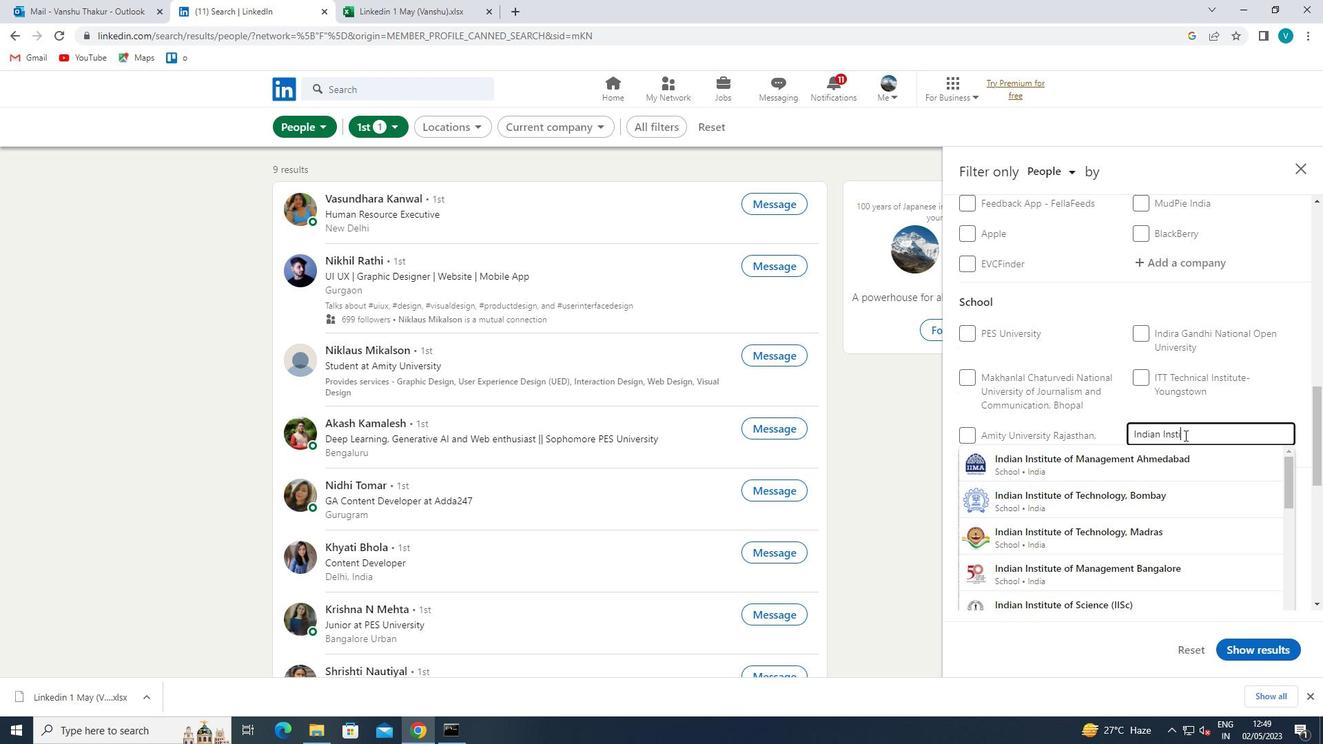 
Action: Mouse moved to (1173, 473)
Screenshot: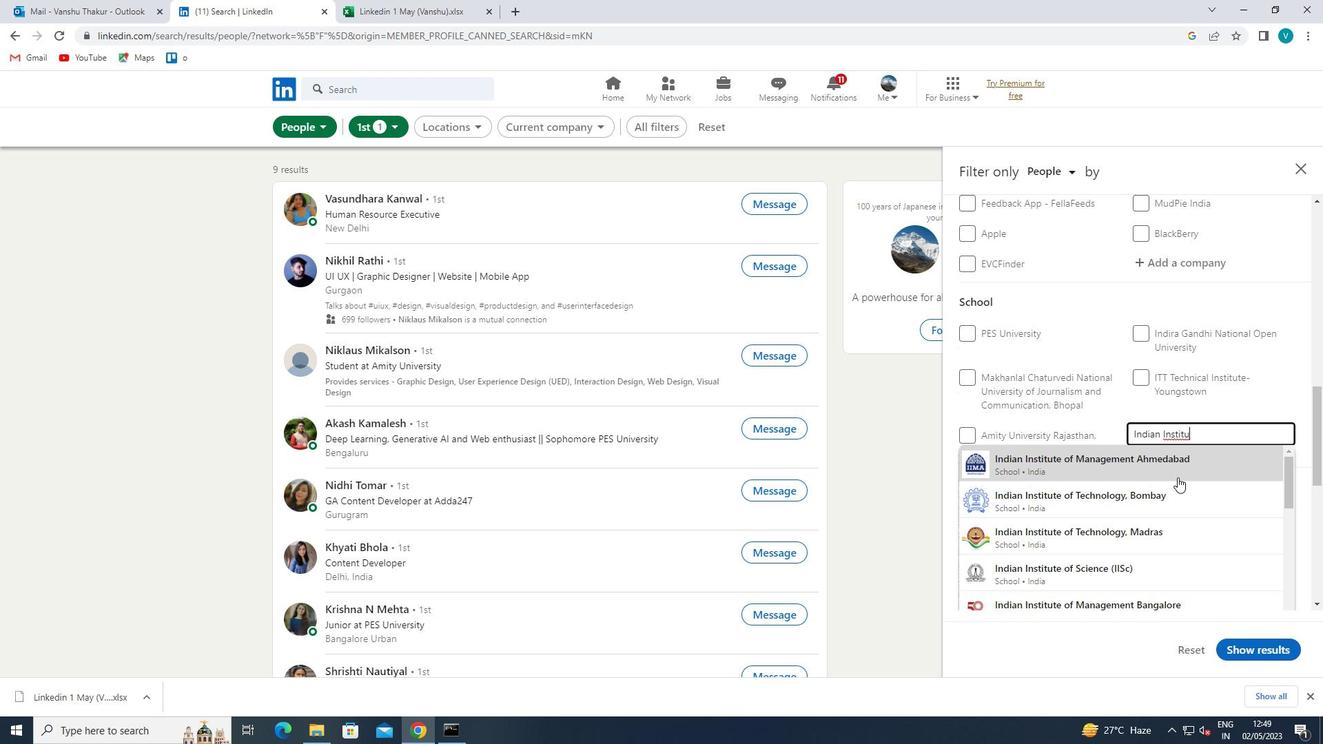 
Action: Key pressed TE<Key.space>OF<Key.space><Key.shift>TOURISM<Key.space>
Screenshot: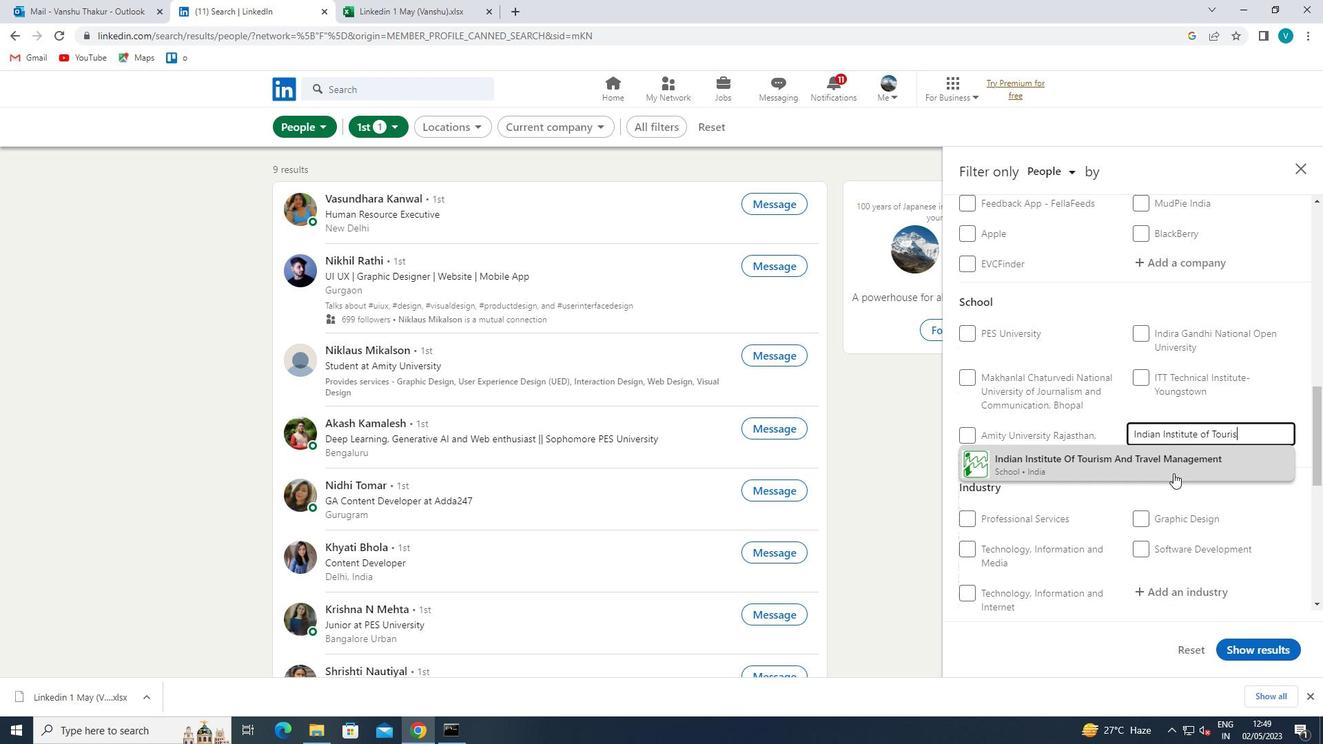 
Action: Mouse pressed left at (1173, 473)
Screenshot: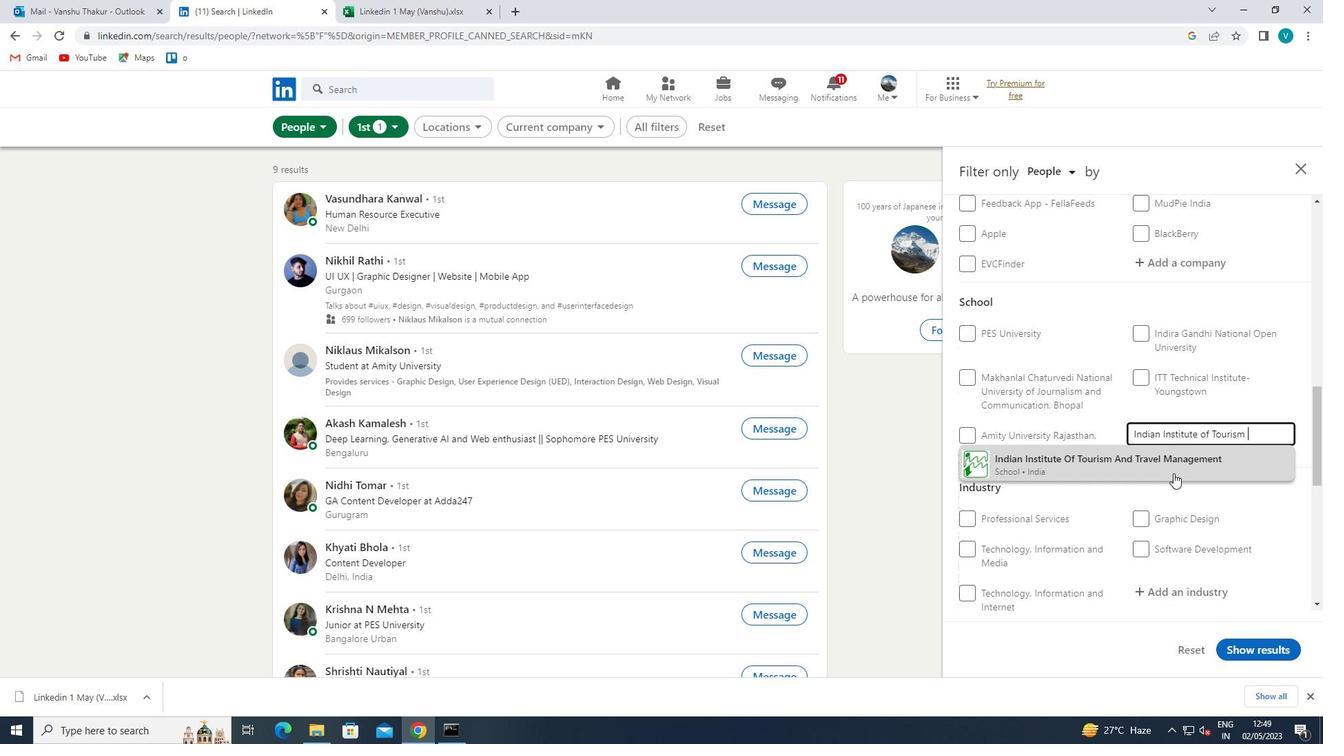 
Action: Mouse moved to (1146, 494)
Screenshot: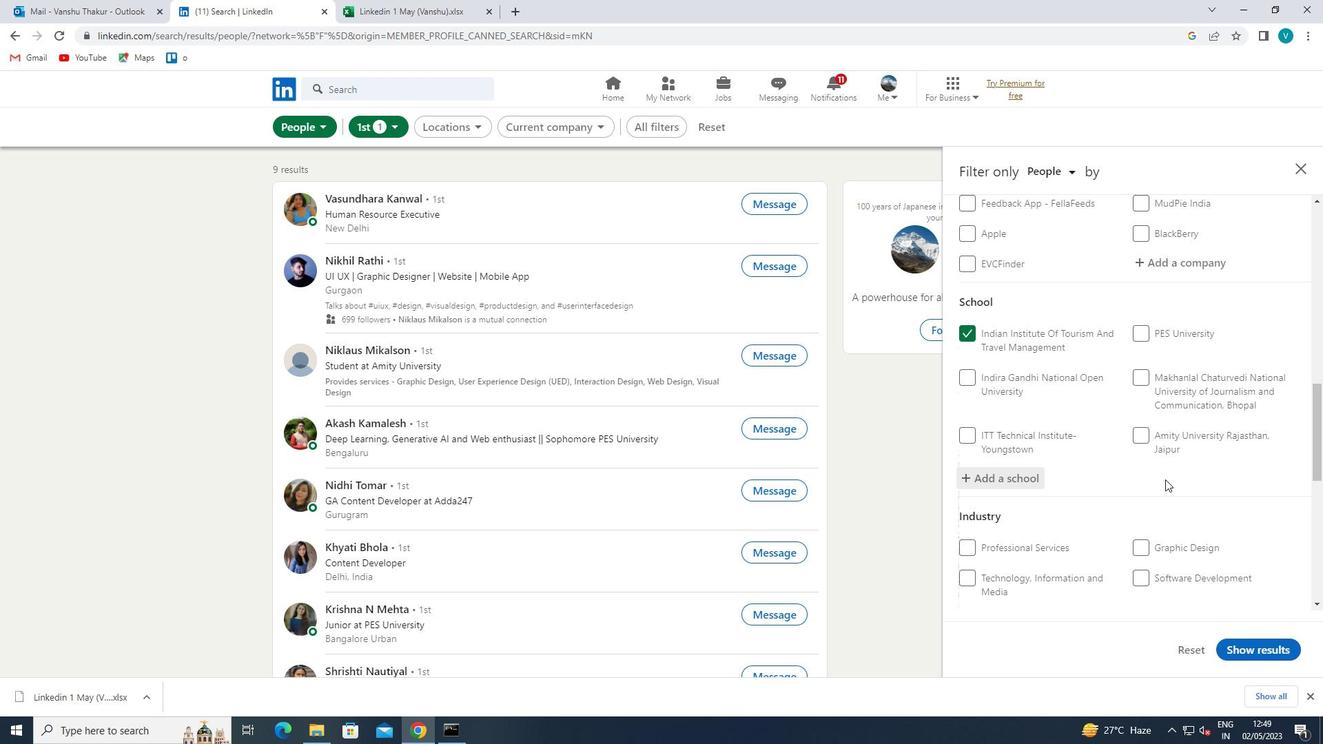 
Action: Mouse scrolled (1146, 493) with delta (0, 0)
Screenshot: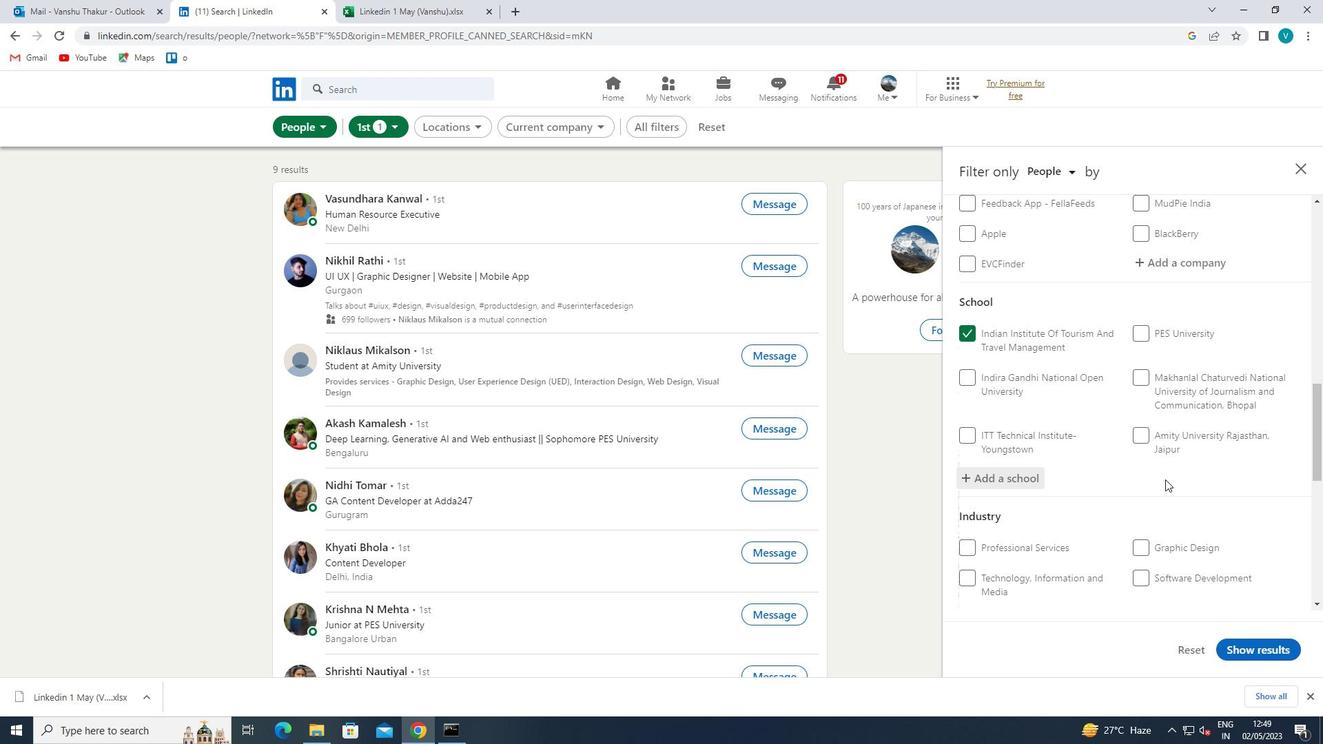 
Action: Mouse moved to (1145, 494)
Screenshot: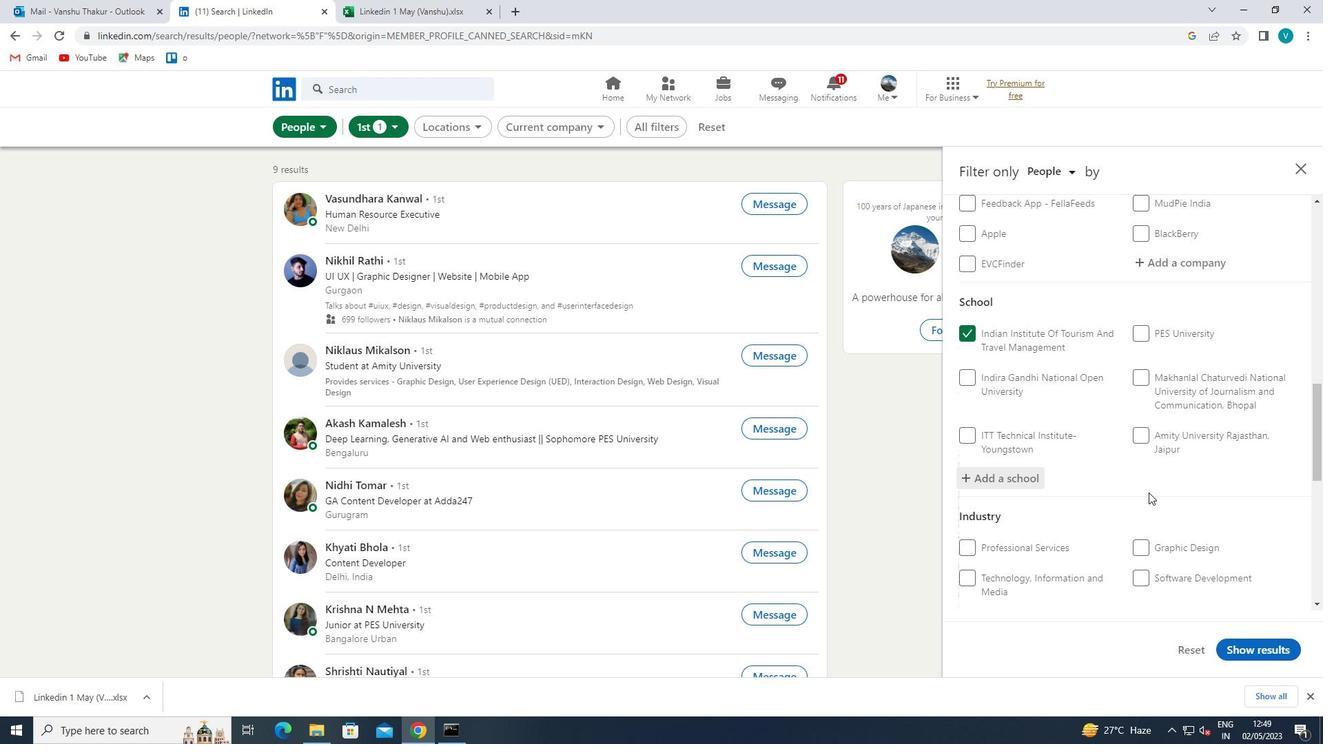 
Action: Mouse scrolled (1145, 494) with delta (0, 0)
Screenshot: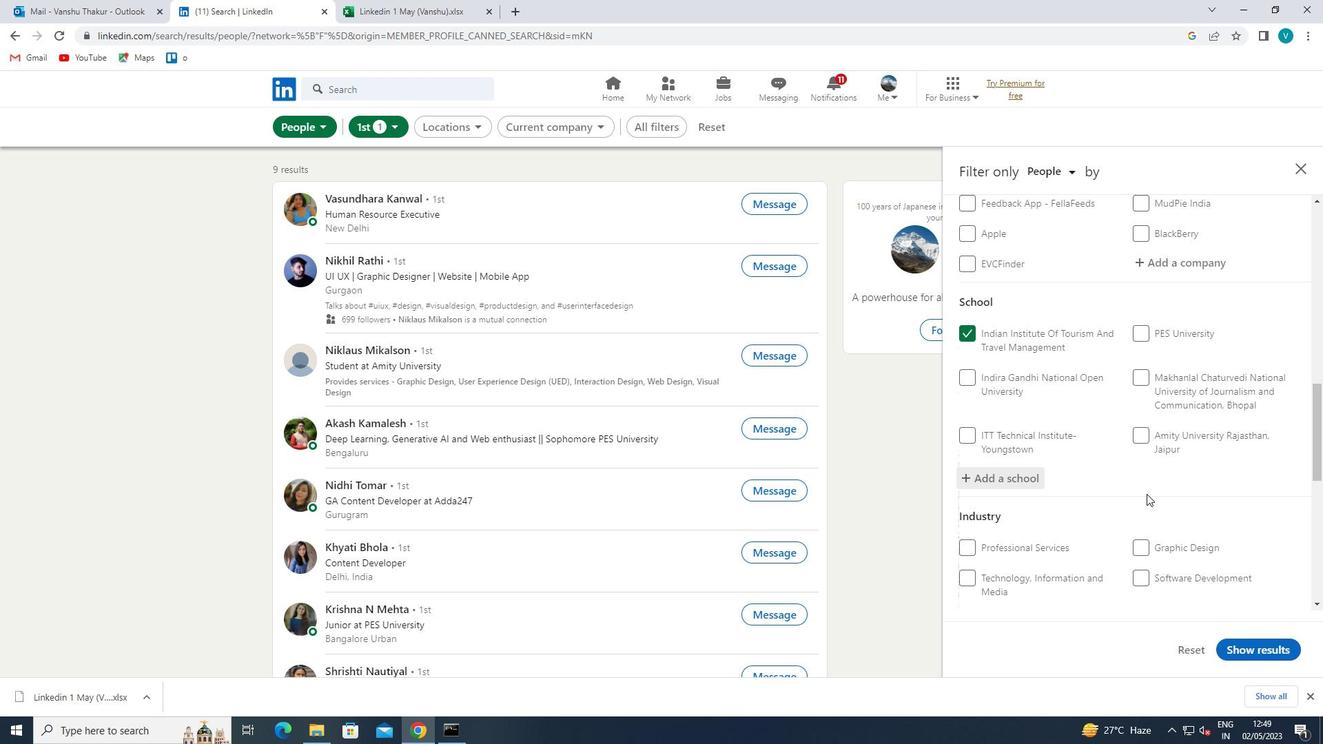 
Action: Mouse scrolled (1145, 494) with delta (0, 0)
Screenshot: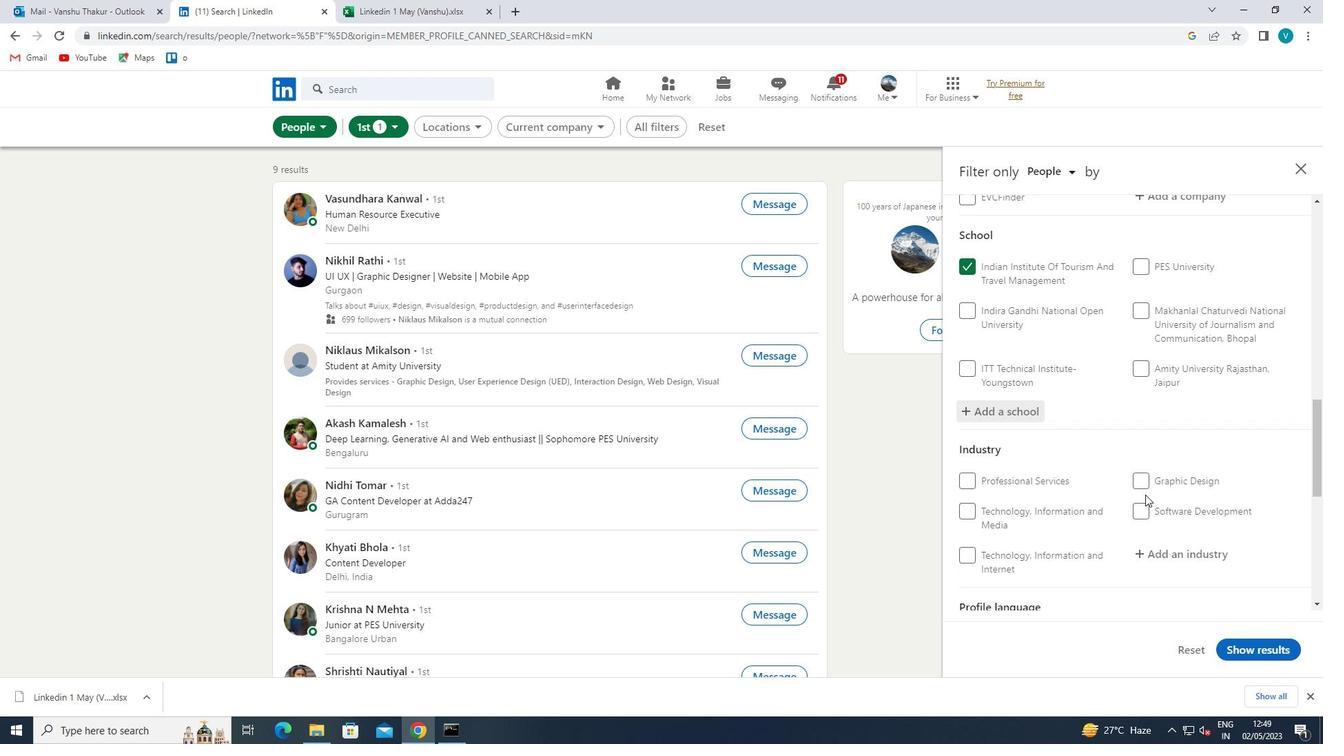 
Action: Mouse moved to (1185, 416)
Screenshot: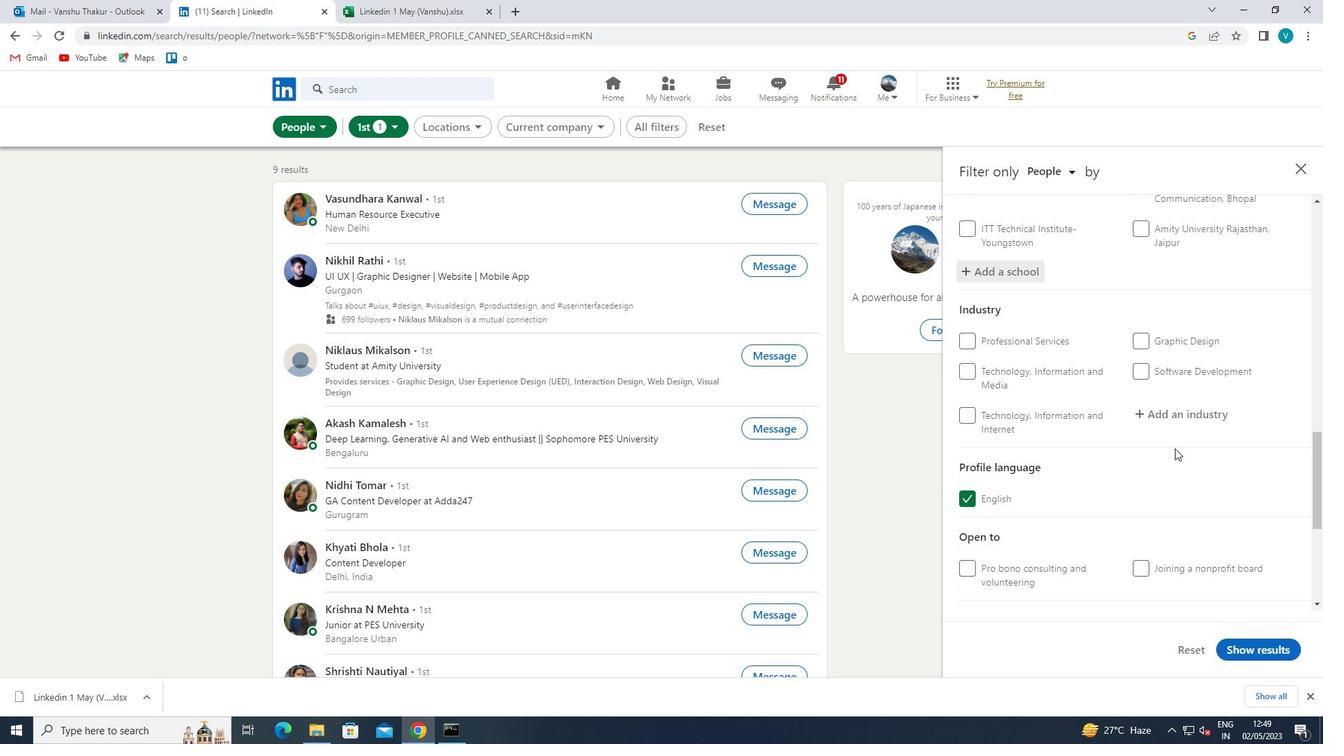 
Action: Mouse pressed left at (1185, 416)
Screenshot: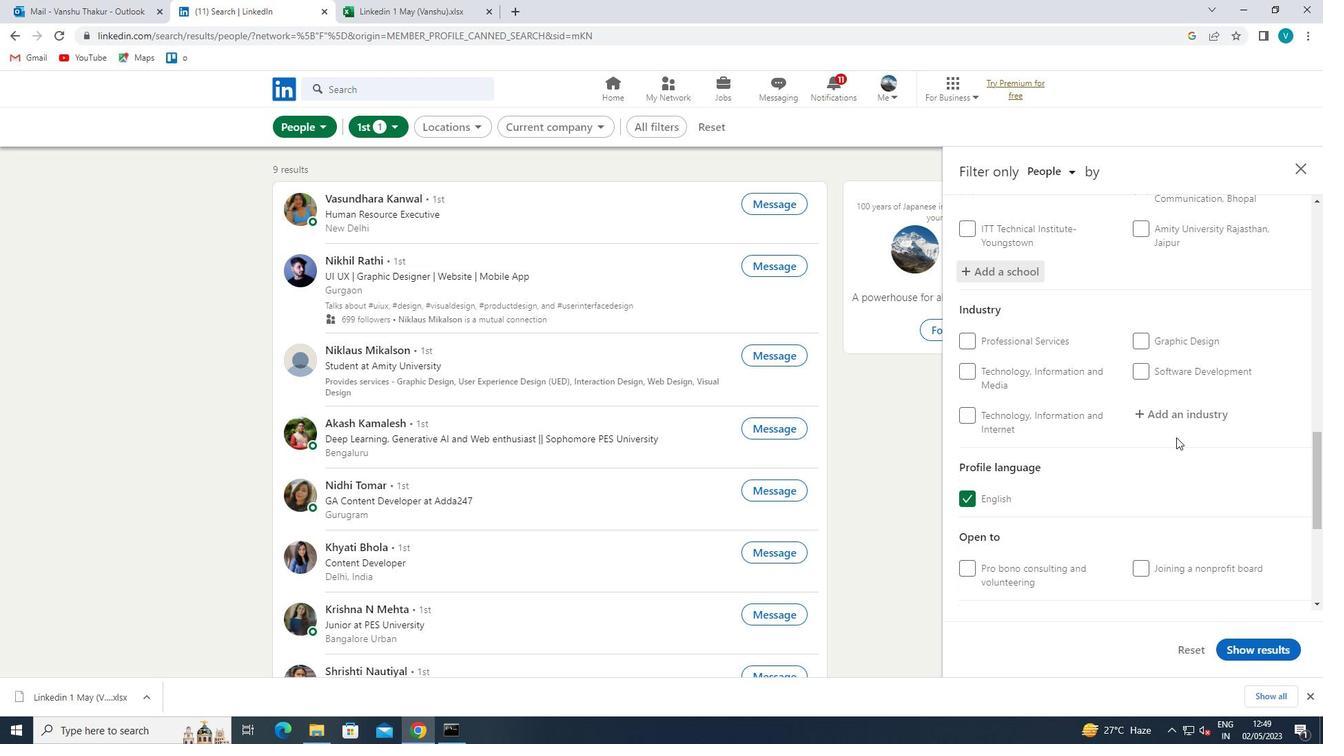 
Action: Key pressed <Key.shift>NON<Key.space>
Screenshot: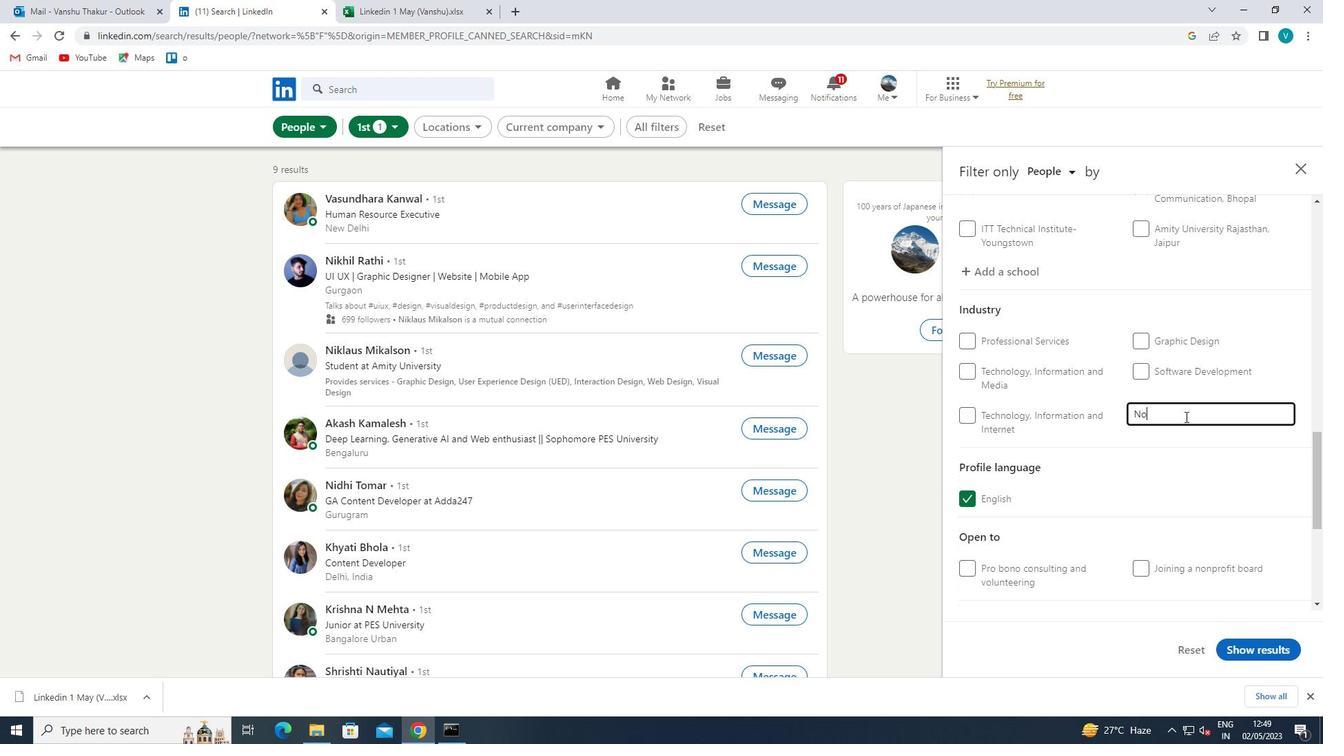 
Action: Mouse moved to (1130, 436)
Screenshot: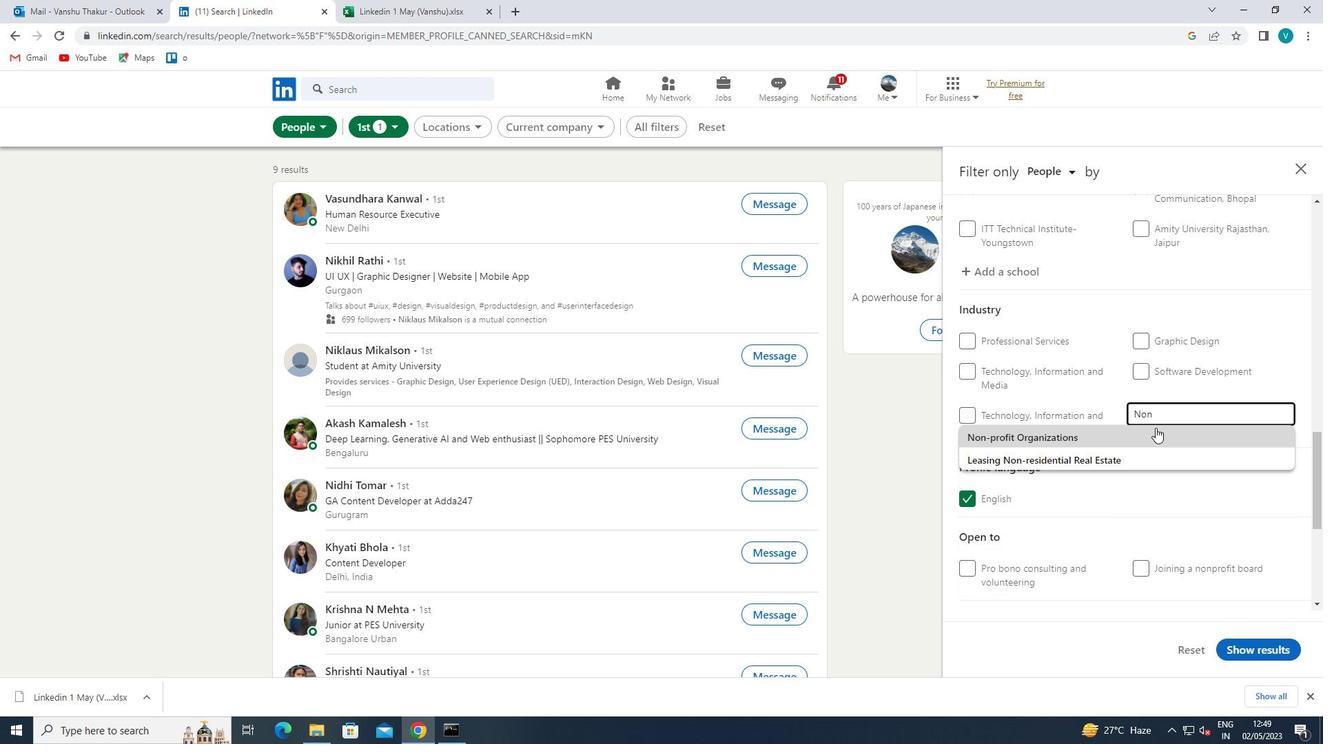 
Action: Mouse pressed left at (1130, 436)
Screenshot: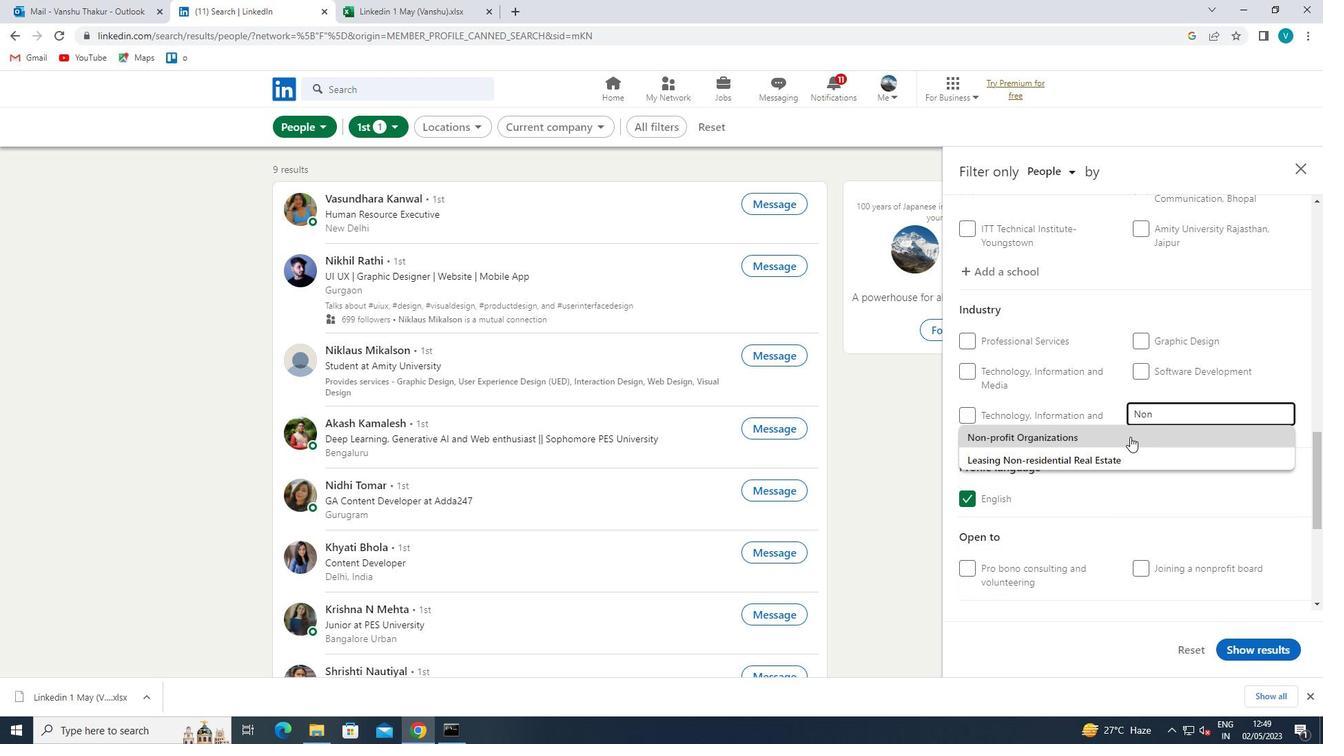 
Action: Mouse moved to (1129, 450)
Screenshot: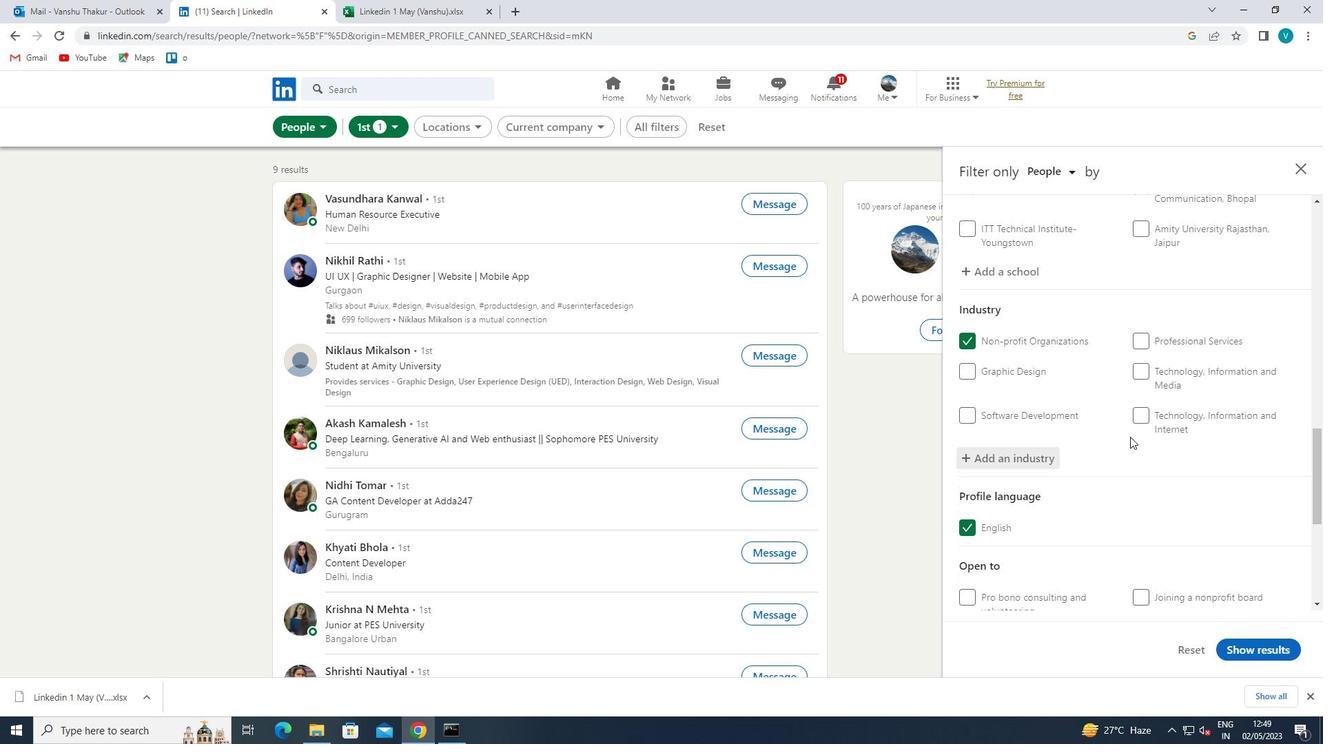 
Action: Mouse scrolled (1129, 449) with delta (0, 0)
Screenshot: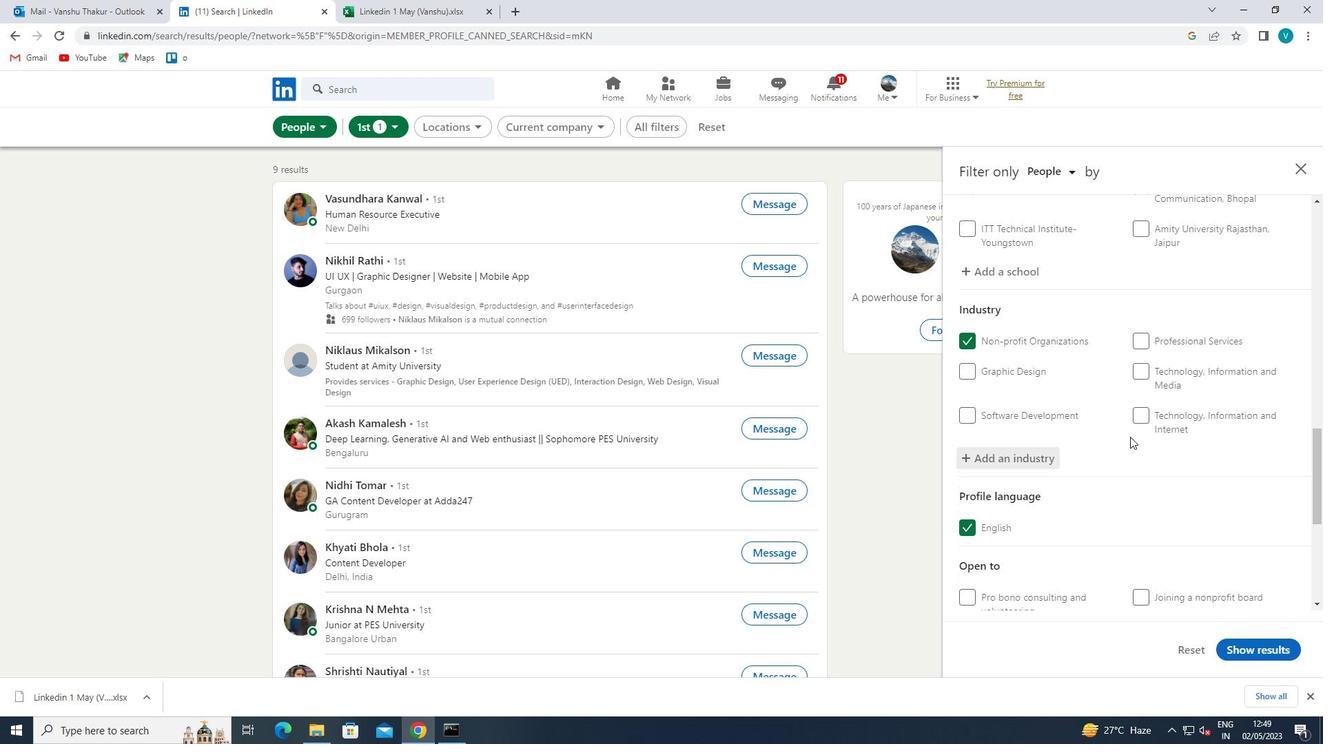 
Action: Mouse moved to (1130, 456)
Screenshot: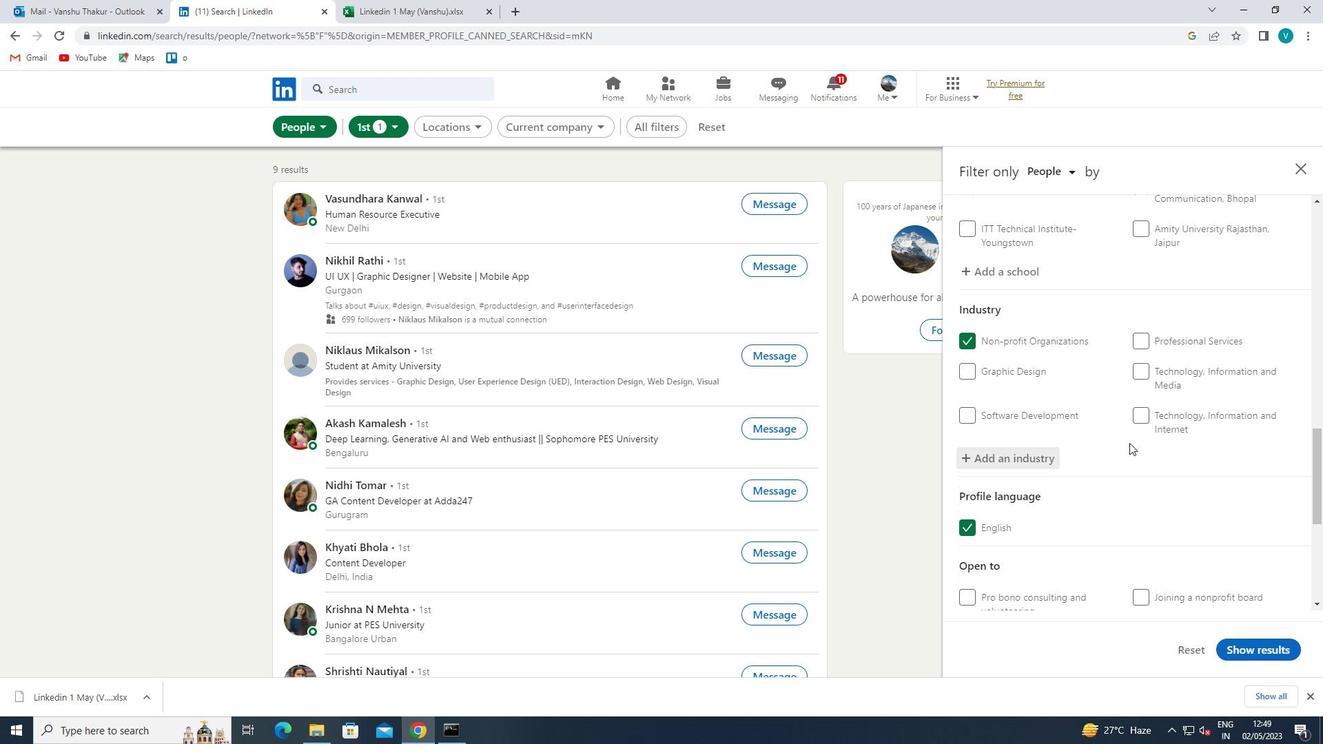 
Action: Mouse scrolled (1130, 456) with delta (0, 0)
Screenshot: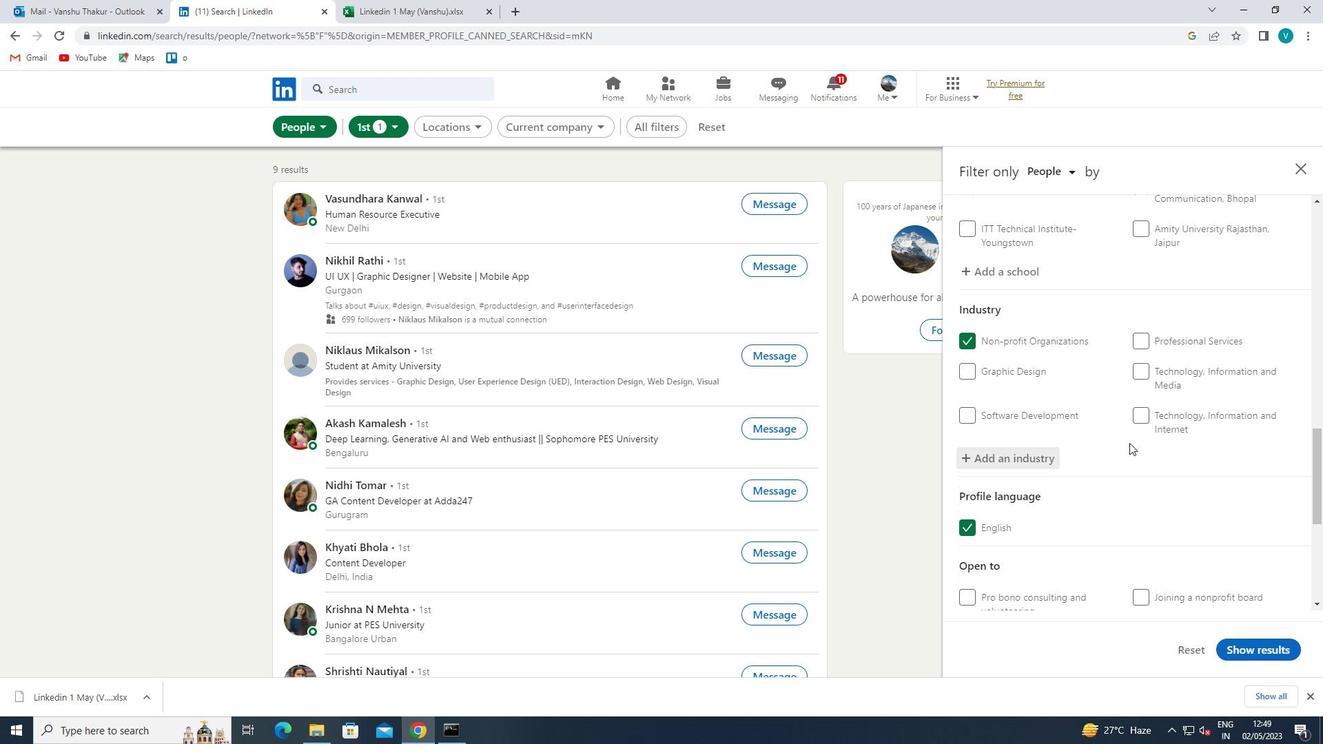 
Action: Mouse moved to (1131, 460)
Screenshot: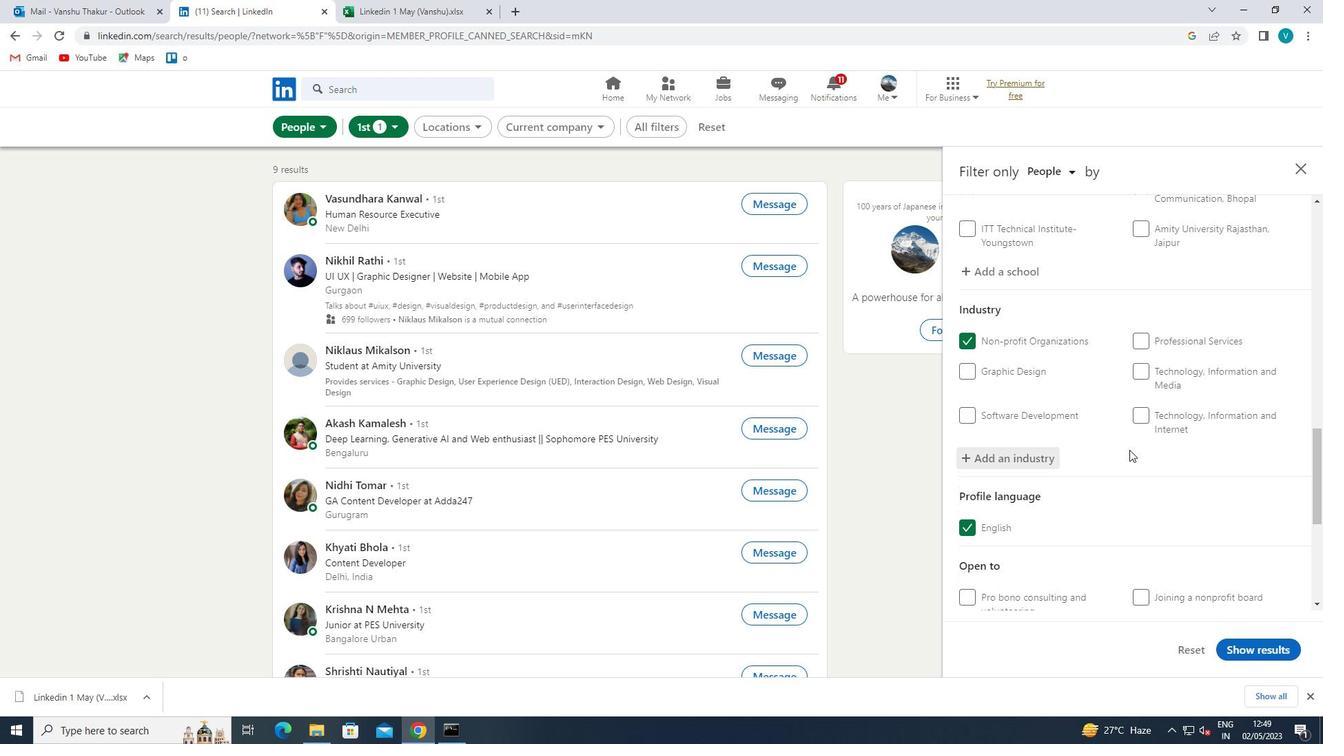 
Action: Mouse scrolled (1131, 460) with delta (0, 0)
Screenshot: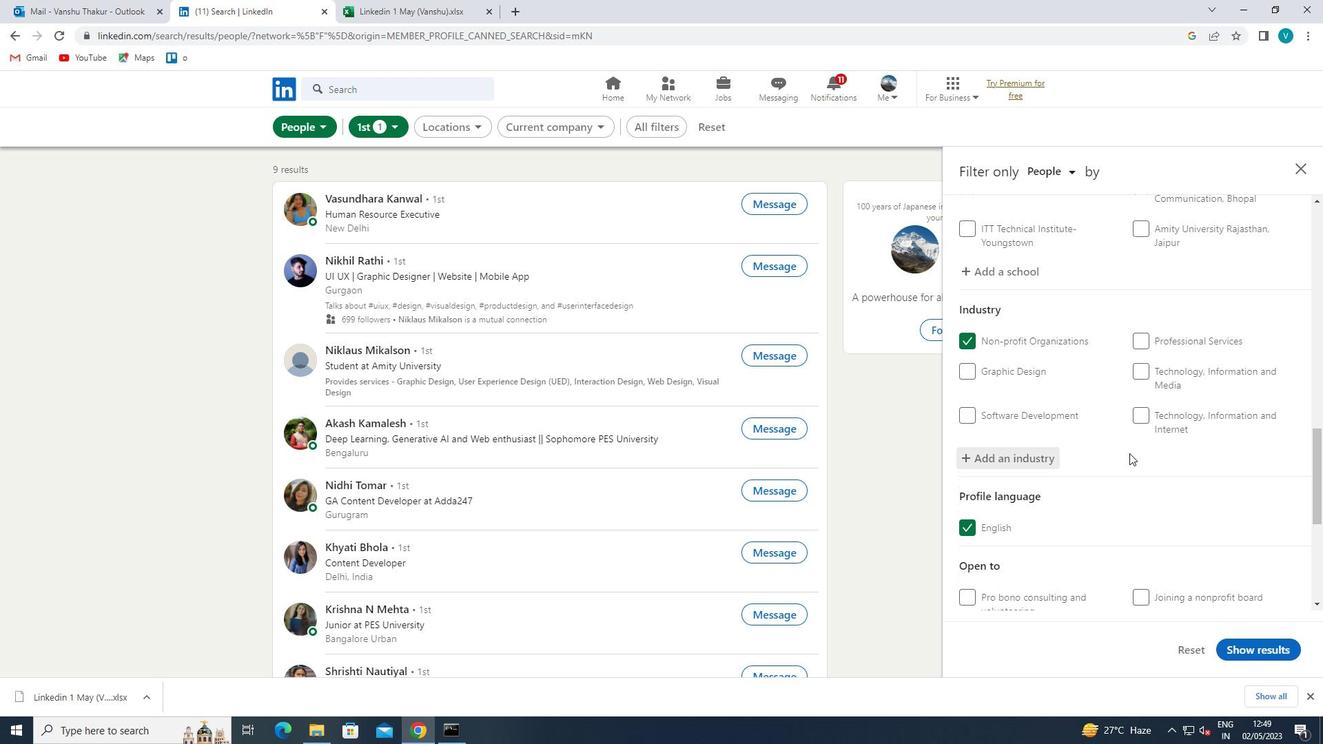
Action: Mouse scrolled (1131, 460) with delta (0, 0)
Screenshot: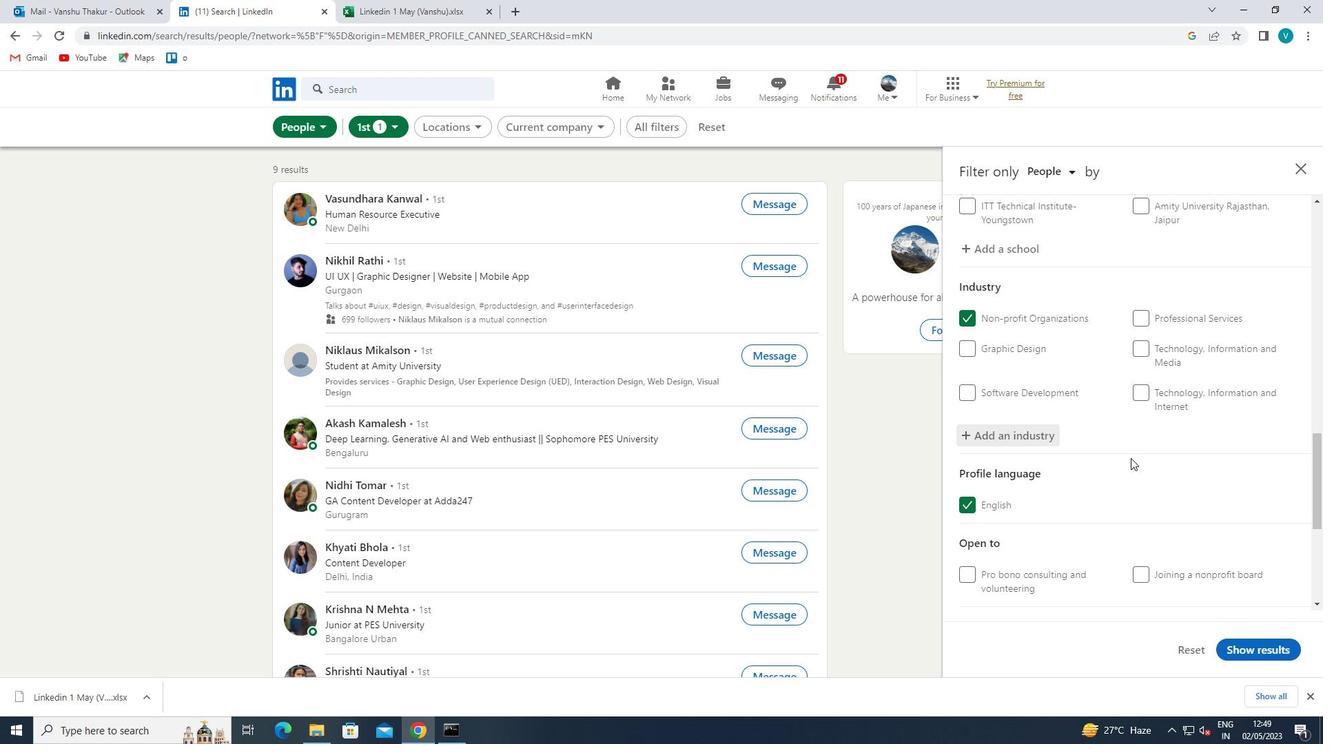 
Action: Mouse scrolled (1131, 460) with delta (0, 0)
Screenshot: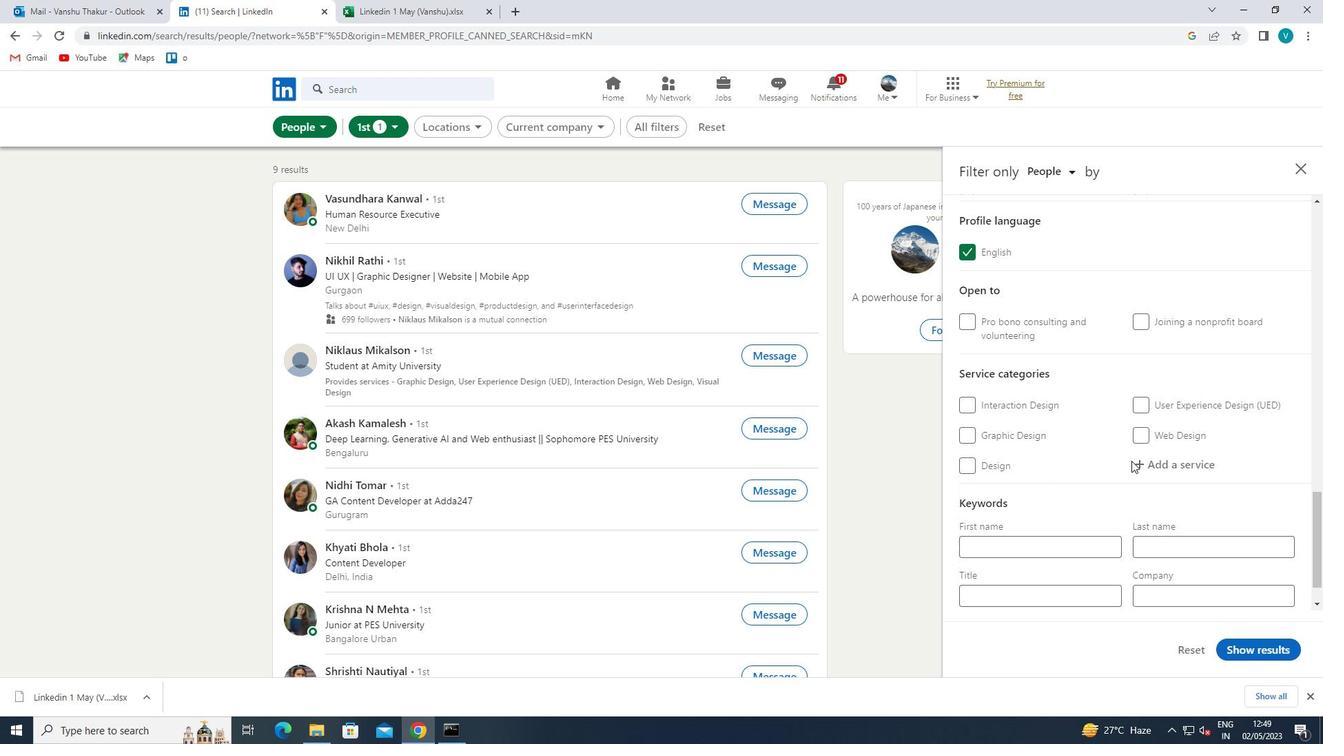 
Action: Mouse moved to (1167, 423)
Screenshot: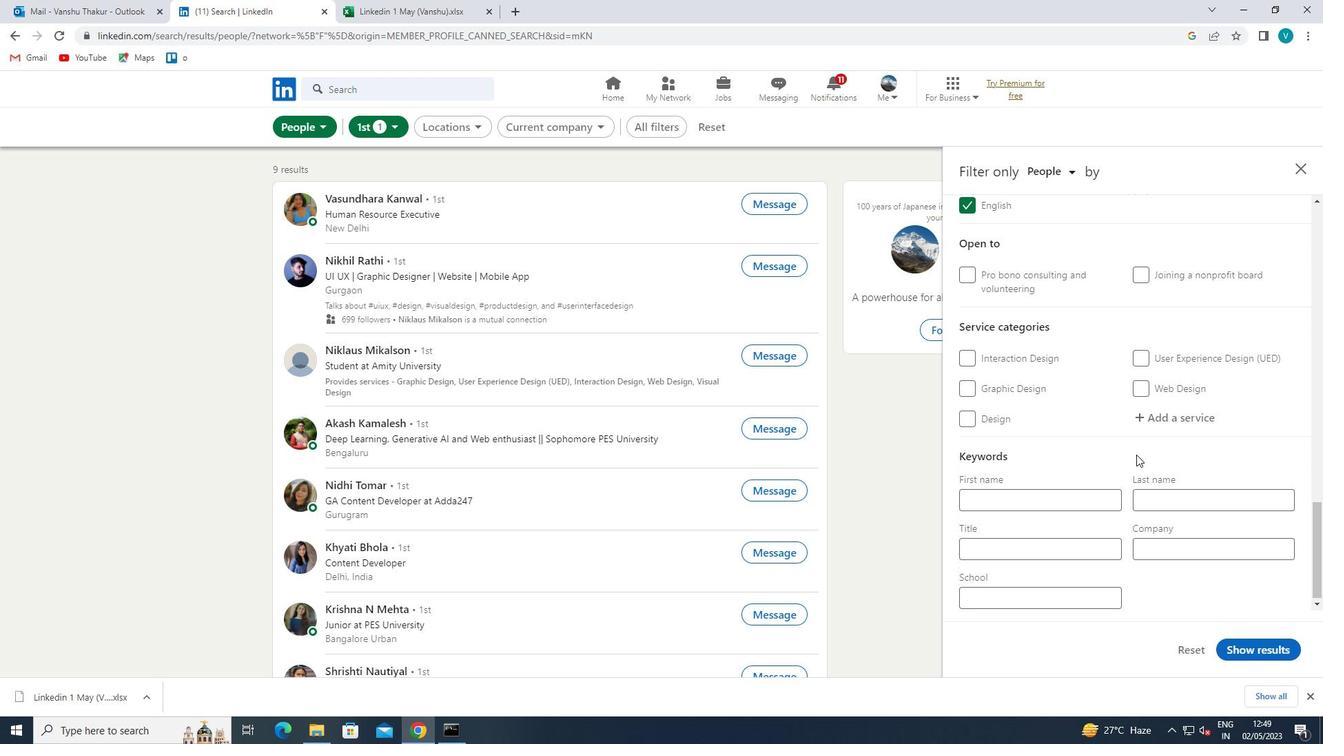 
Action: Mouse pressed left at (1167, 423)
Screenshot: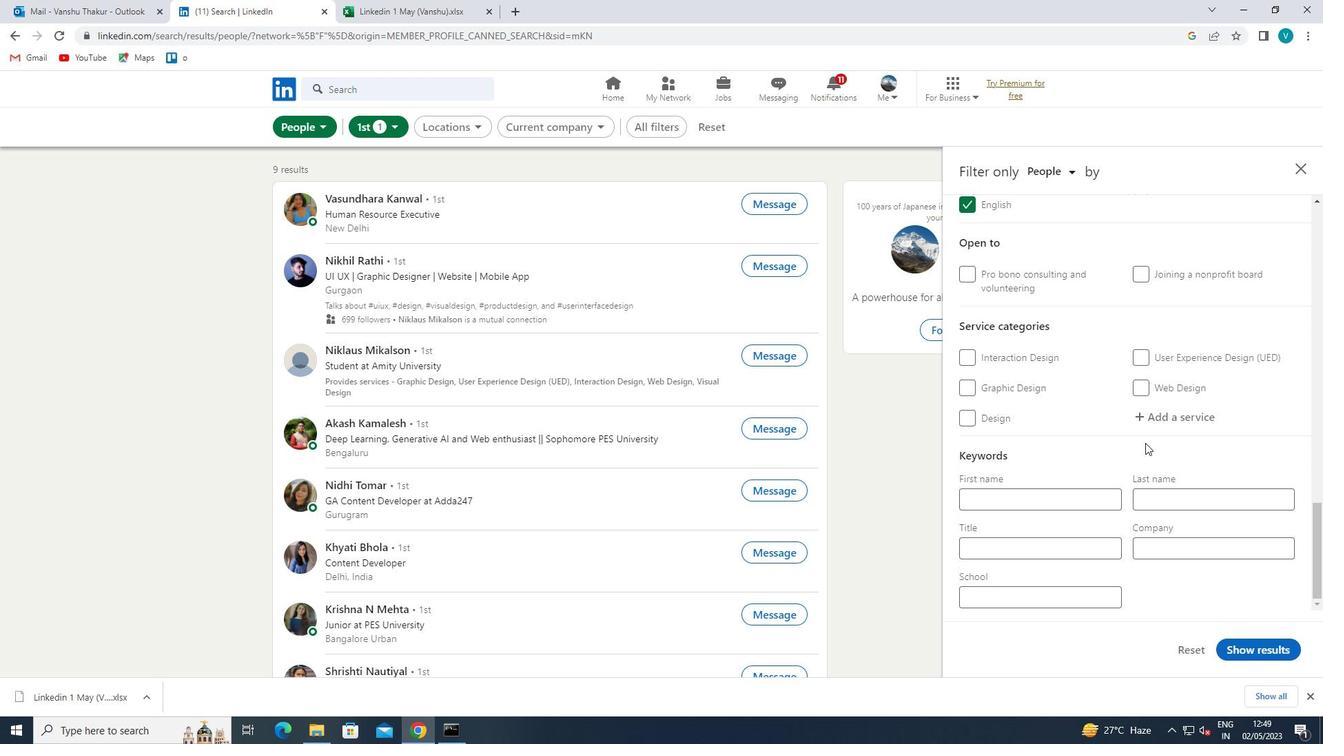 
Action: Mouse moved to (1167, 422)
Screenshot: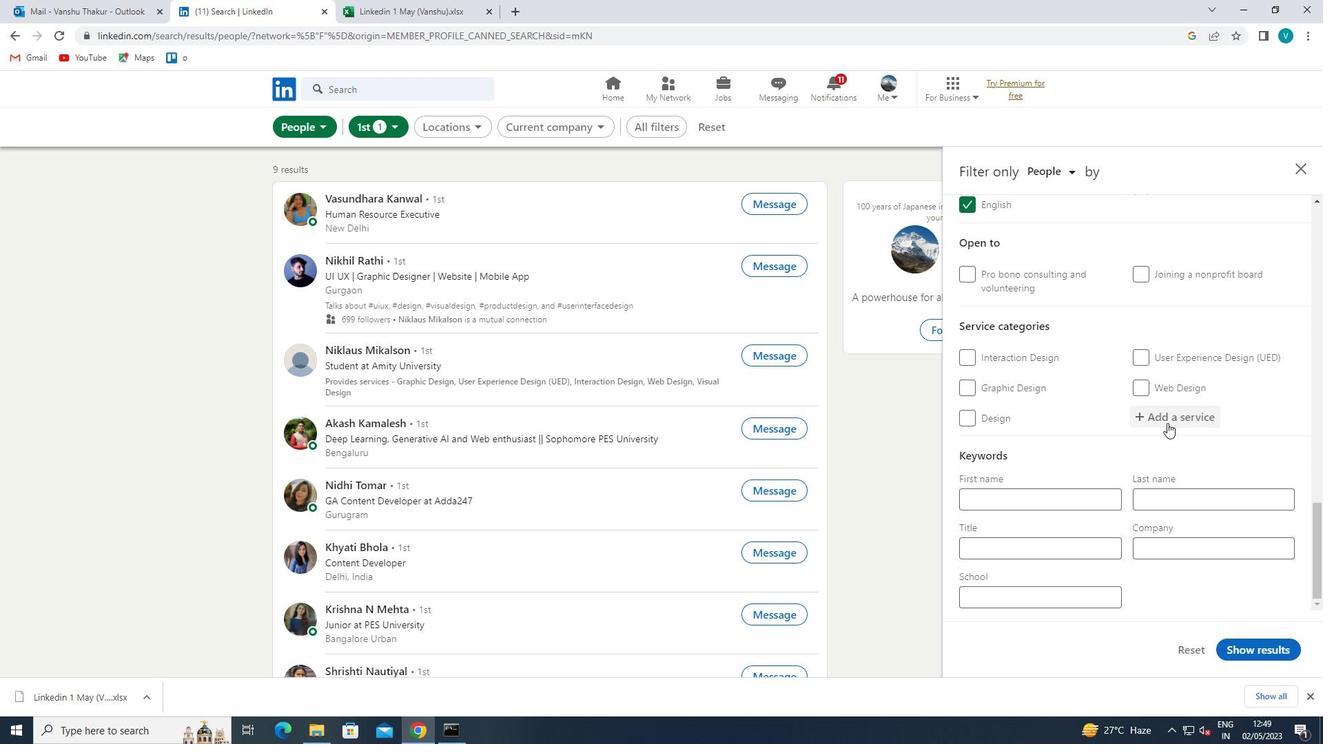 
Action: Key pressed <Key.shift>PRNT<Key.space><Key.left><Key.left><Key.left>I<Key.right><Key.right><Key.right>
Screenshot: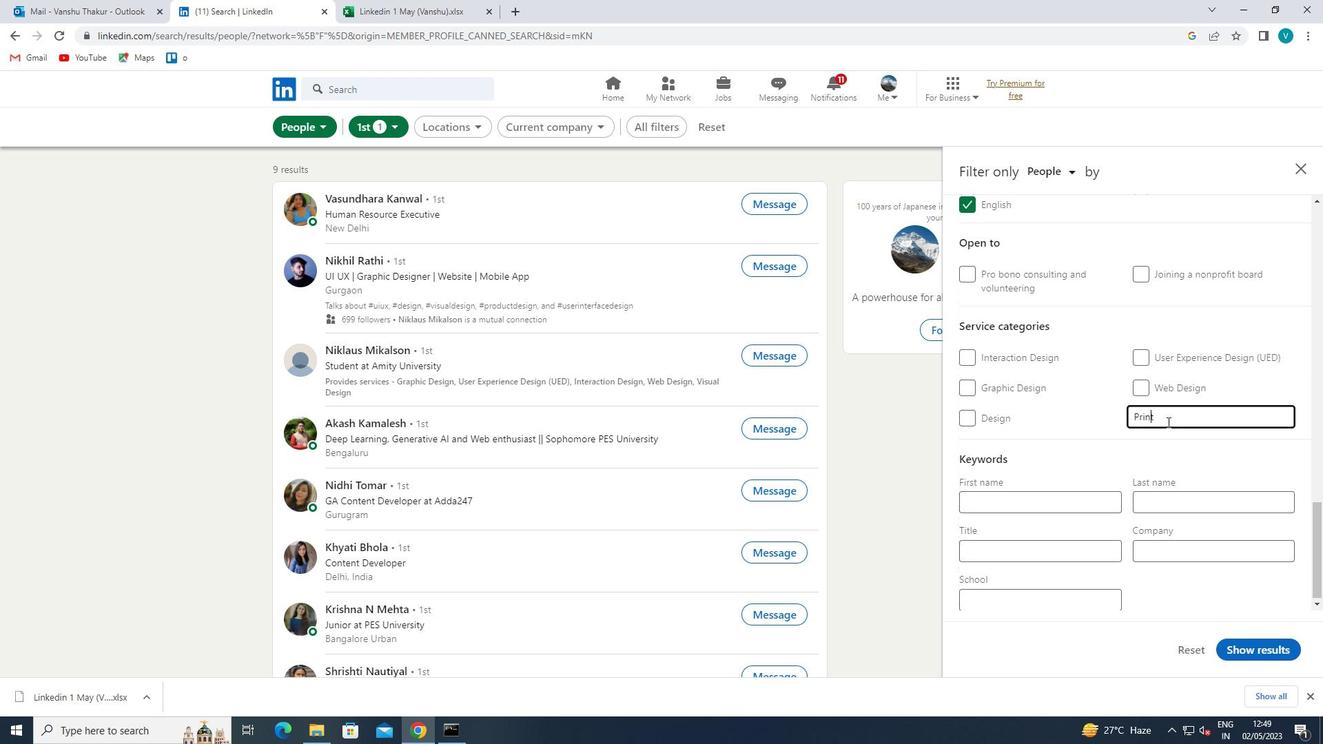 
Action: Mouse moved to (1152, 436)
Screenshot: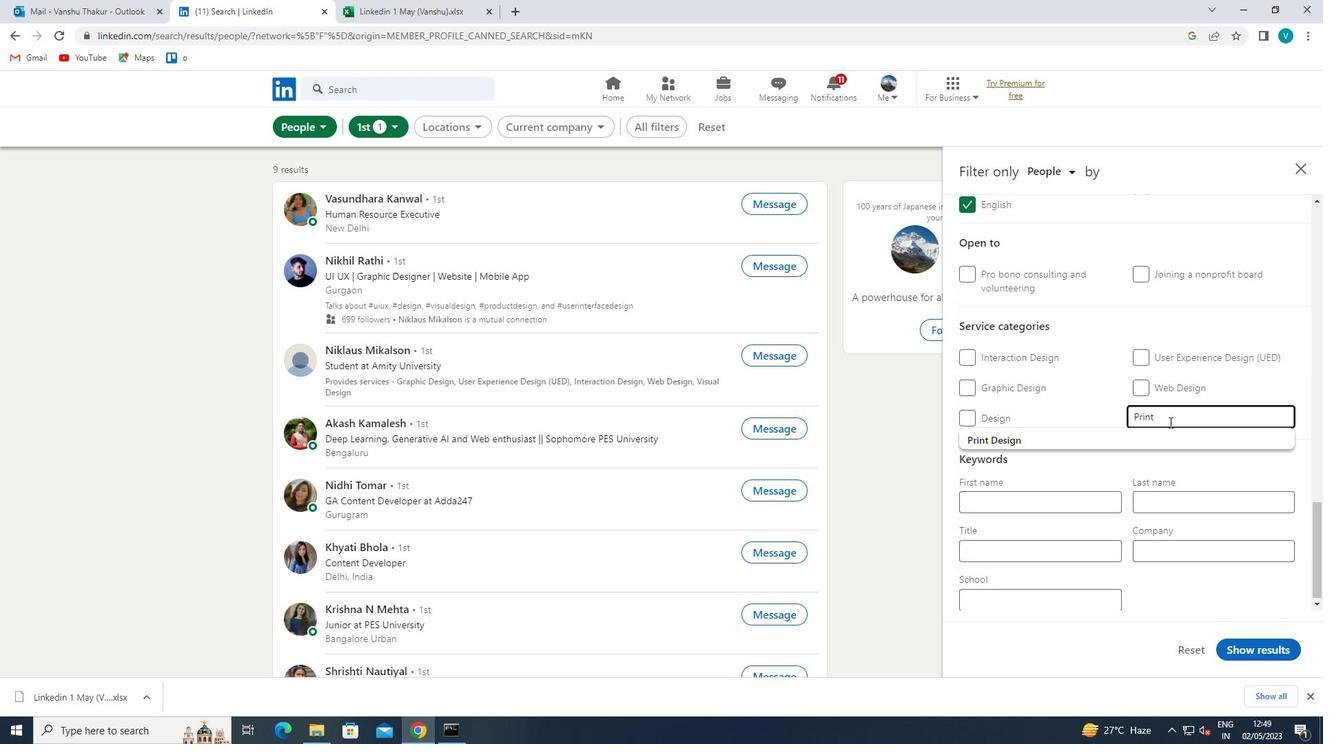 
Action: Mouse pressed left at (1152, 436)
Screenshot: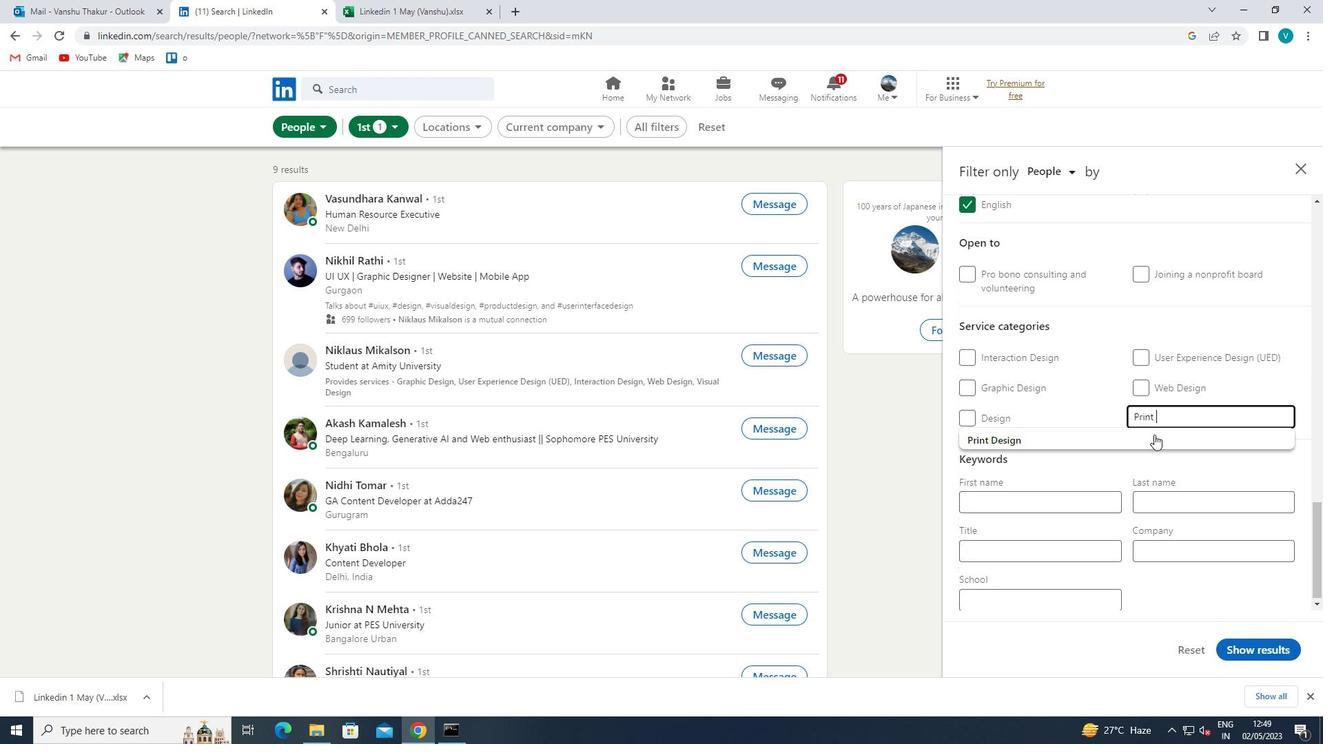 
Action: Mouse moved to (1141, 441)
Screenshot: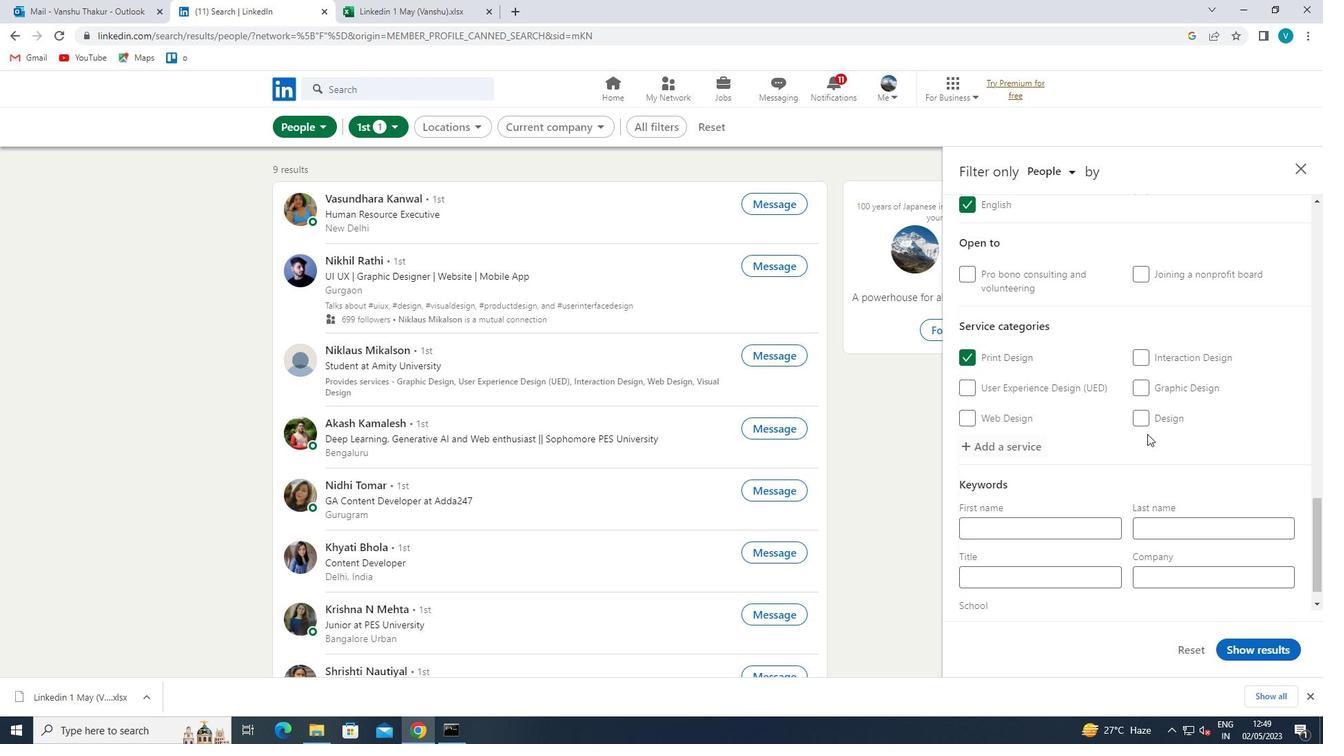
Action: Mouse scrolled (1141, 440) with delta (0, 0)
Screenshot: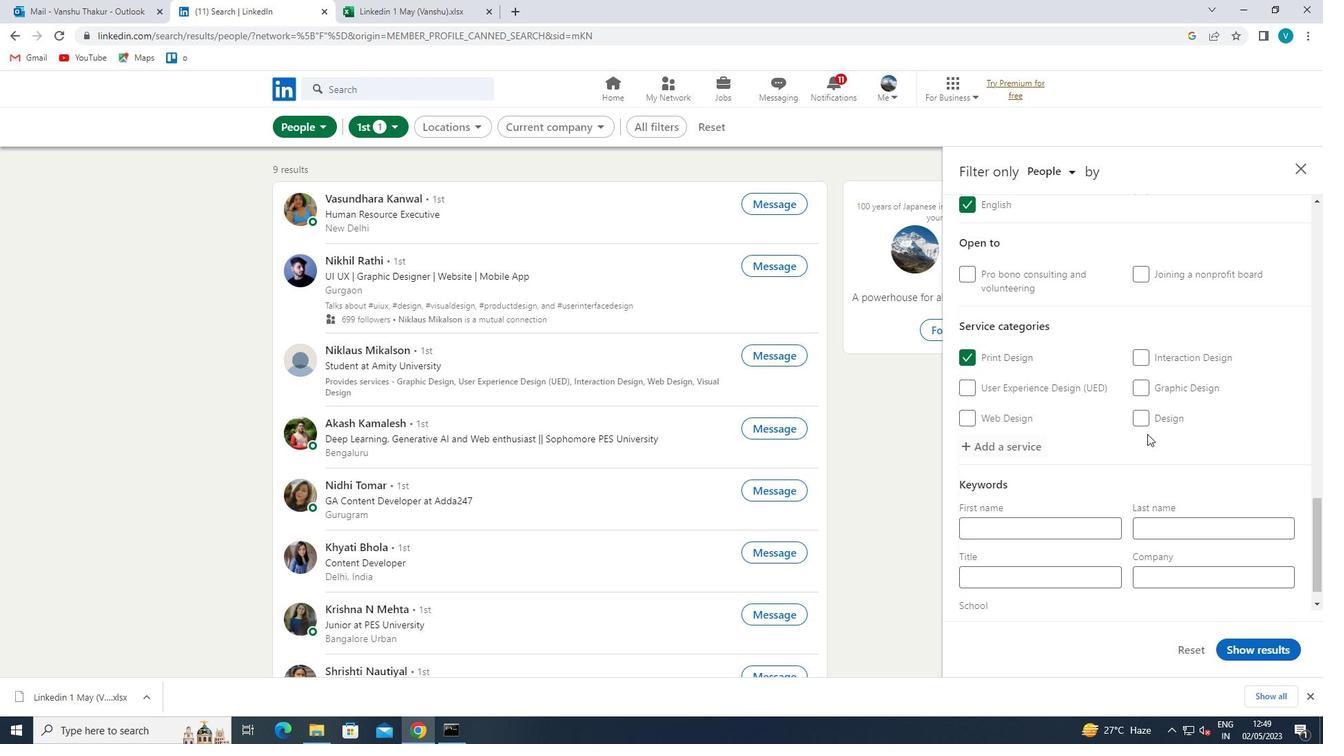 
Action: Mouse moved to (1133, 452)
Screenshot: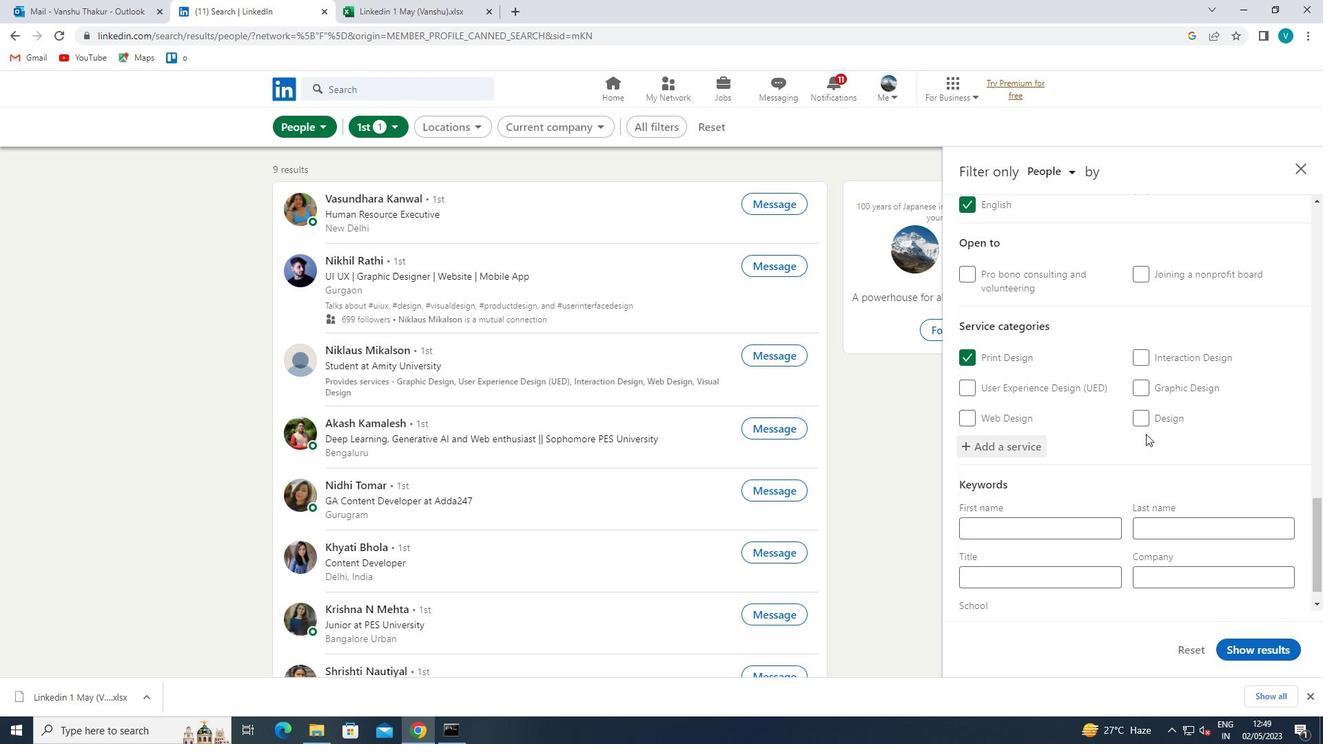 
Action: Mouse scrolled (1133, 451) with delta (0, 0)
Screenshot: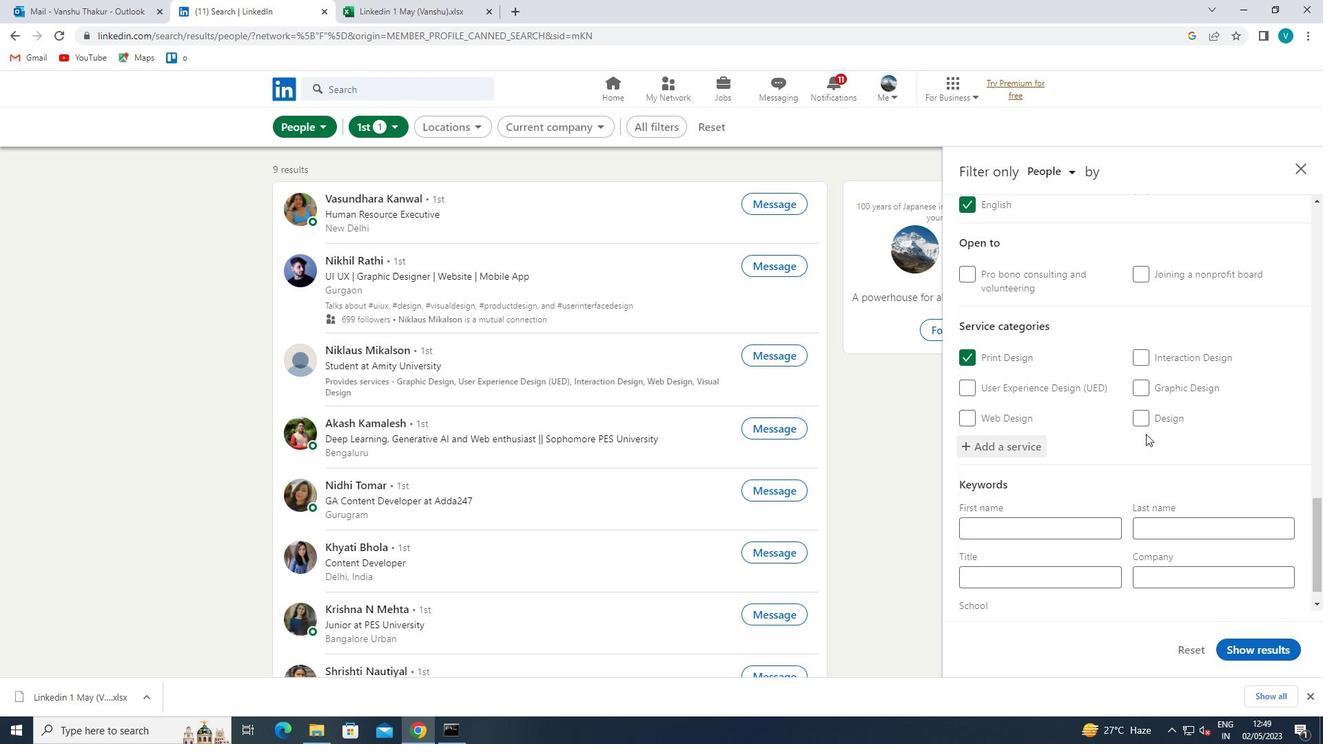 
Action: Mouse moved to (1119, 467)
Screenshot: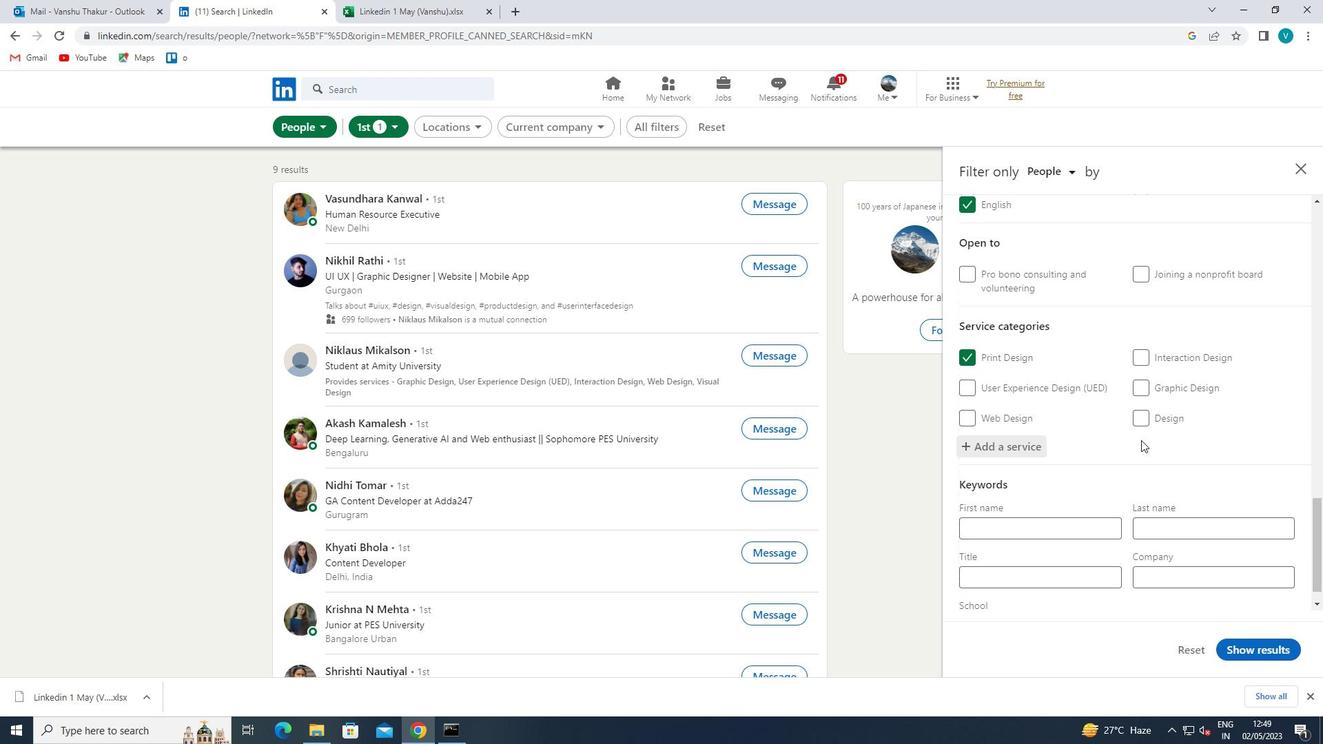
Action: Mouse scrolled (1119, 466) with delta (0, 0)
Screenshot: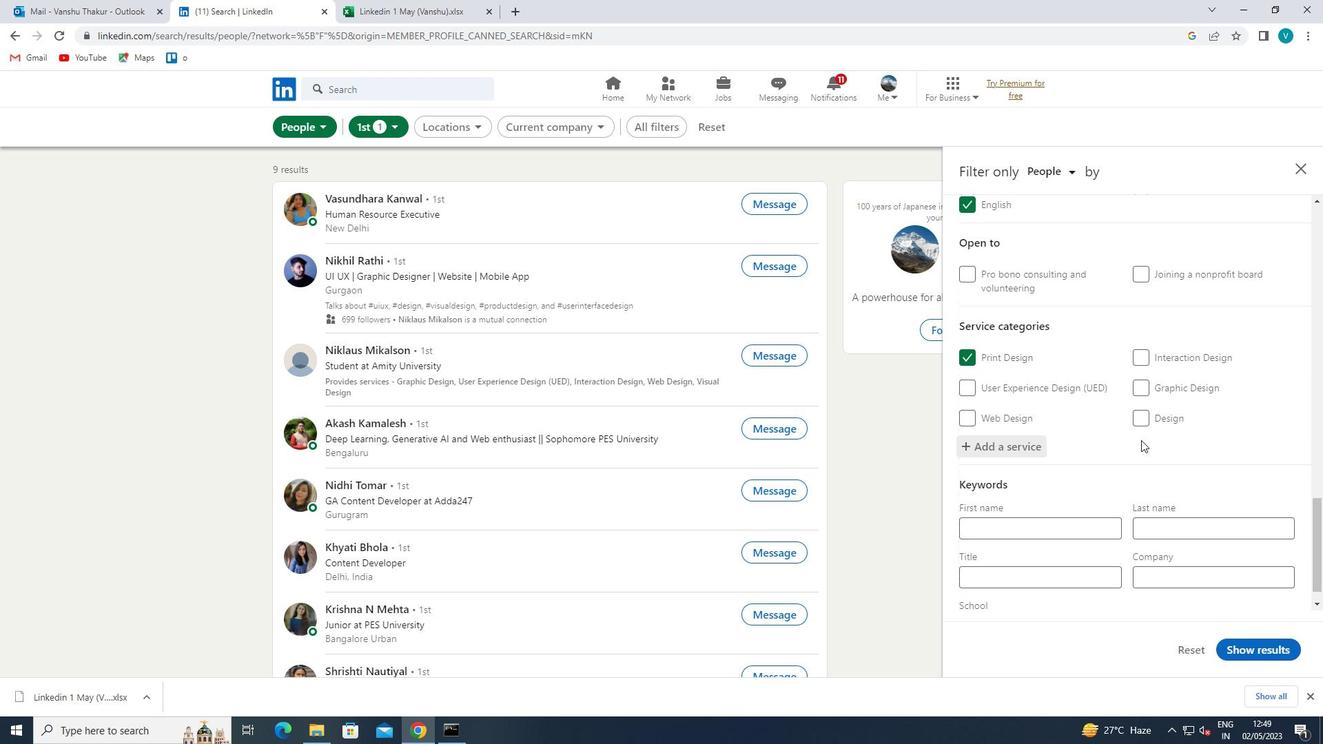 
Action: Mouse moved to (1084, 536)
Screenshot: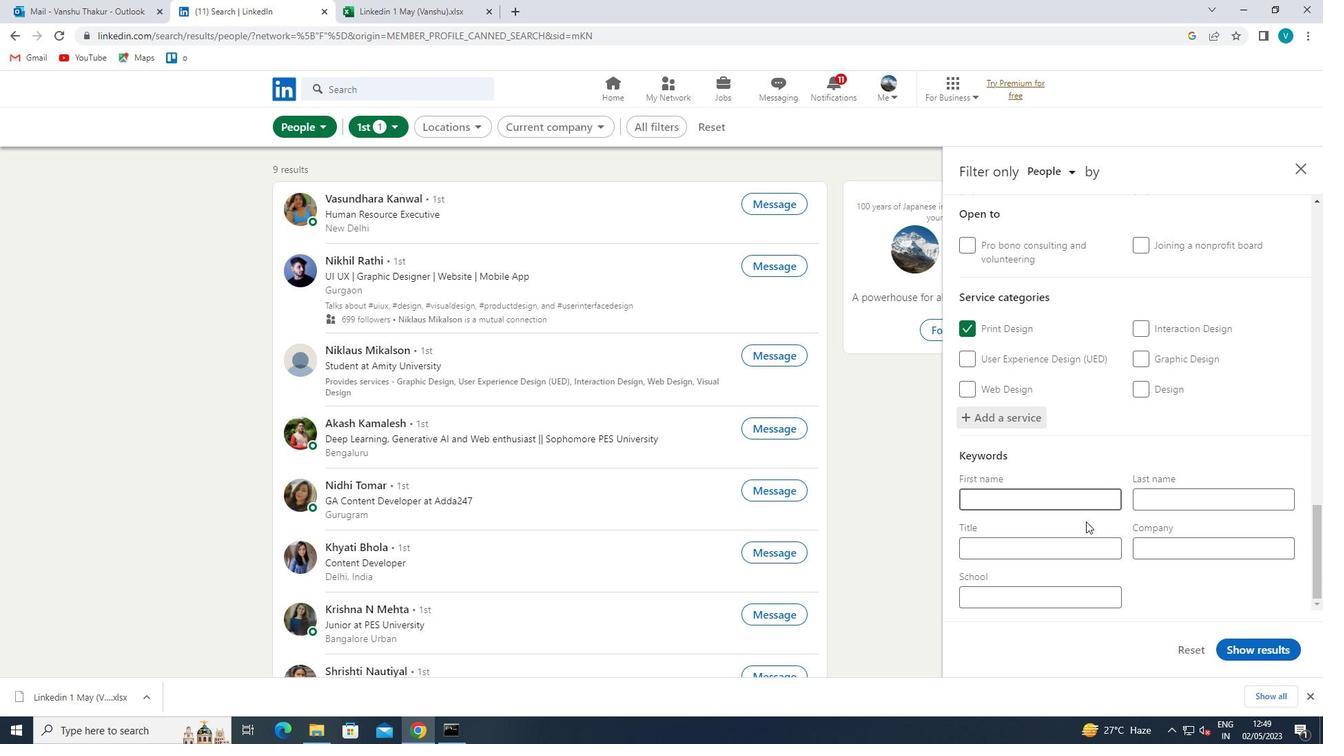 
Action: Mouse pressed left at (1084, 536)
Screenshot: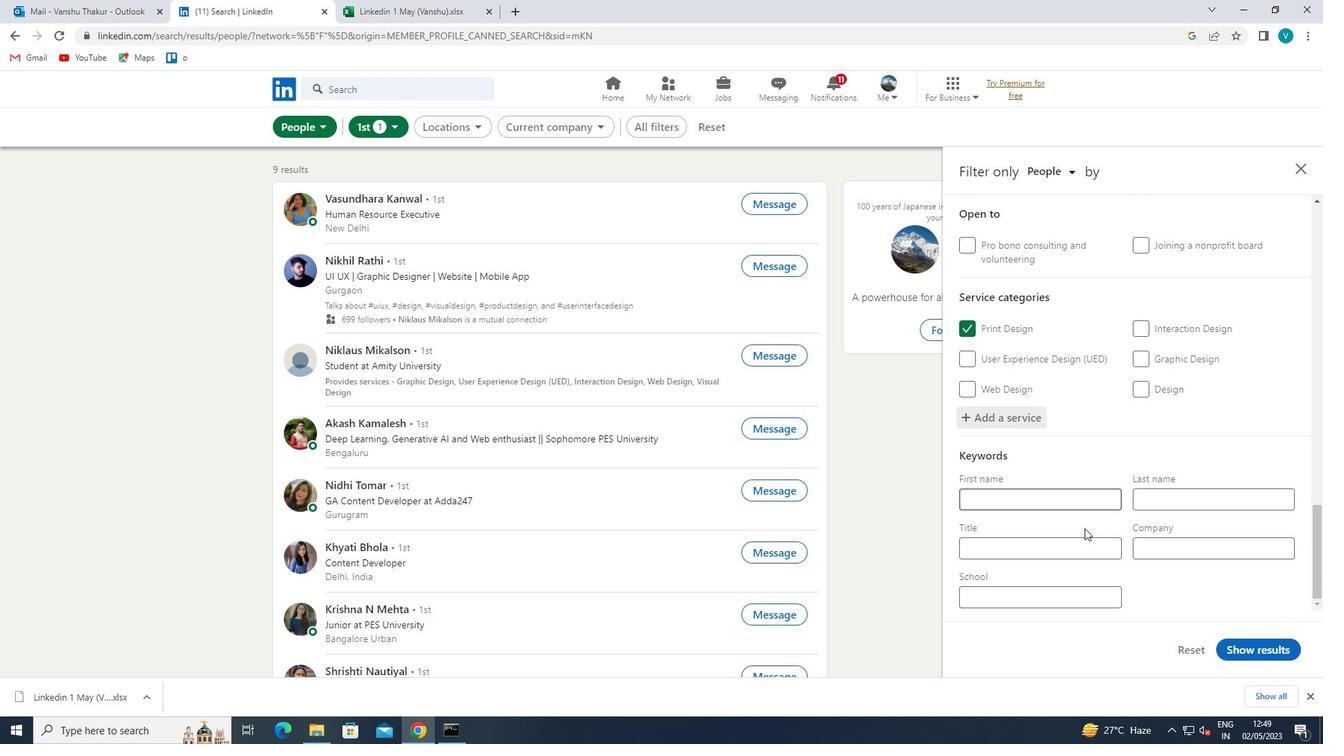 
Action: Key pressed <Key.shift>HOTEL<Key.space><Key.shift>
Screenshot: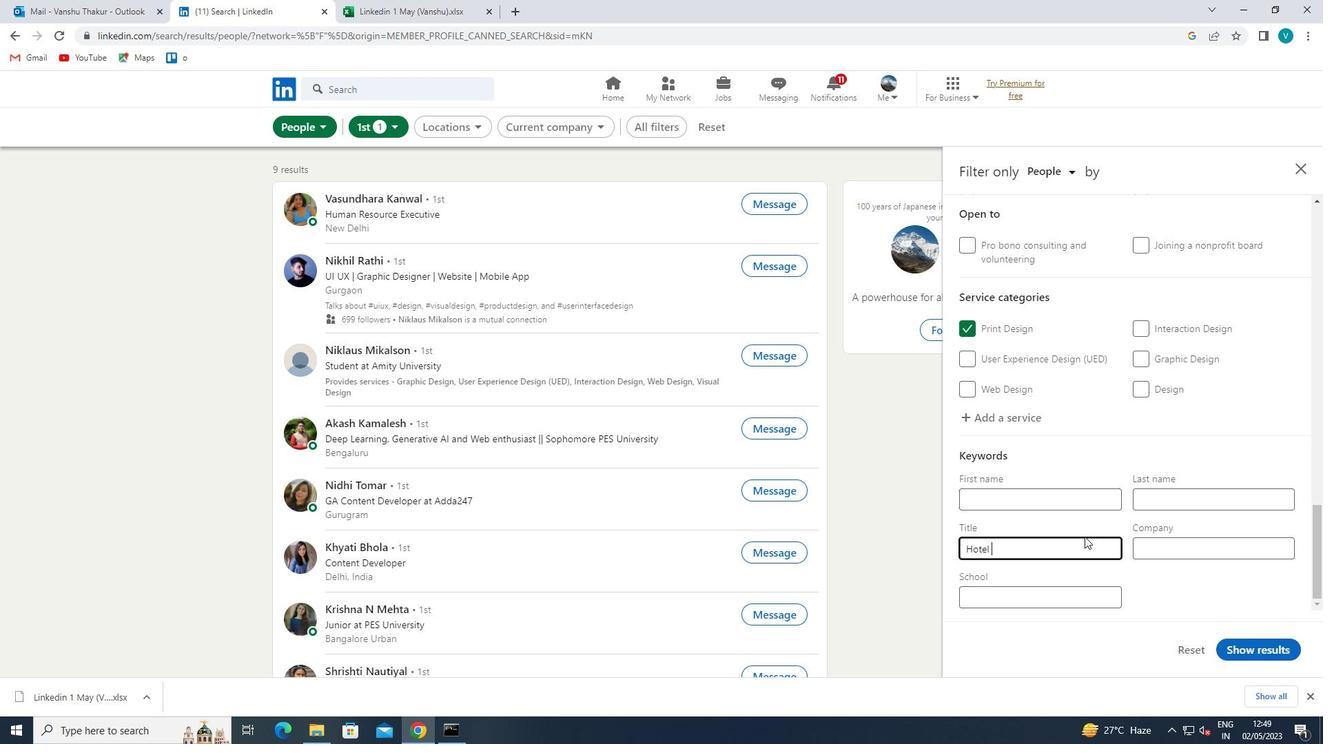 
Action: Mouse moved to (1084, 536)
Screenshot: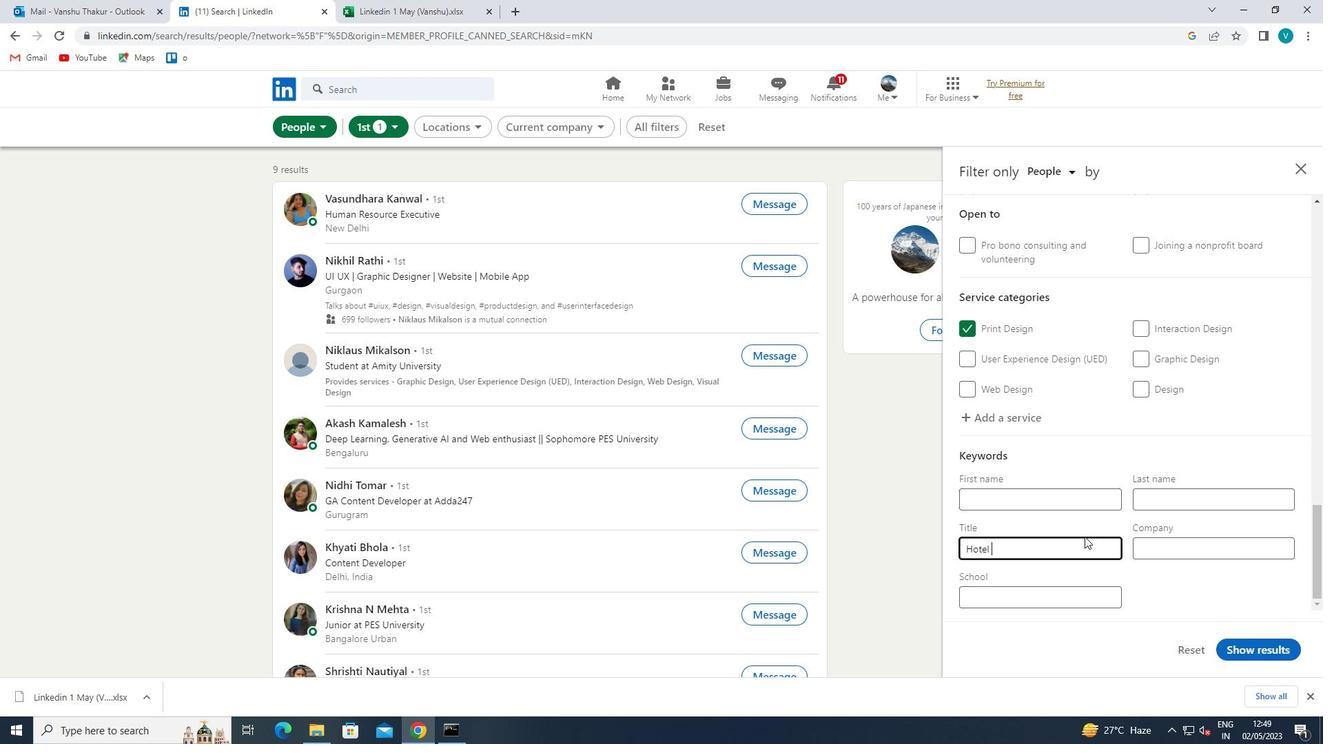 
Action: Key pressed MANAGER<Key.space>
Screenshot: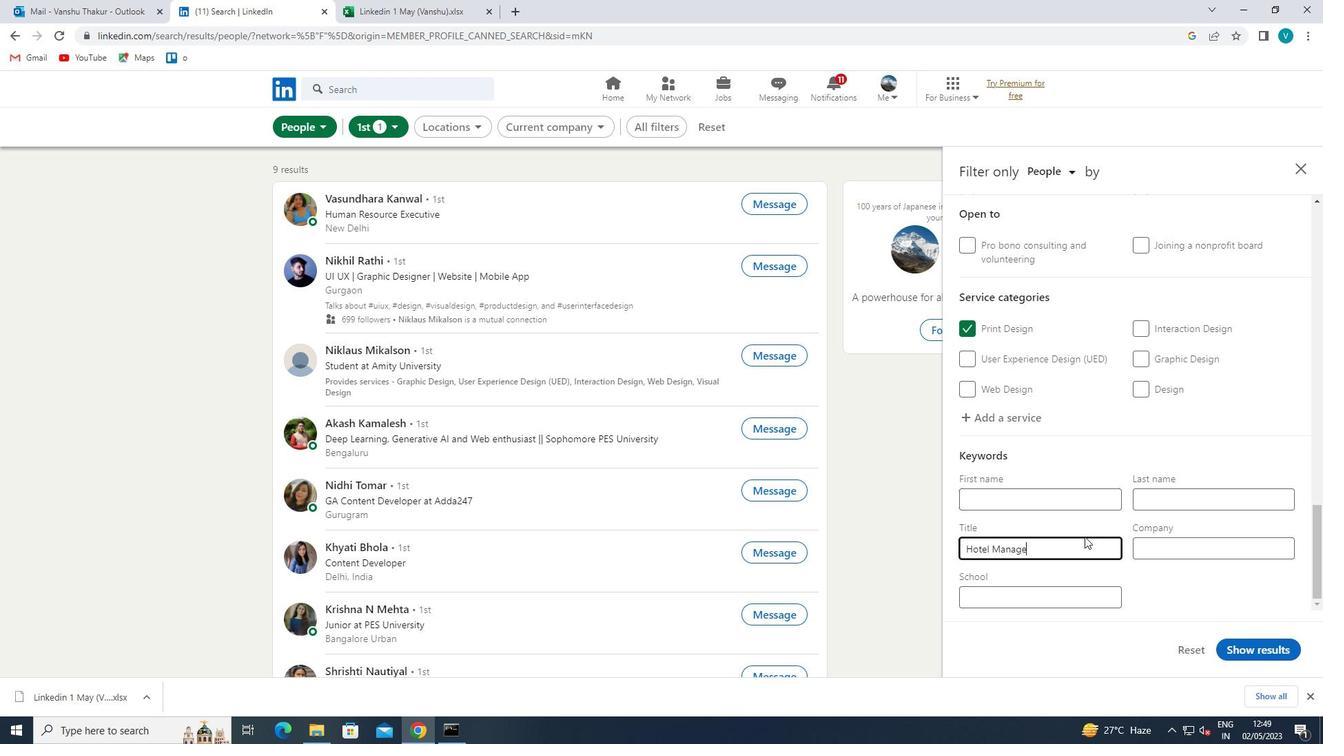 
Action: Mouse moved to (1247, 650)
Screenshot: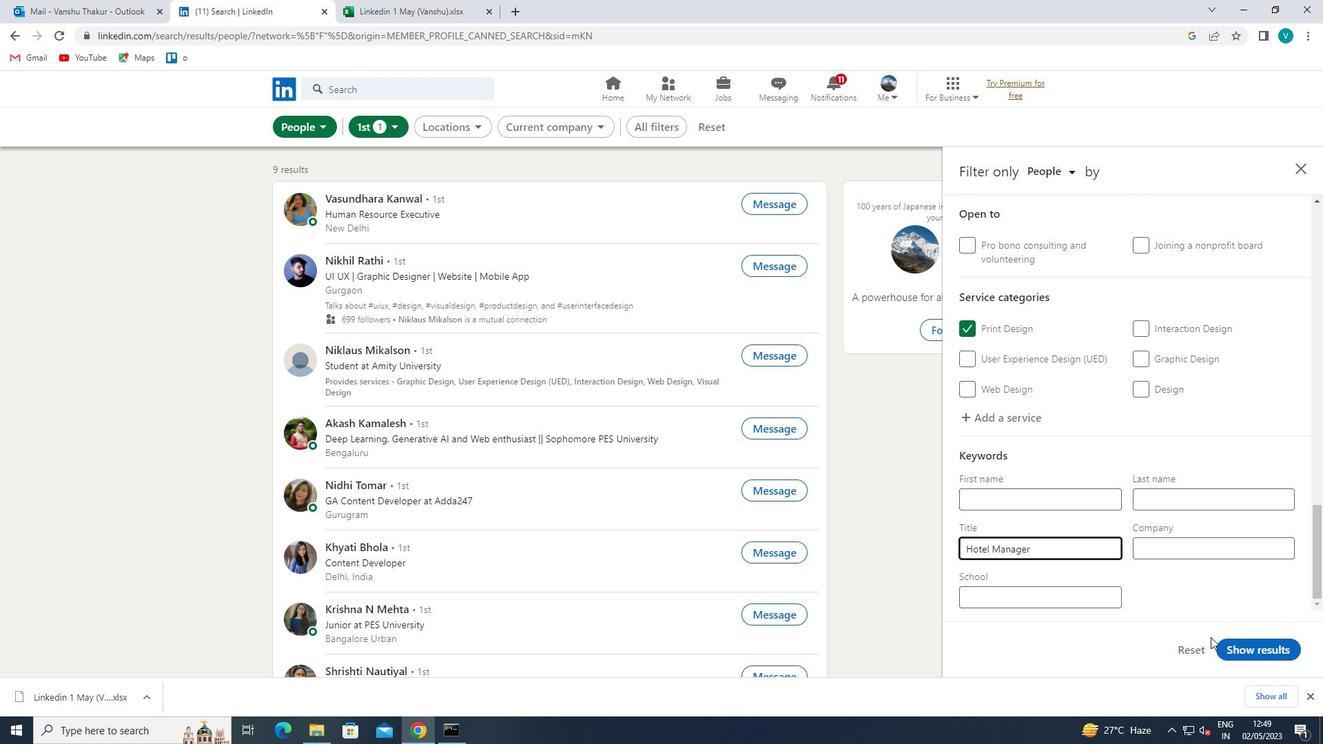 
Action: Mouse pressed left at (1247, 650)
Screenshot: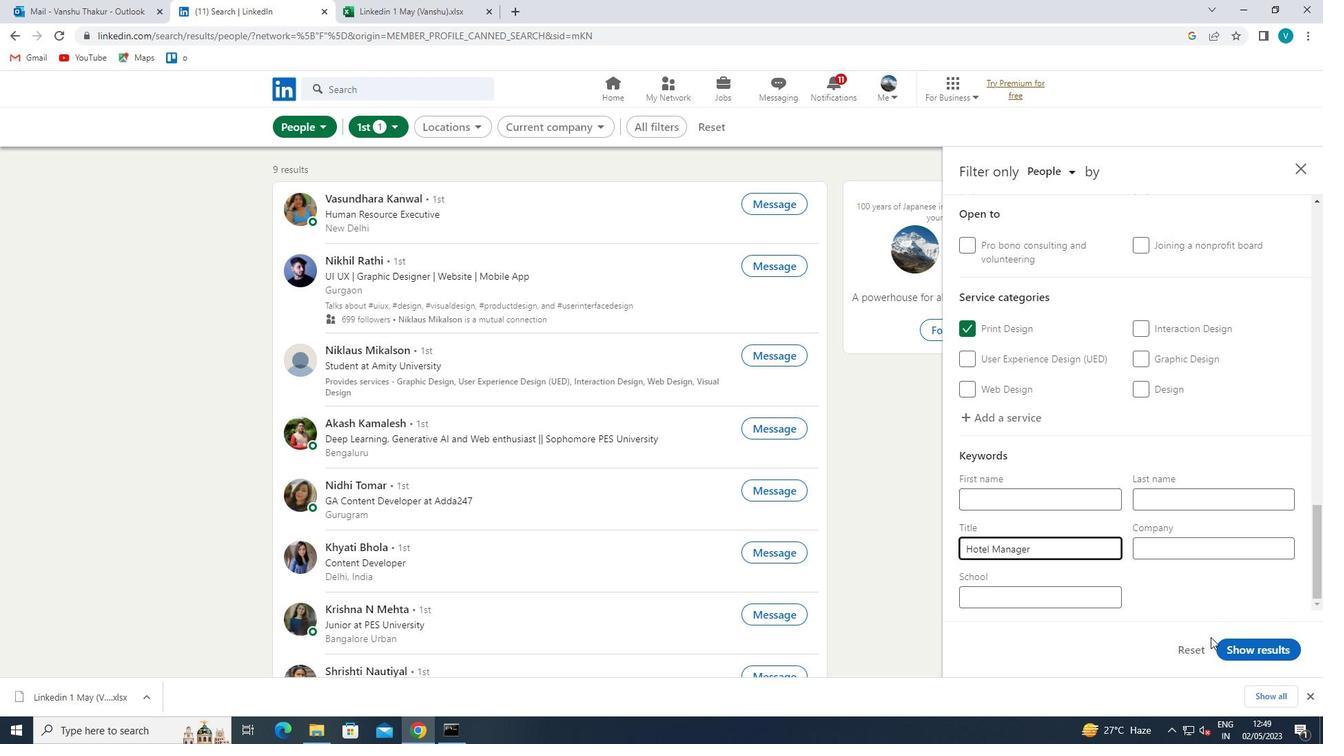 
Action: Mouse moved to (1249, 649)
Screenshot: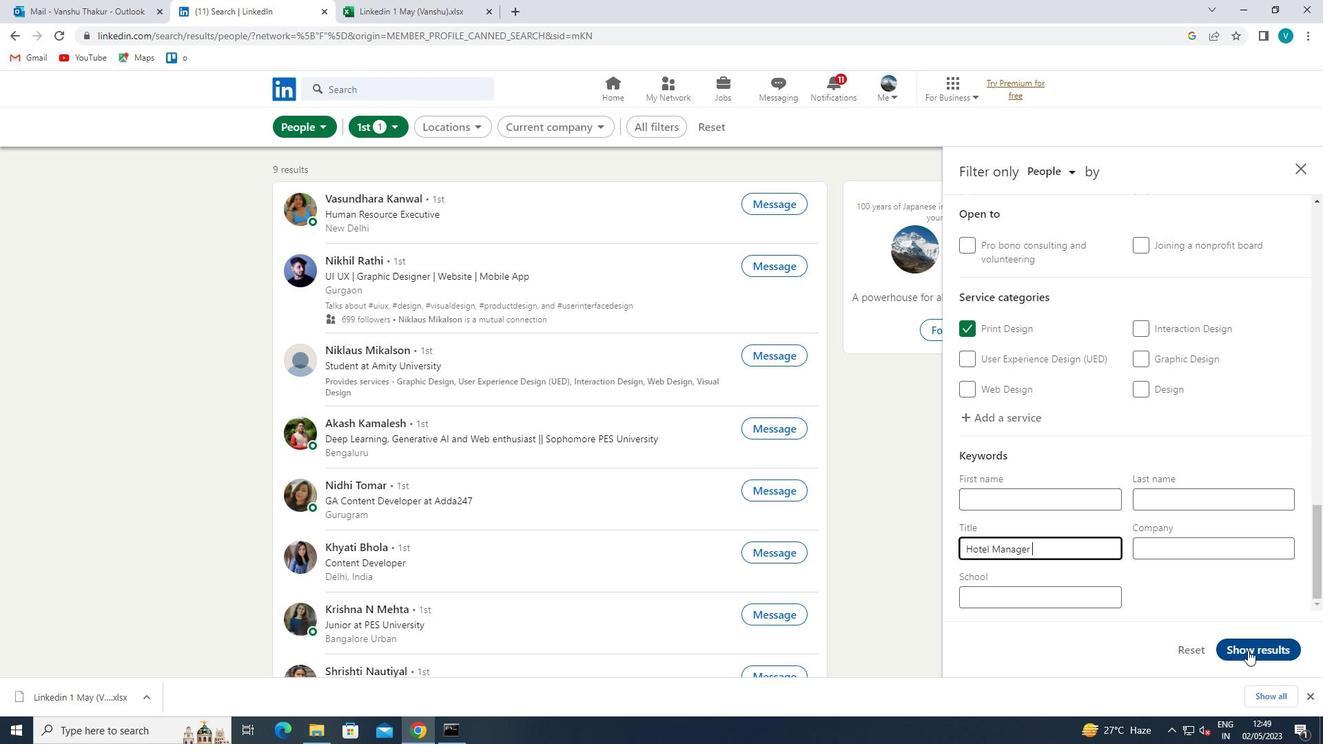 
